 Task: Find connections with filter location Hugli with filter topic #househunting with filter profile language Spanish with filter current company Civil Engineer with filter school Govt. Engineering College Bikaner with filter industry Wholesale Building Materials with filter service category Information Security with filter keywords title Physical Therapy Assistant
Action: Mouse moved to (650, 84)
Screenshot: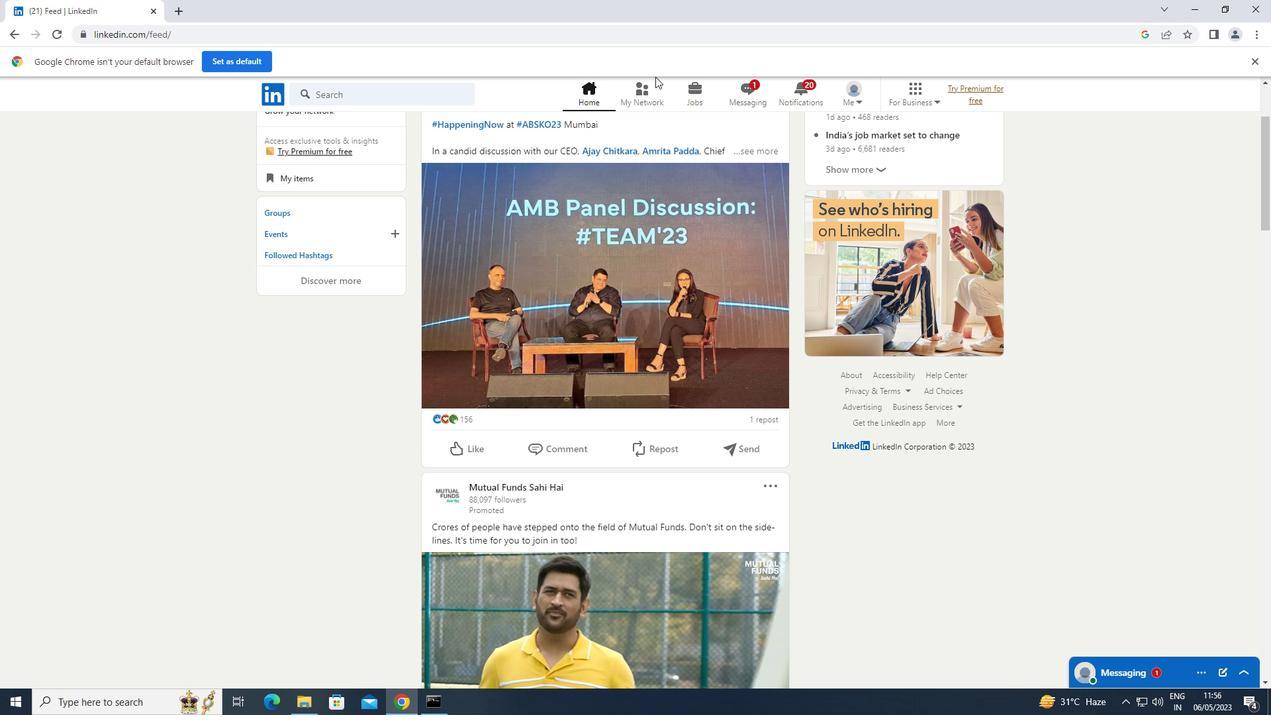 
Action: Mouse pressed left at (650, 84)
Screenshot: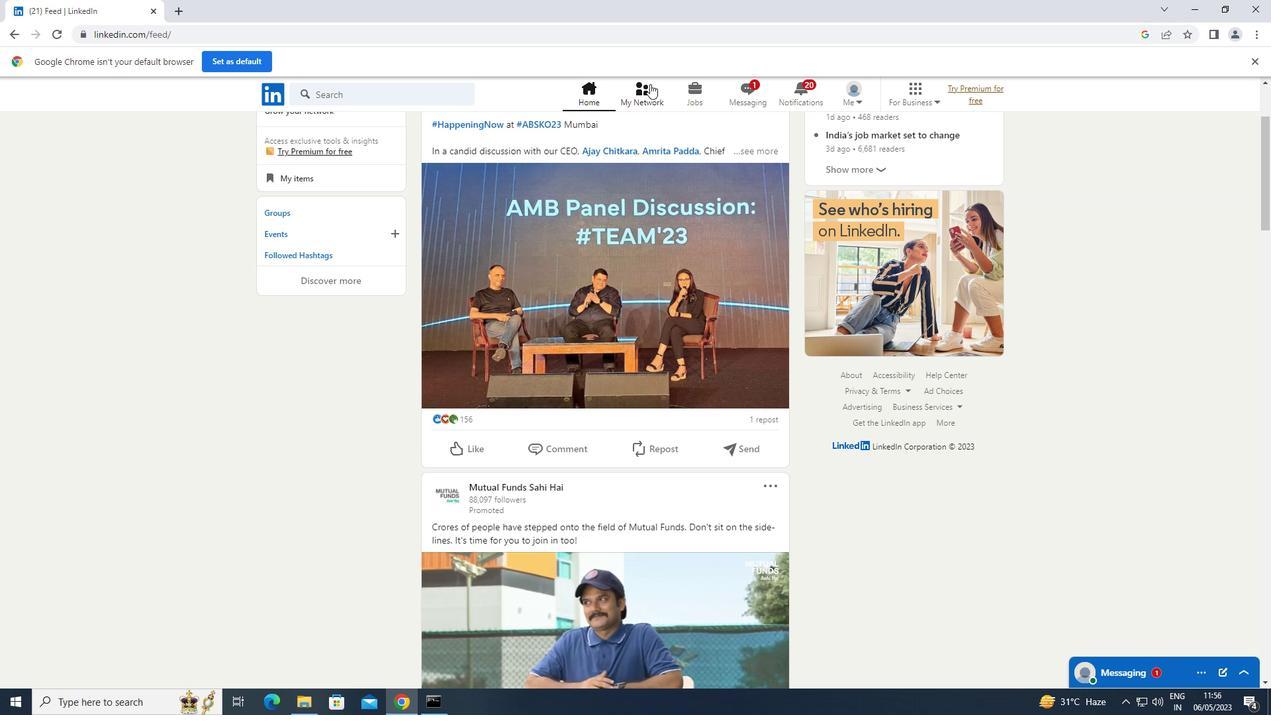 
Action: Mouse moved to (396, 163)
Screenshot: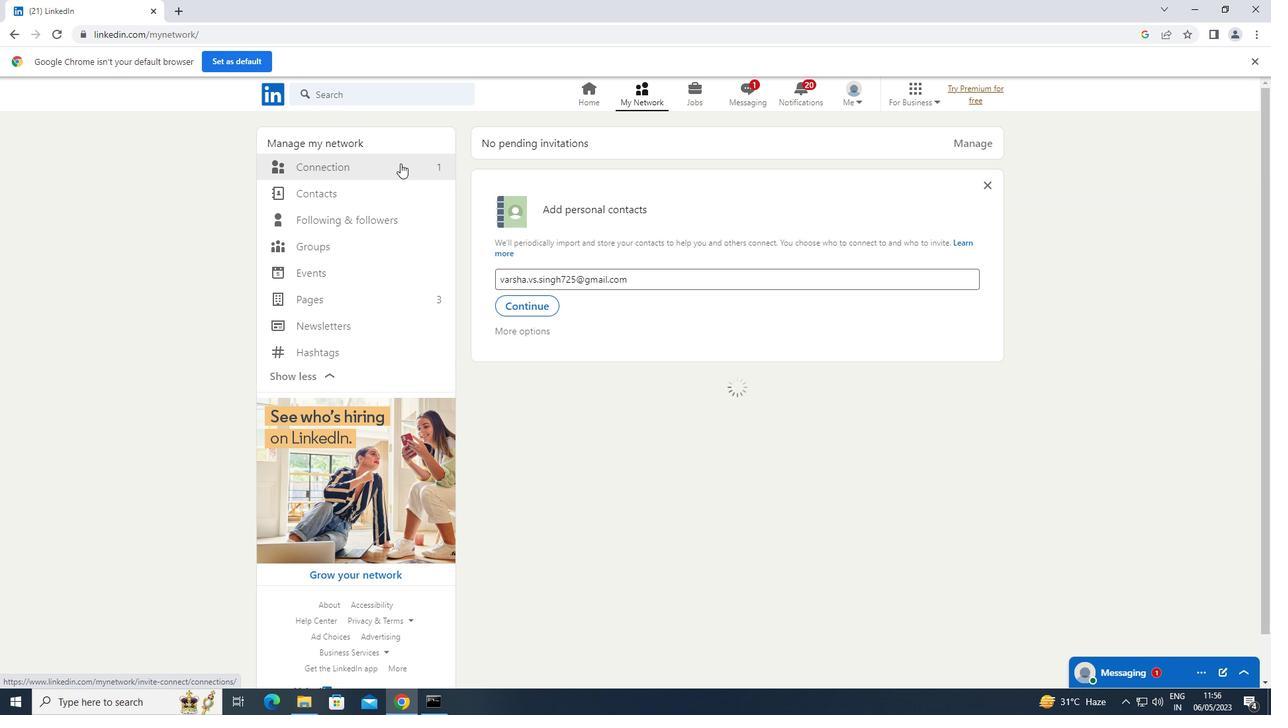 
Action: Mouse pressed left at (396, 163)
Screenshot: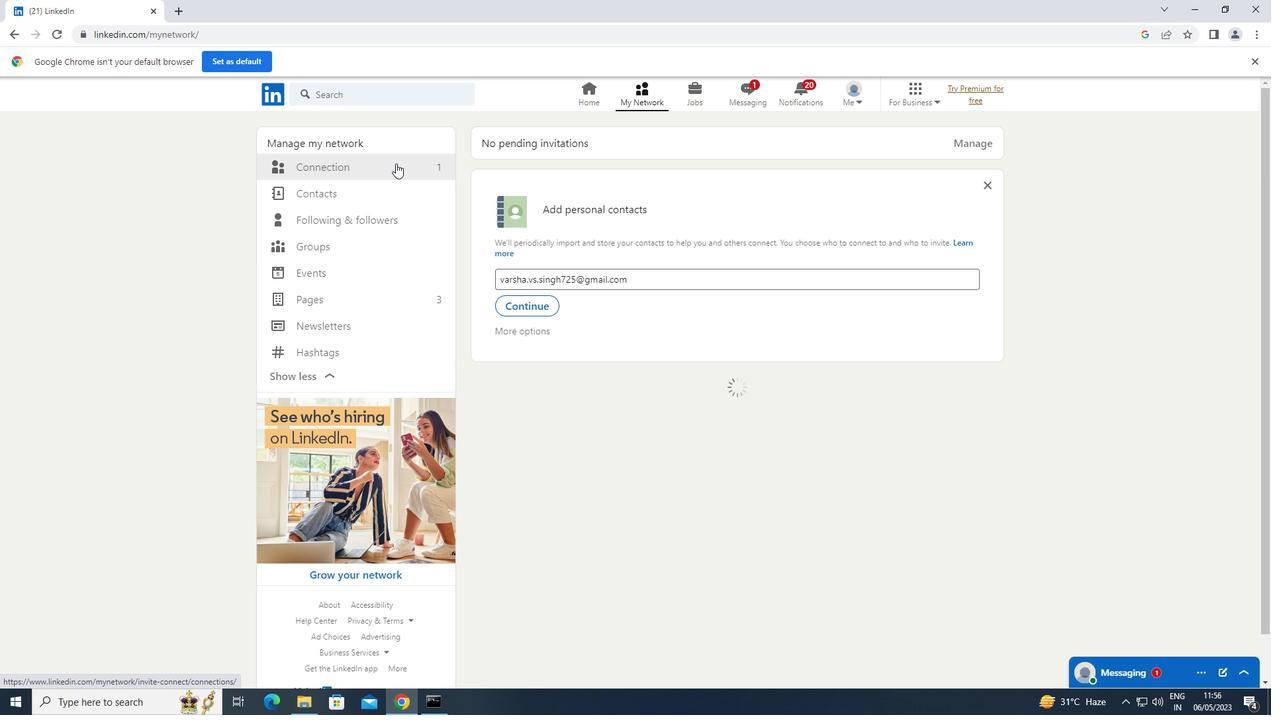 
Action: Mouse moved to (756, 164)
Screenshot: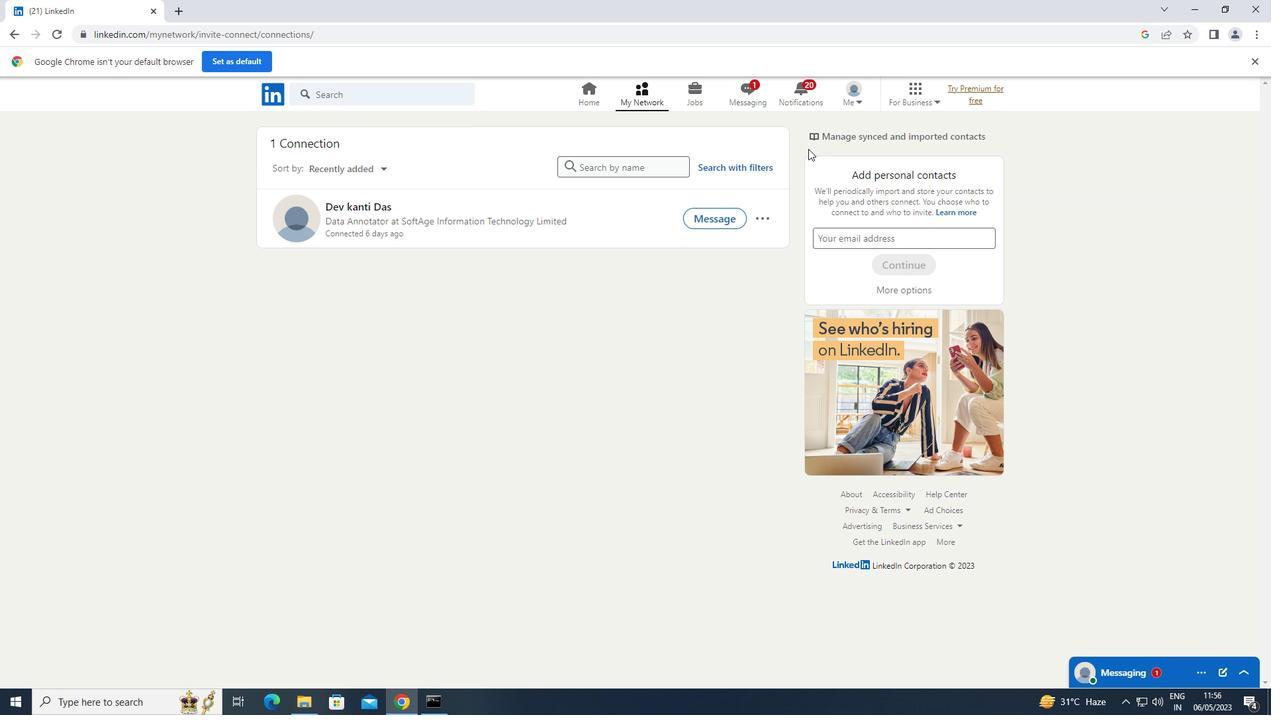 
Action: Mouse pressed left at (756, 164)
Screenshot: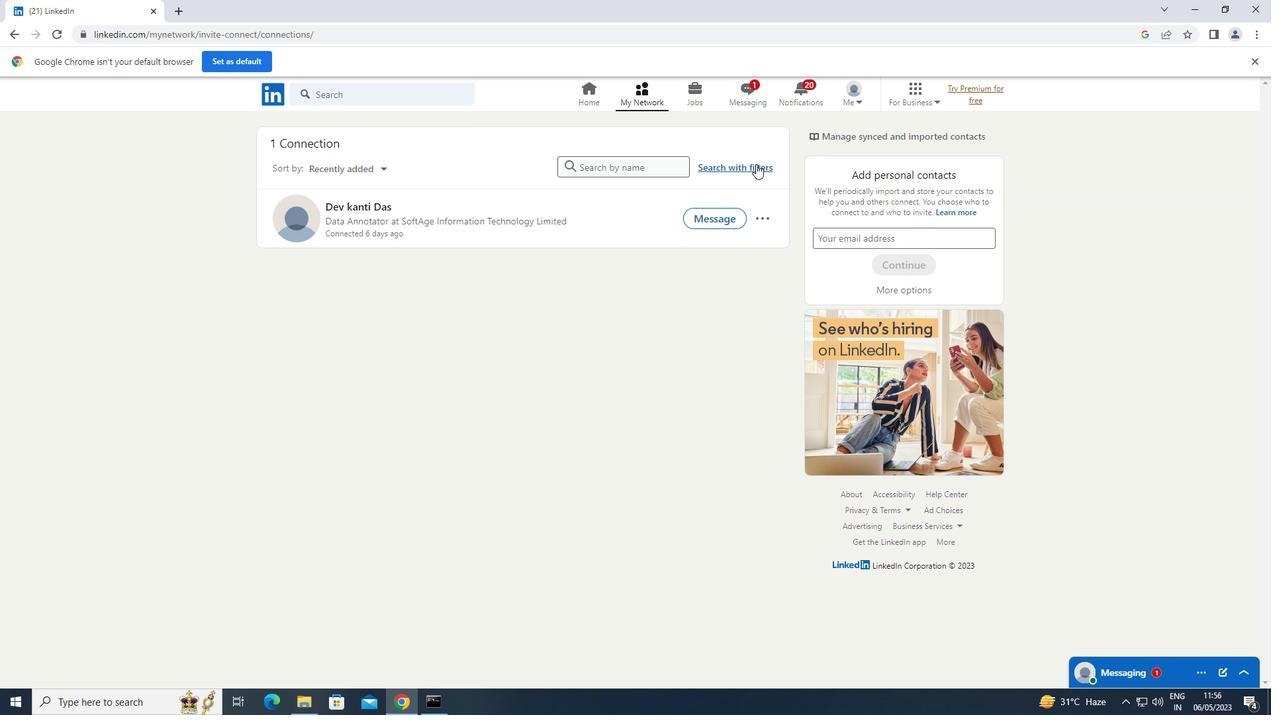 
Action: Mouse moved to (682, 131)
Screenshot: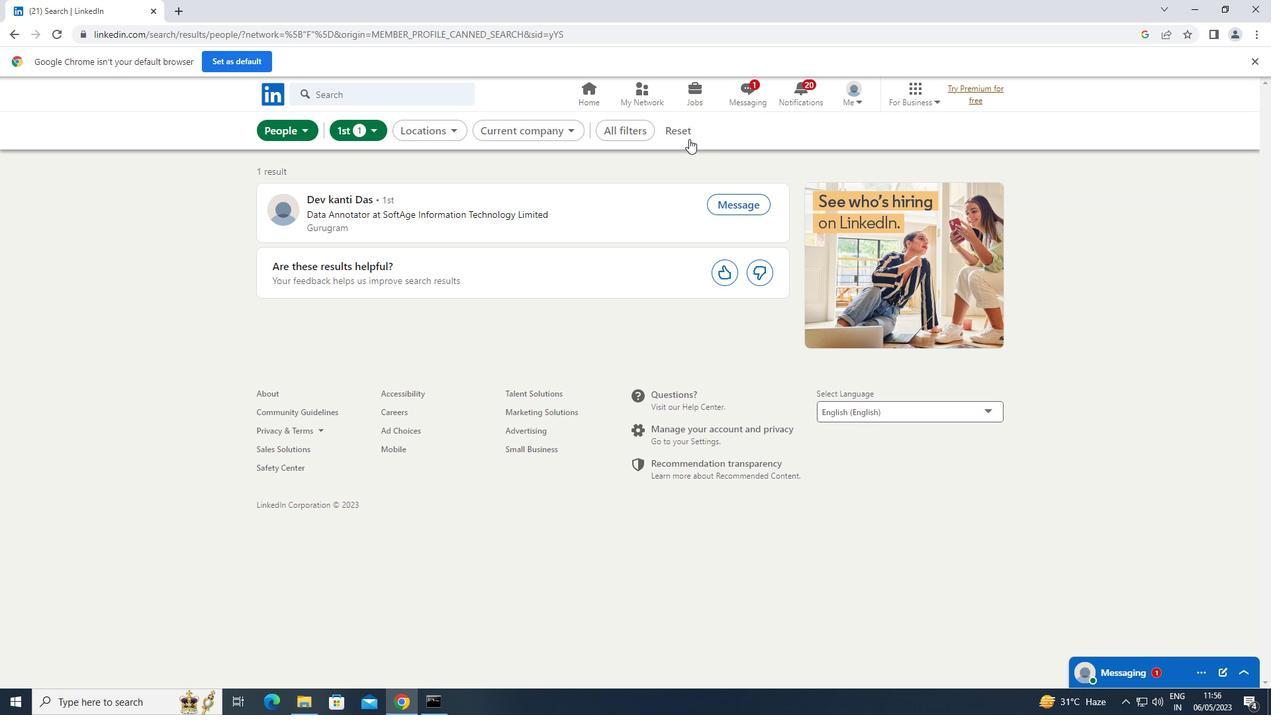 
Action: Mouse pressed left at (682, 131)
Screenshot: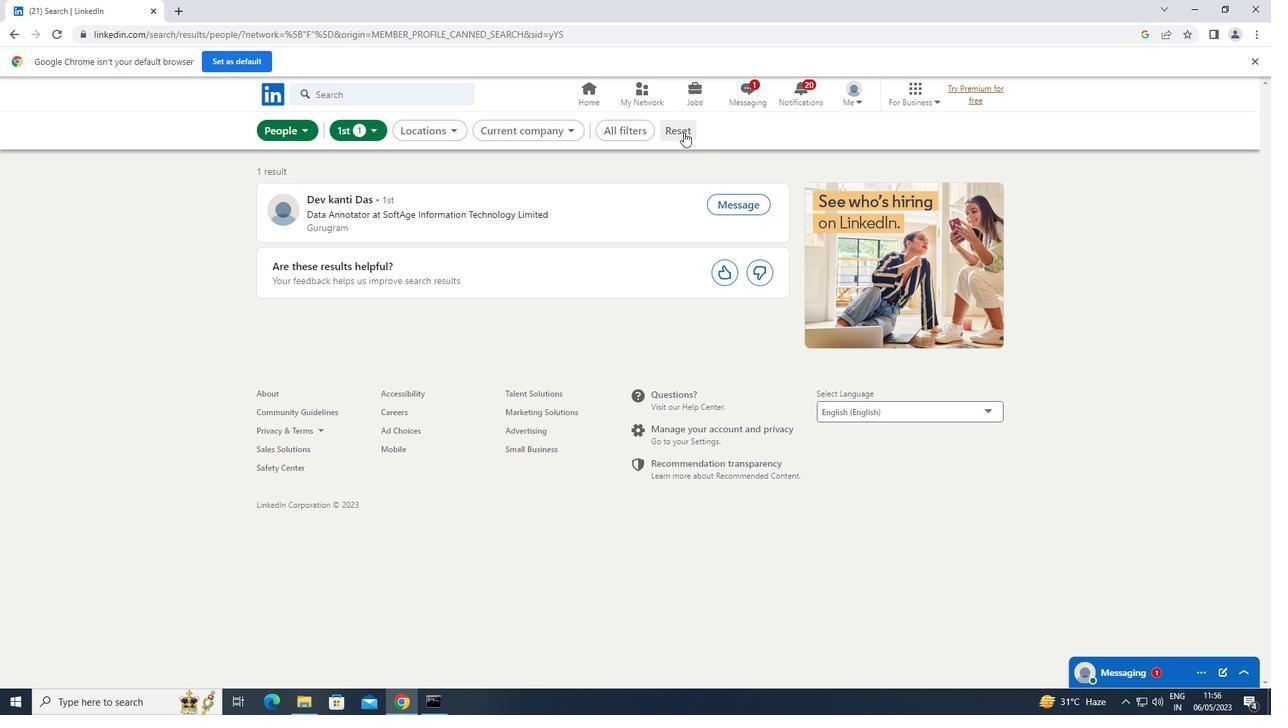 
Action: Mouse moved to (676, 131)
Screenshot: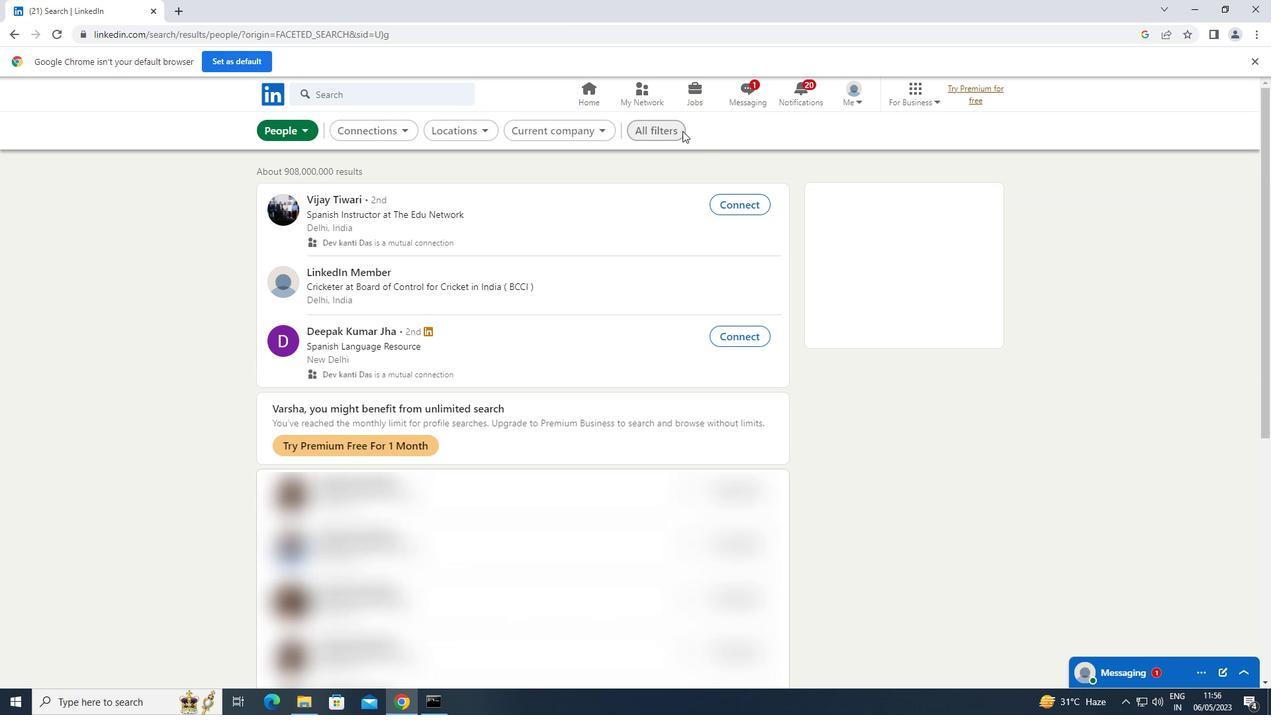 
Action: Mouse pressed left at (676, 131)
Screenshot: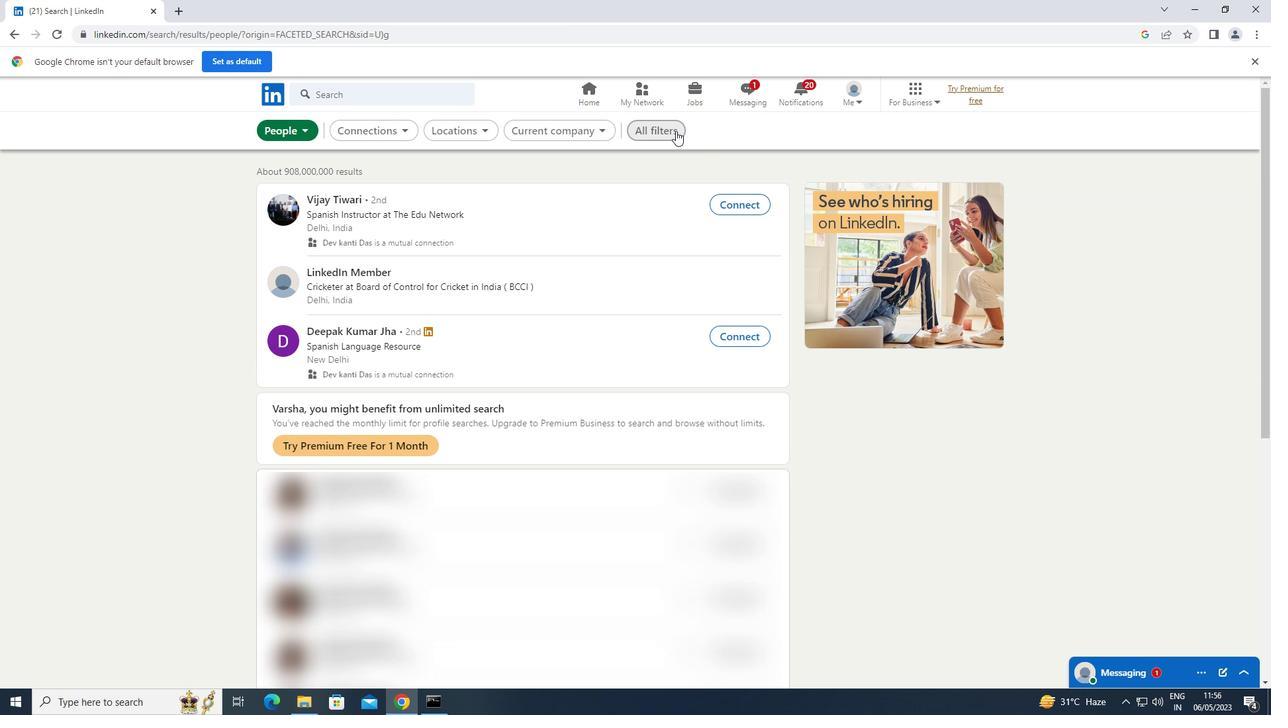 
Action: Mouse moved to (1183, 343)
Screenshot: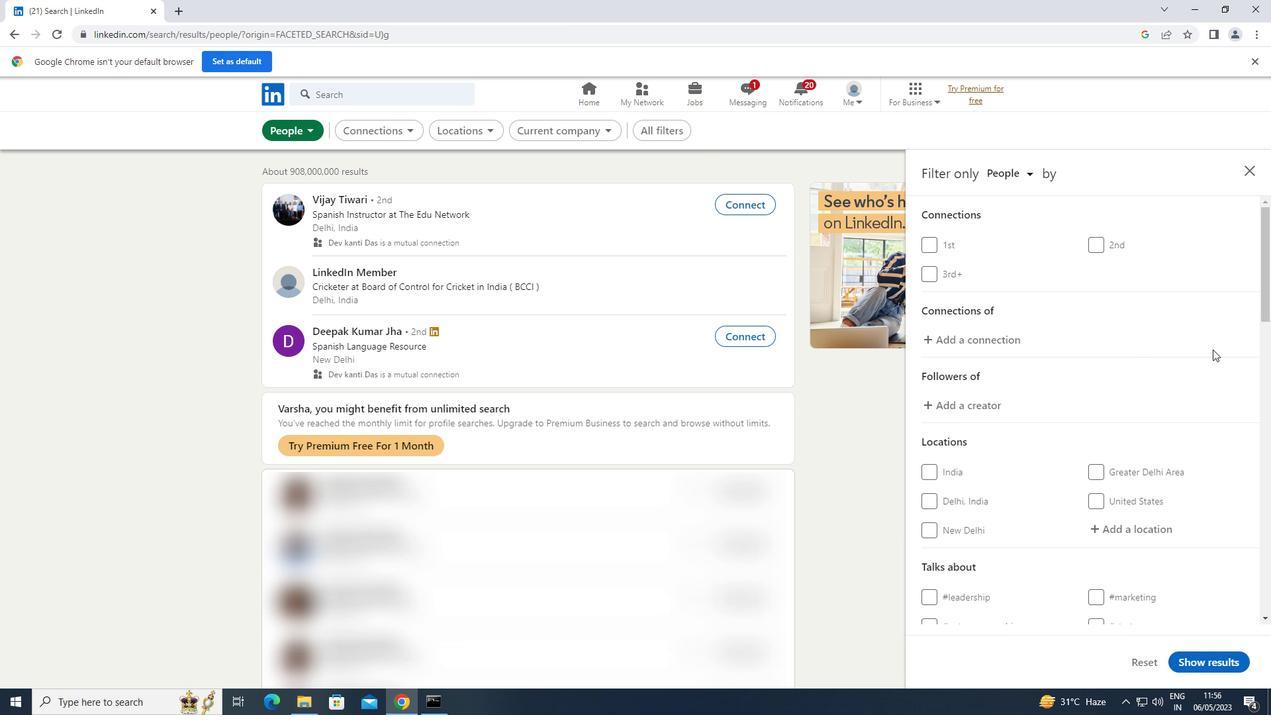 
Action: Mouse scrolled (1183, 343) with delta (0, 0)
Screenshot: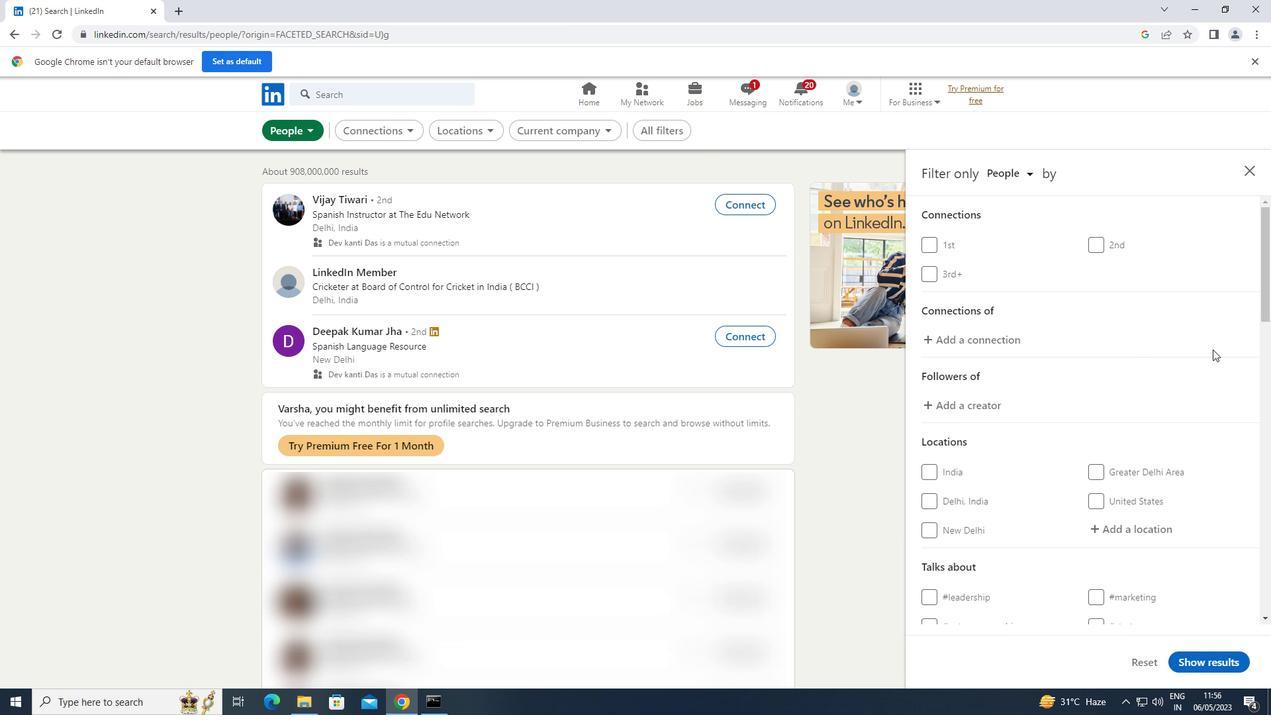 
Action: Mouse scrolled (1183, 343) with delta (0, 0)
Screenshot: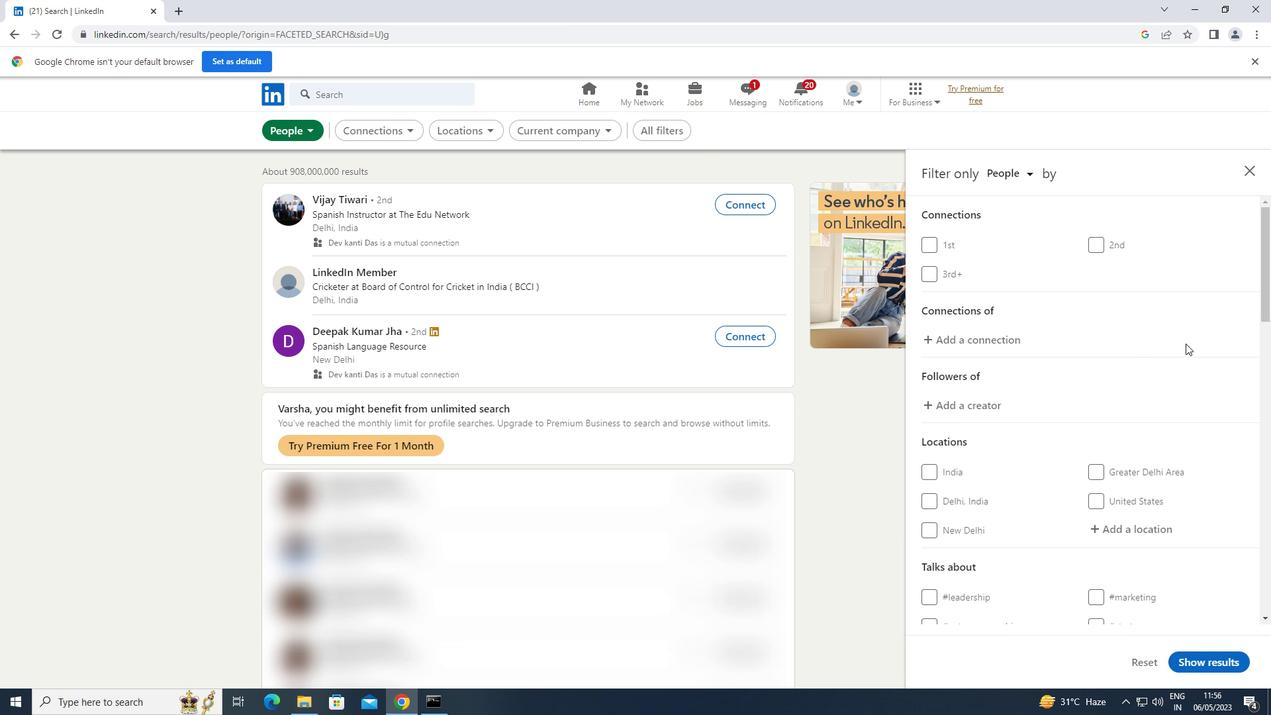 
Action: Mouse scrolled (1183, 343) with delta (0, 0)
Screenshot: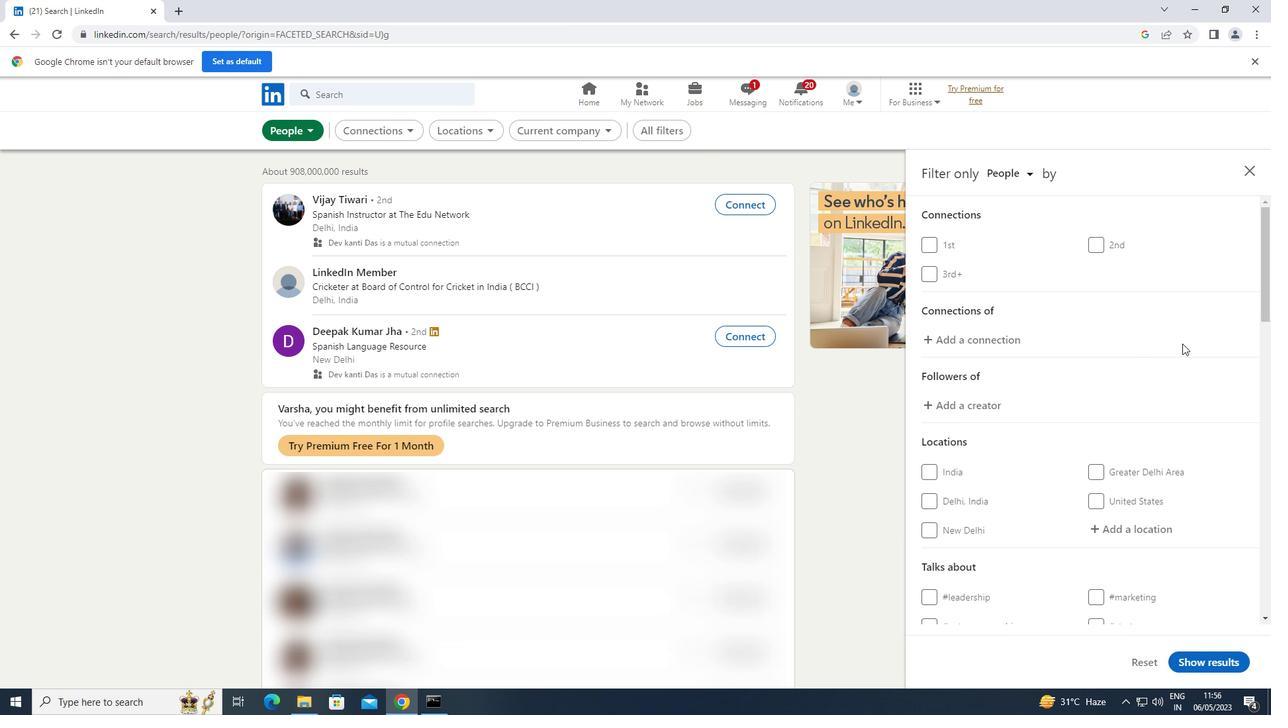 
Action: Mouse moved to (1124, 324)
Screenshot: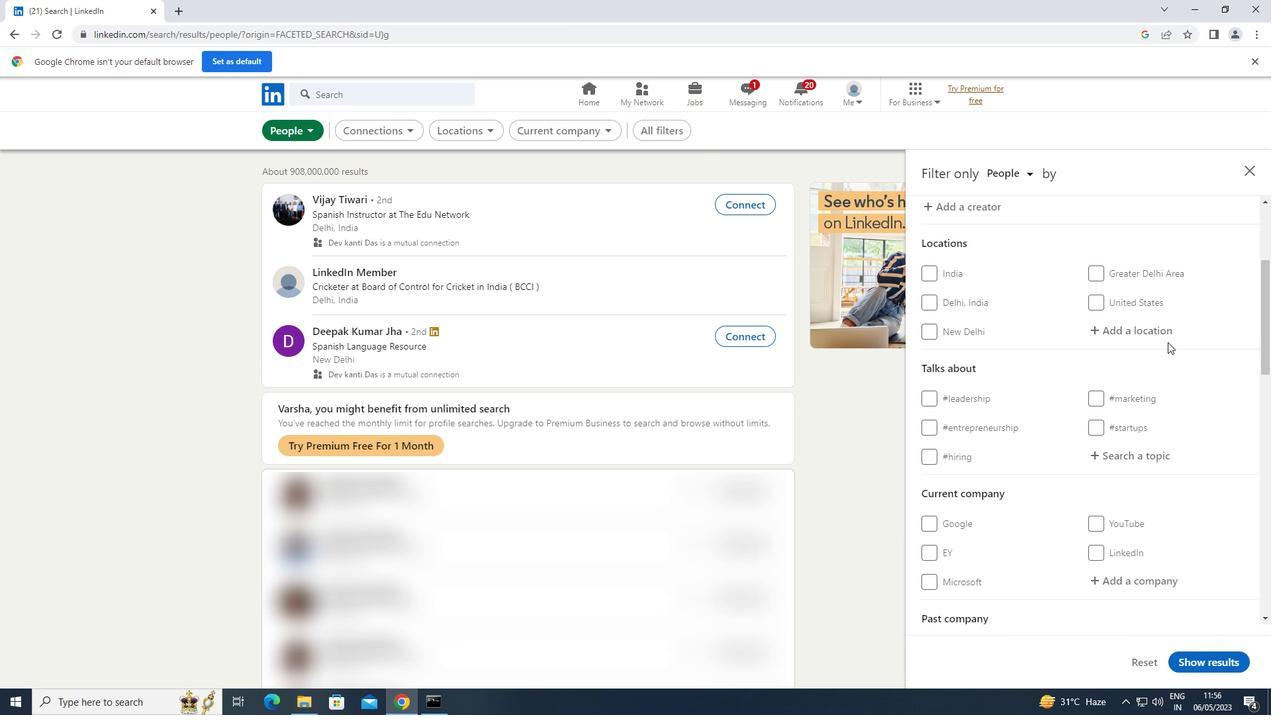 
Action: Mouse pressed left at (1124, 324)
Screenshot: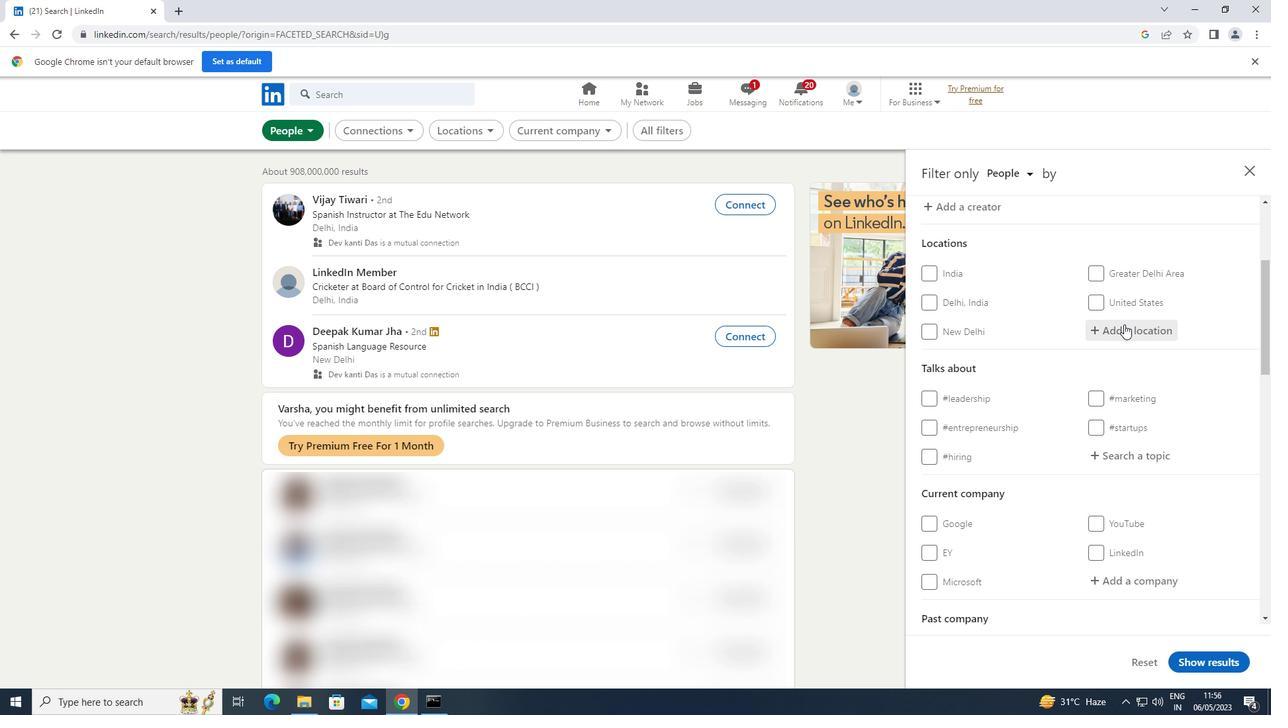 
Action: Key pressed <Key.shift>HUGLI
Screenshot: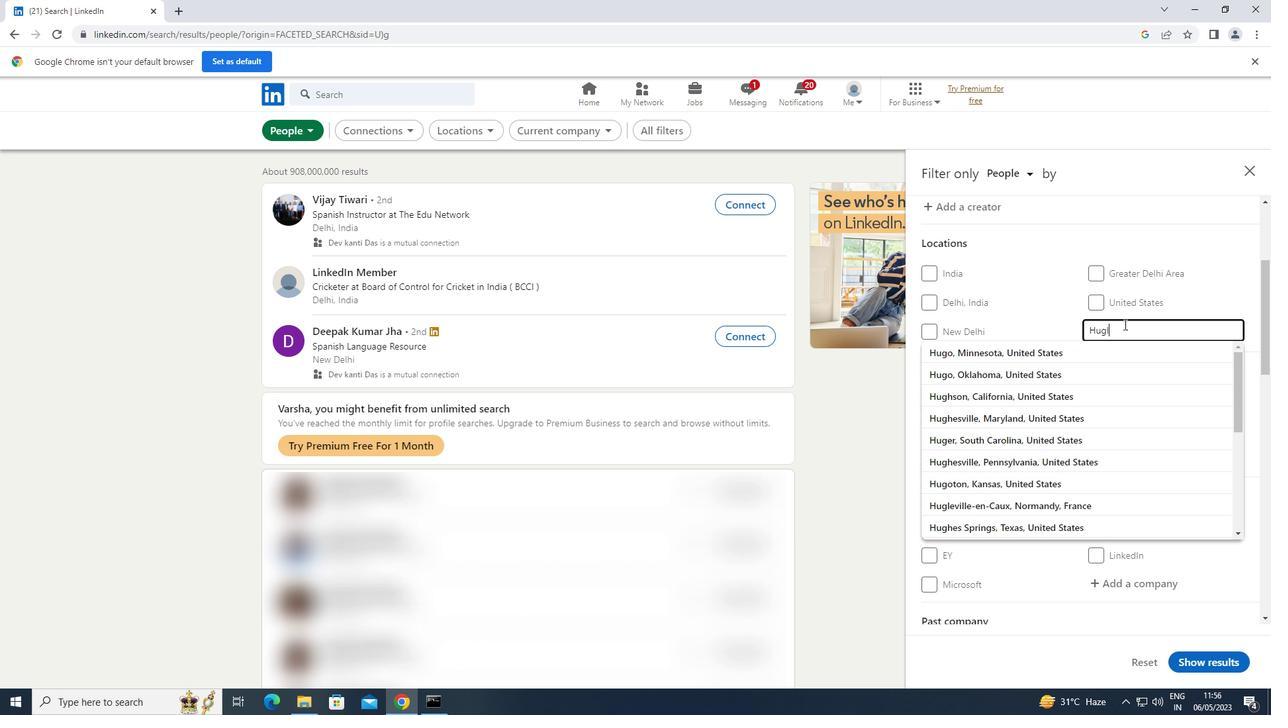 
Action: Mouse moved to (1112, 453)
Screenshot: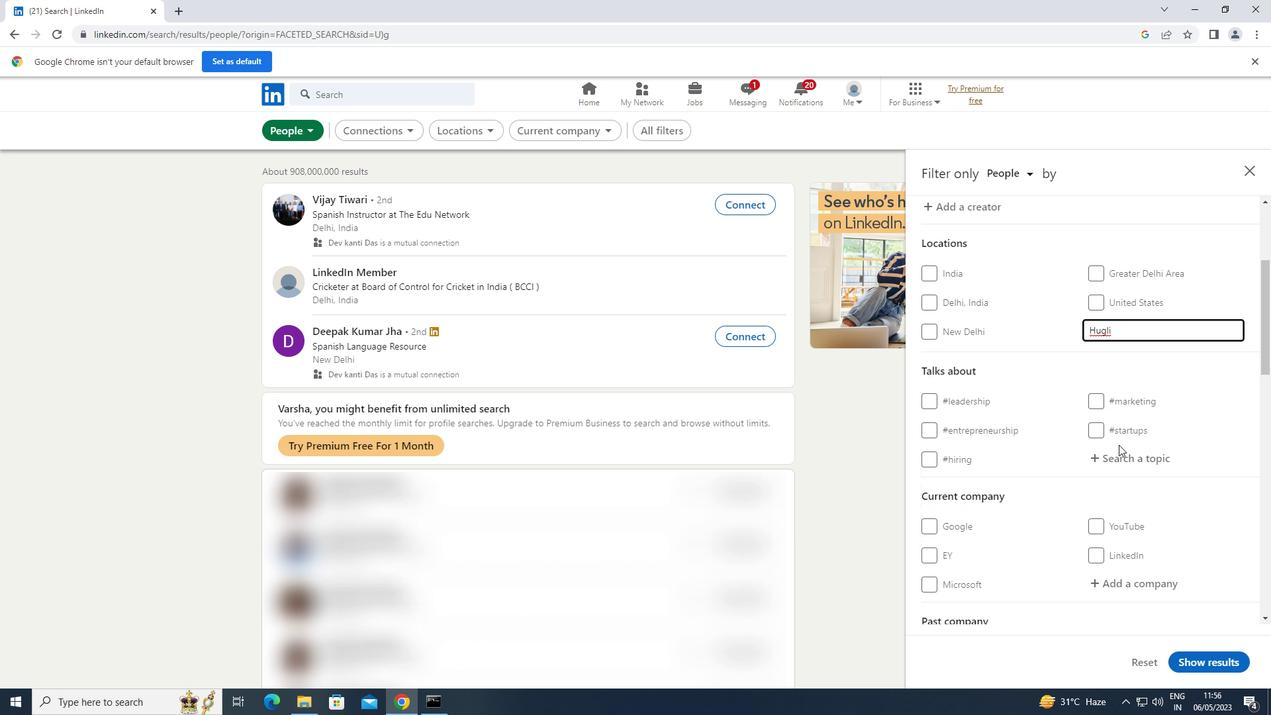 
Action: Mouse pressed left at (1112, 453)
Screenshot: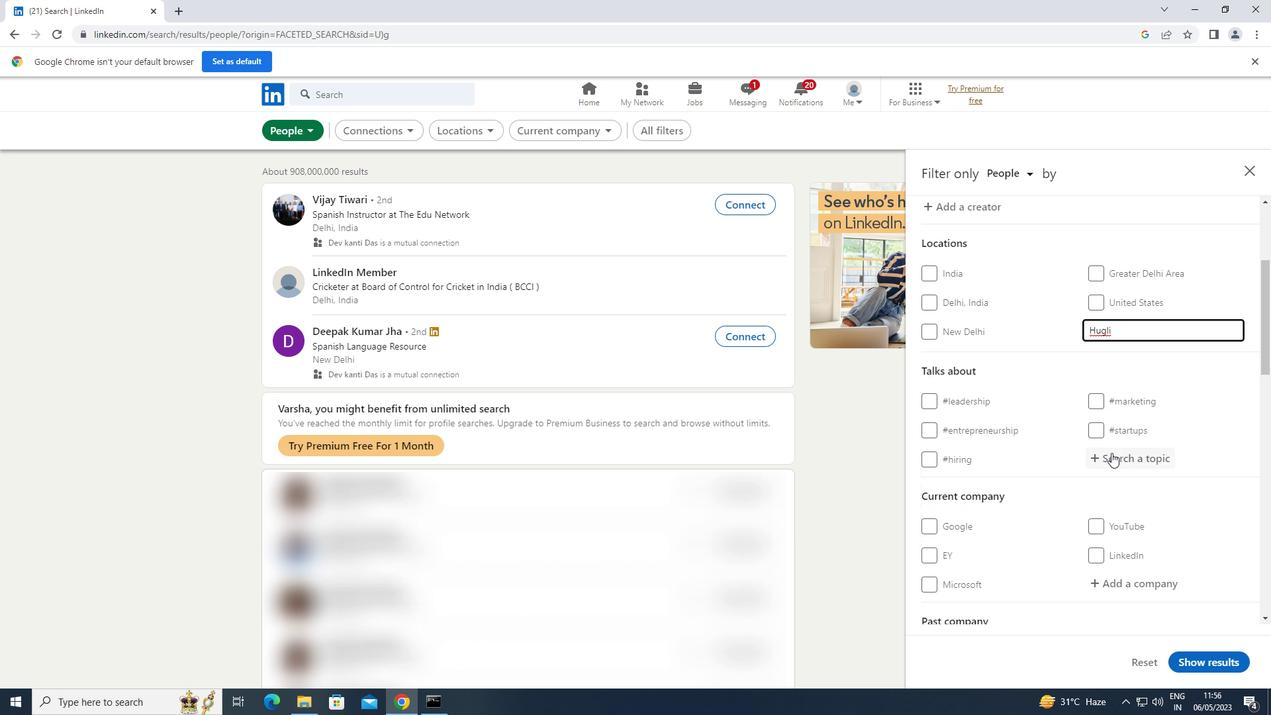 
Action: Key pressed HOUSEHUNTING
Screenshot: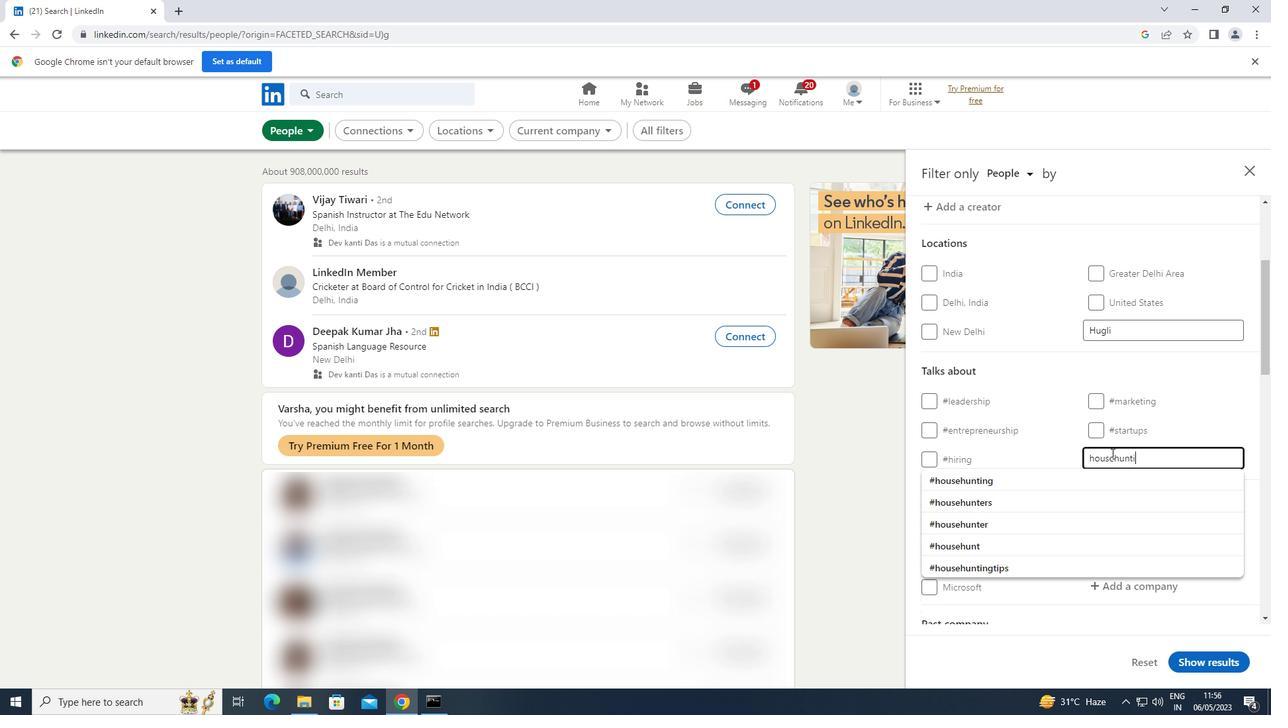 
Action: Mouse moved to (976, 474)
Screenshot: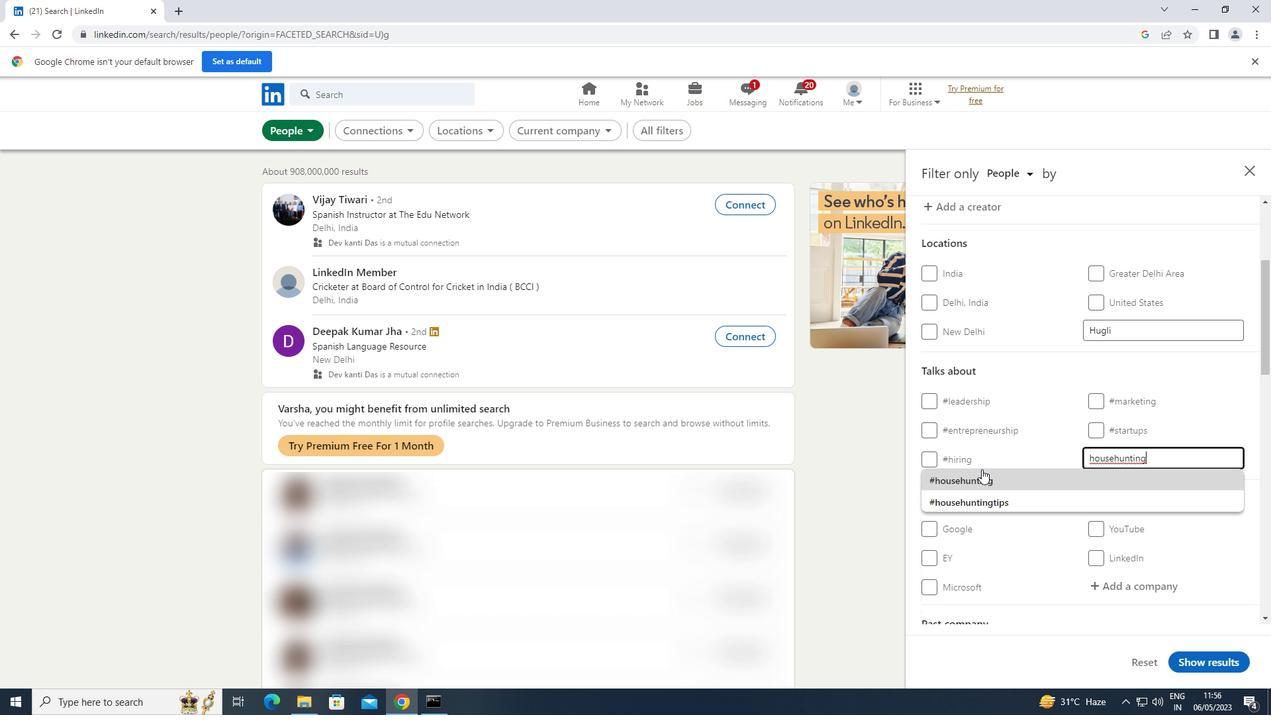 
Action: Mouse pressed left at (976, 474)
Screenshot: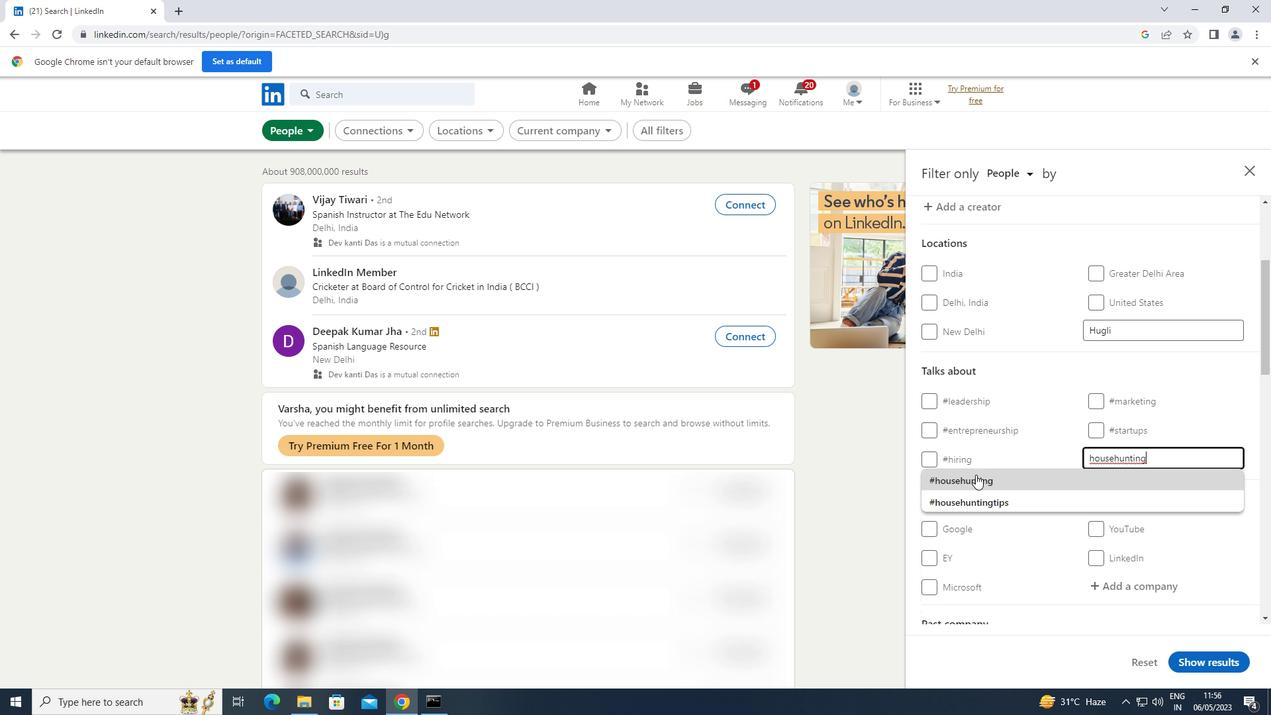 
Action: Mouse moved to (1067, 434)
Screenshot: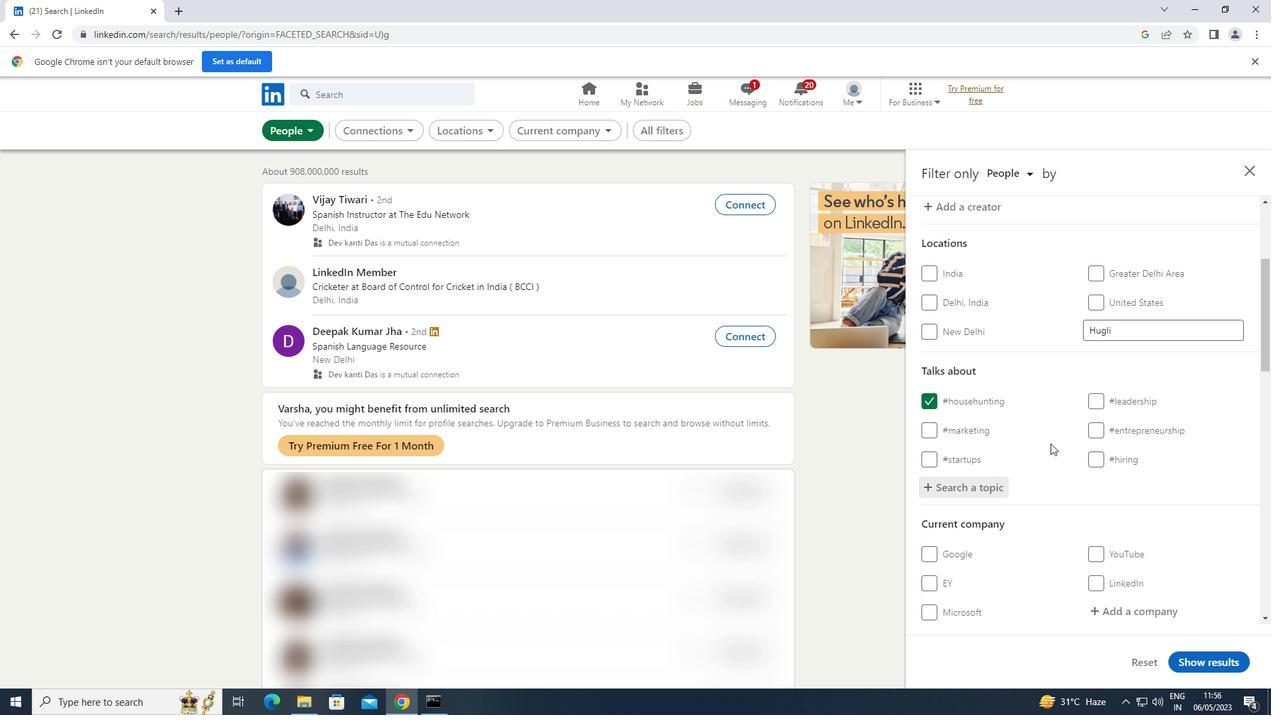 
Action: Mouse scrolled (1067, 433) with delta (0, 0)
Screenshot: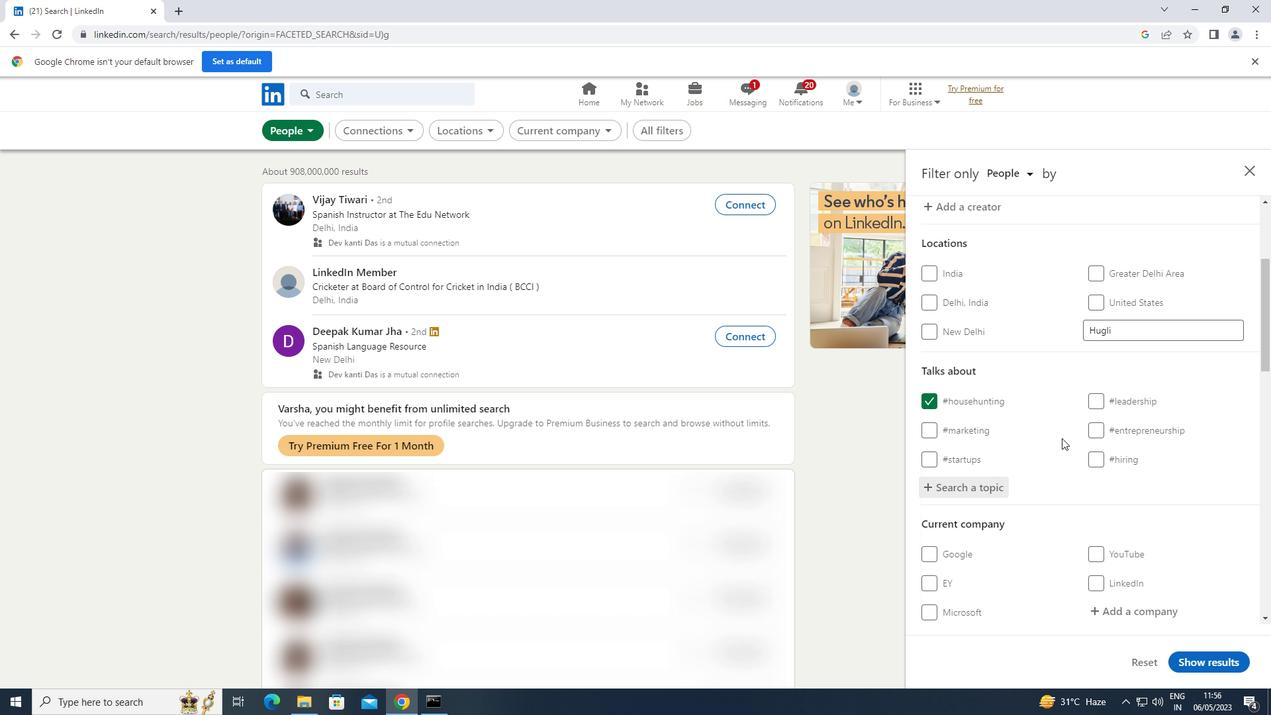 
Action: Mouse scrolled (1067, 433) with delta (0, 0)
Screenshot: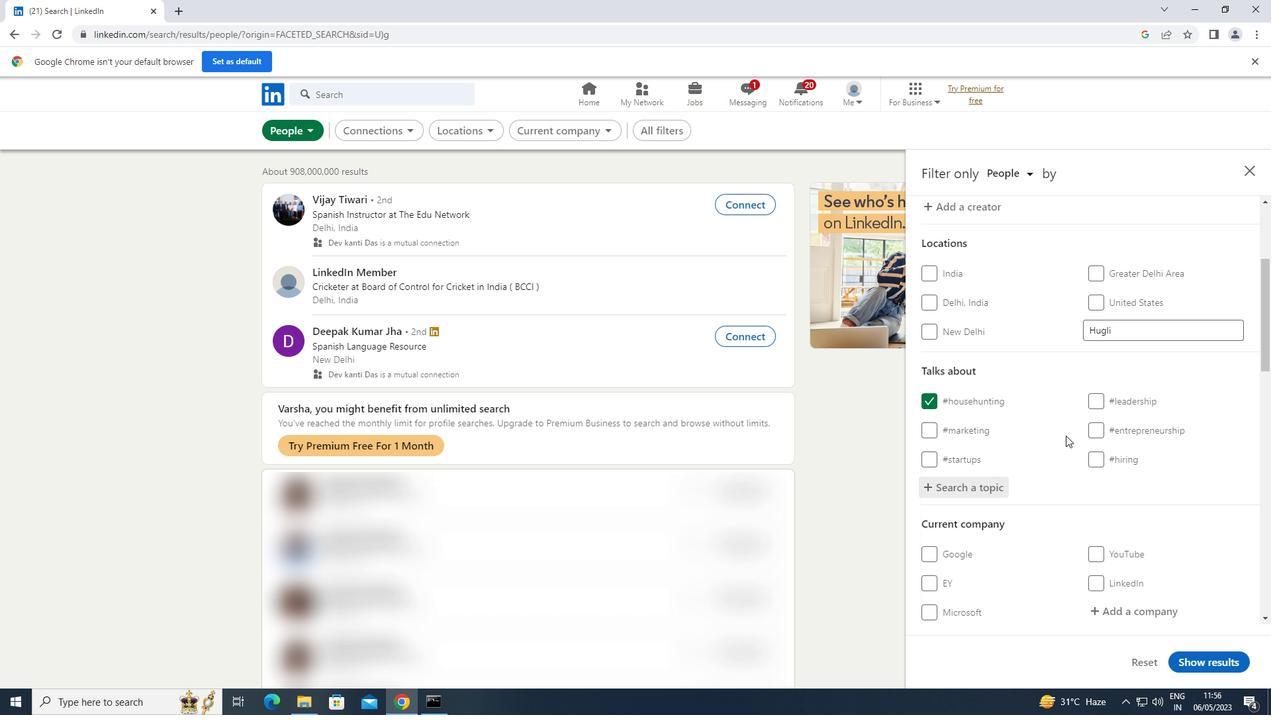 
Action: Mouse scrolled (1067, 433) with delta (0, 0)
Screenshot: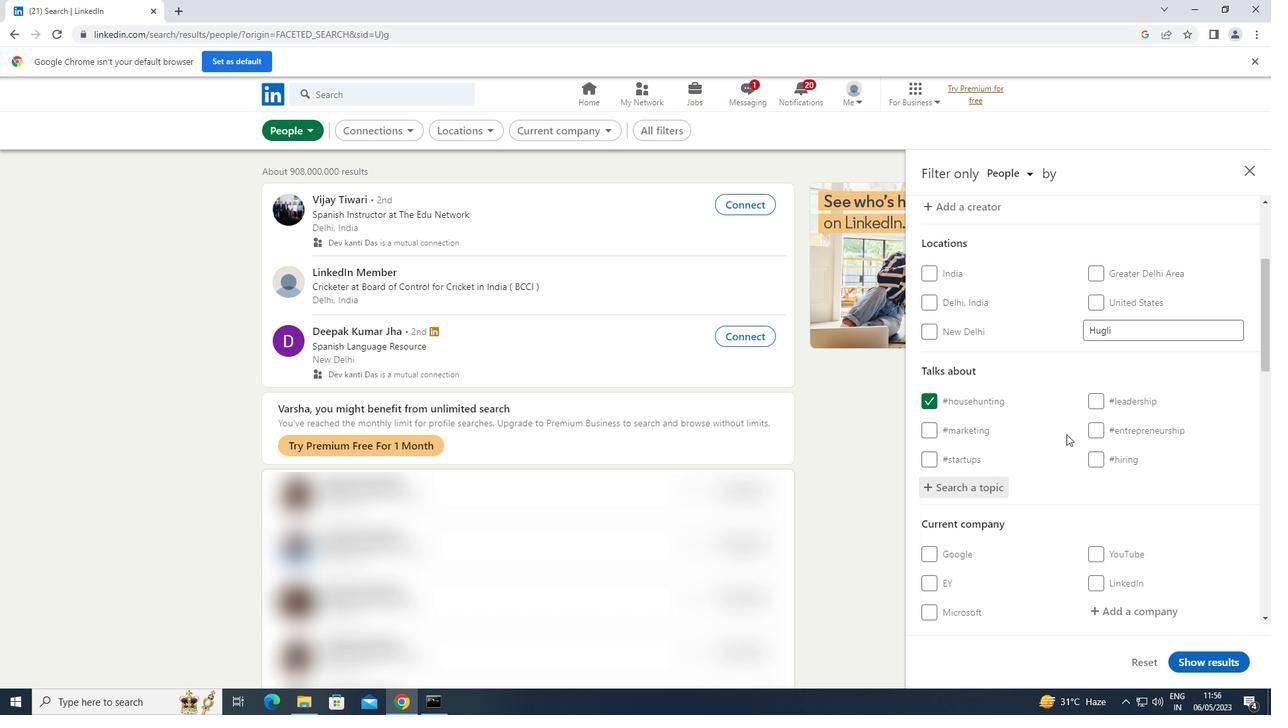
Action: Mouse scrolled (1067, 433) with delta (0, 0)
Screenshot: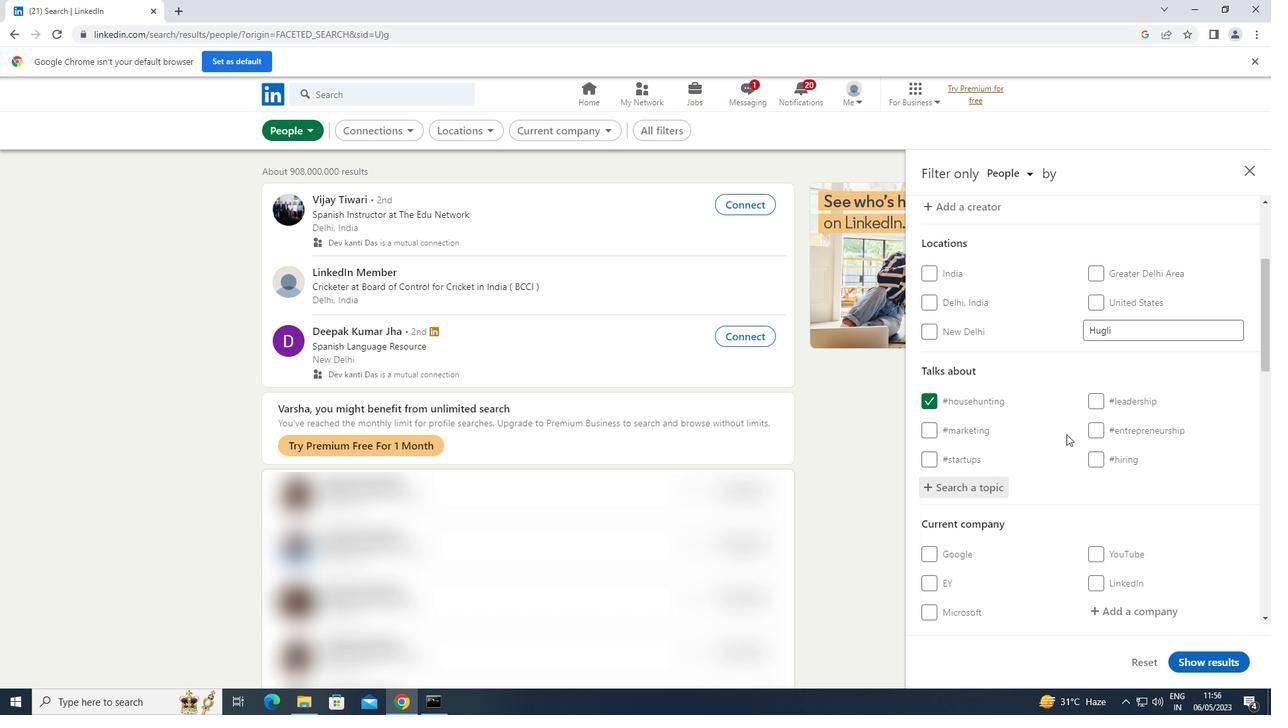 
Action: Mouse scrolled (1067, 433) with delta (0, 0)
Screenshot: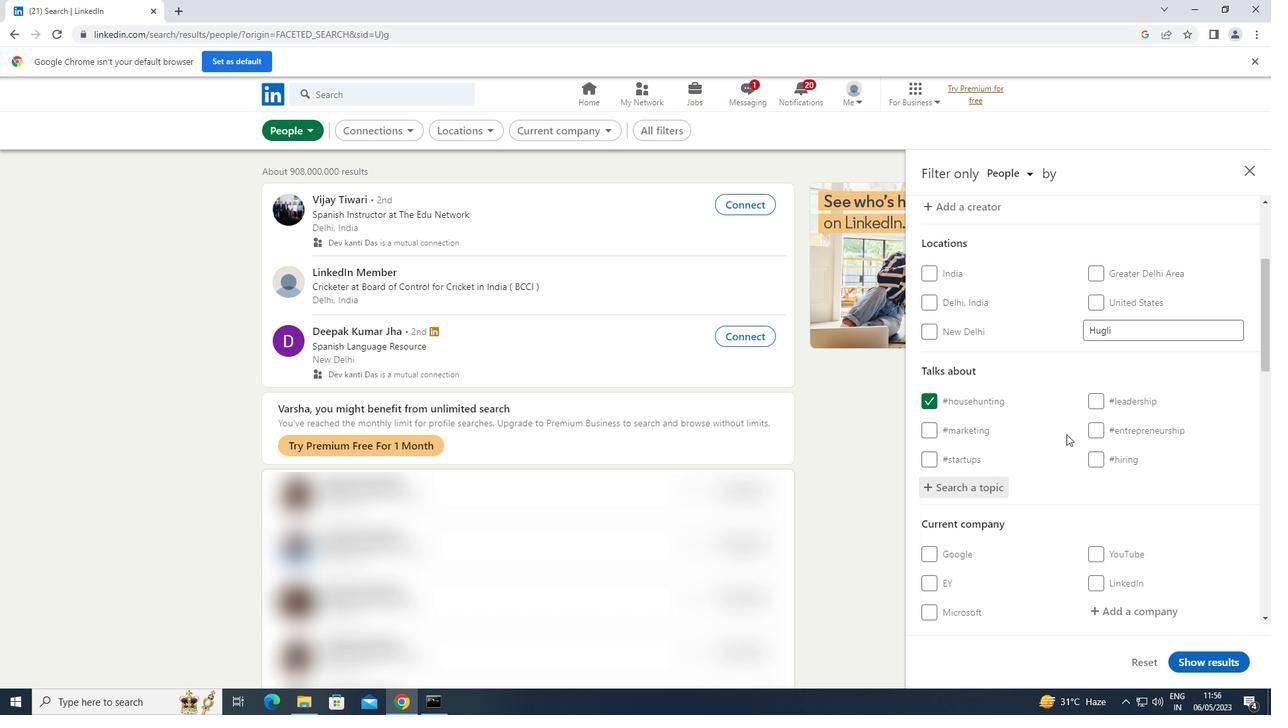 
Action: Mouse moved to (1067, 434)
Screenshot: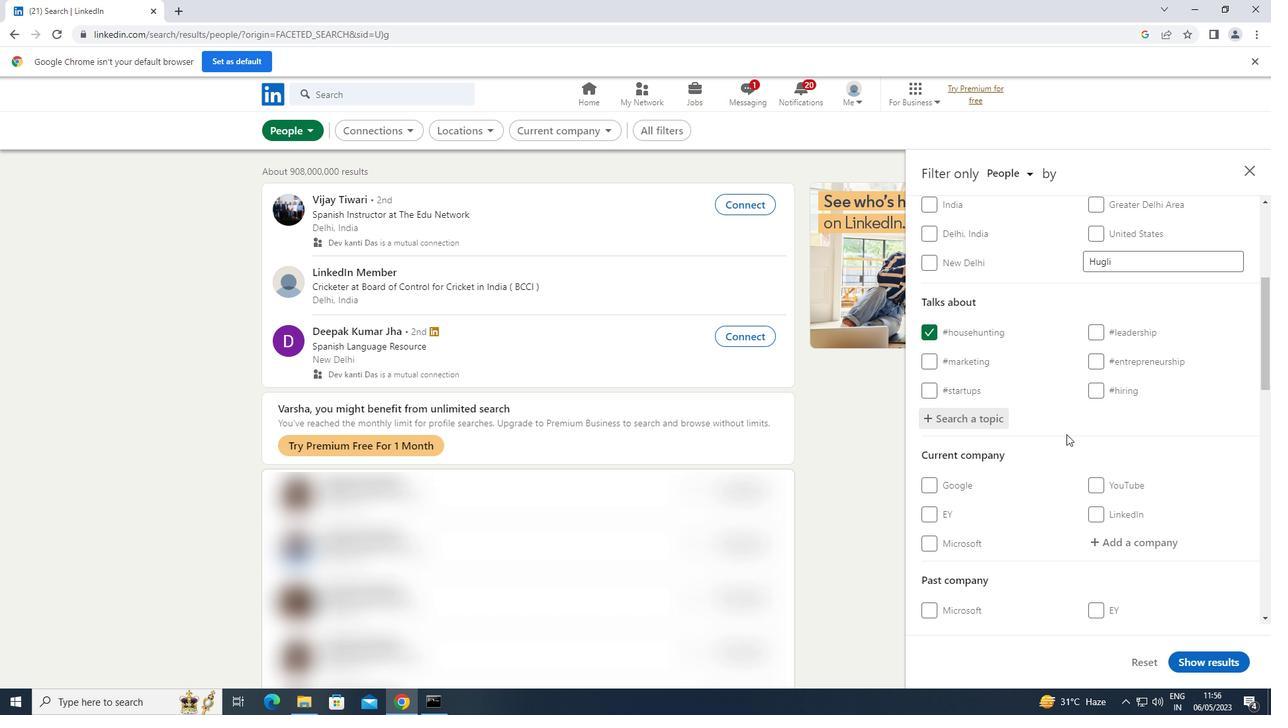 
Action: Mouse scrolled (1067, 433) with delta (0, 0)
Screenshot: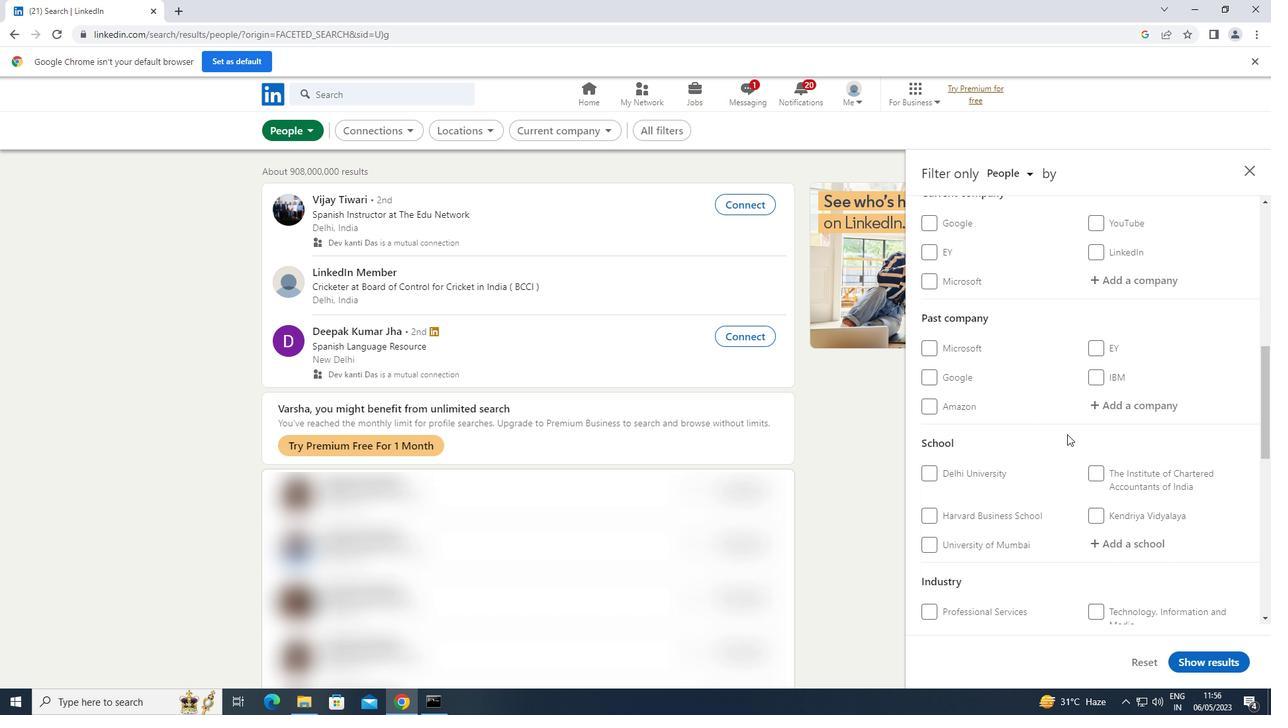 
Action: Mouse scrolled (1067, 433) with delta (0, 0)
Screenshot: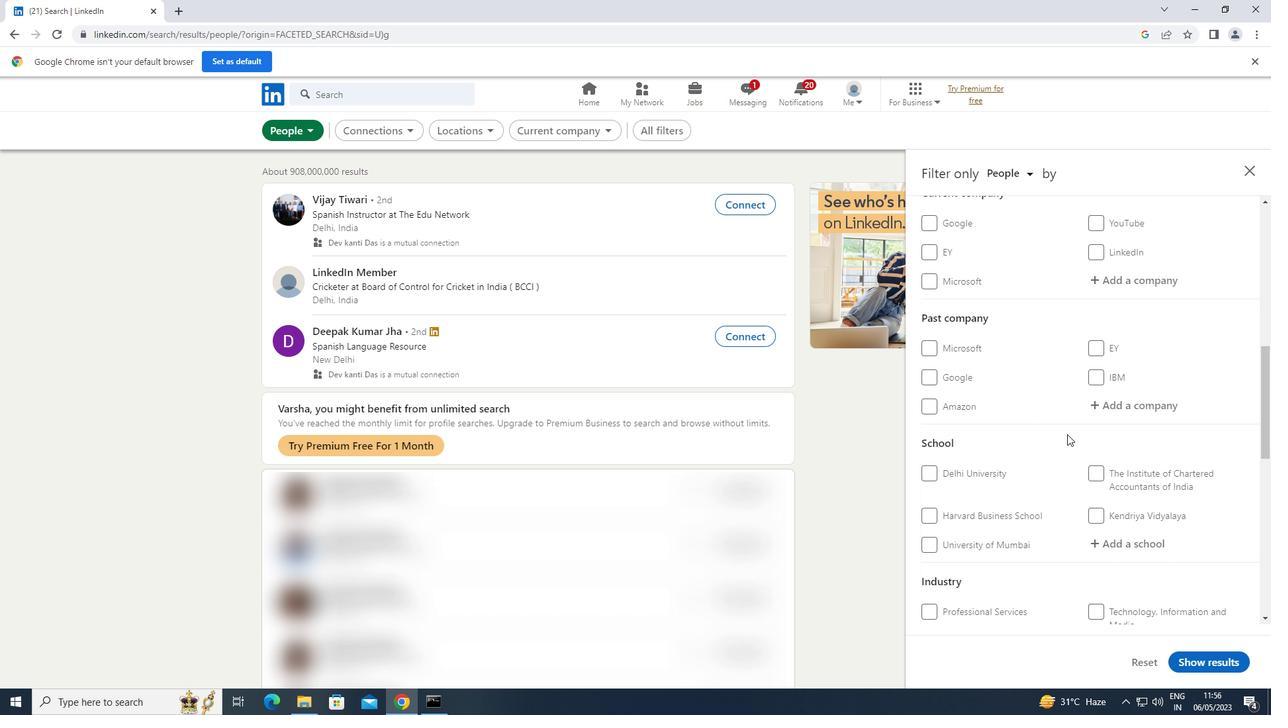 
Action: Mouse scrolled (1067, 433) with delta (0, 0)
Screenshot: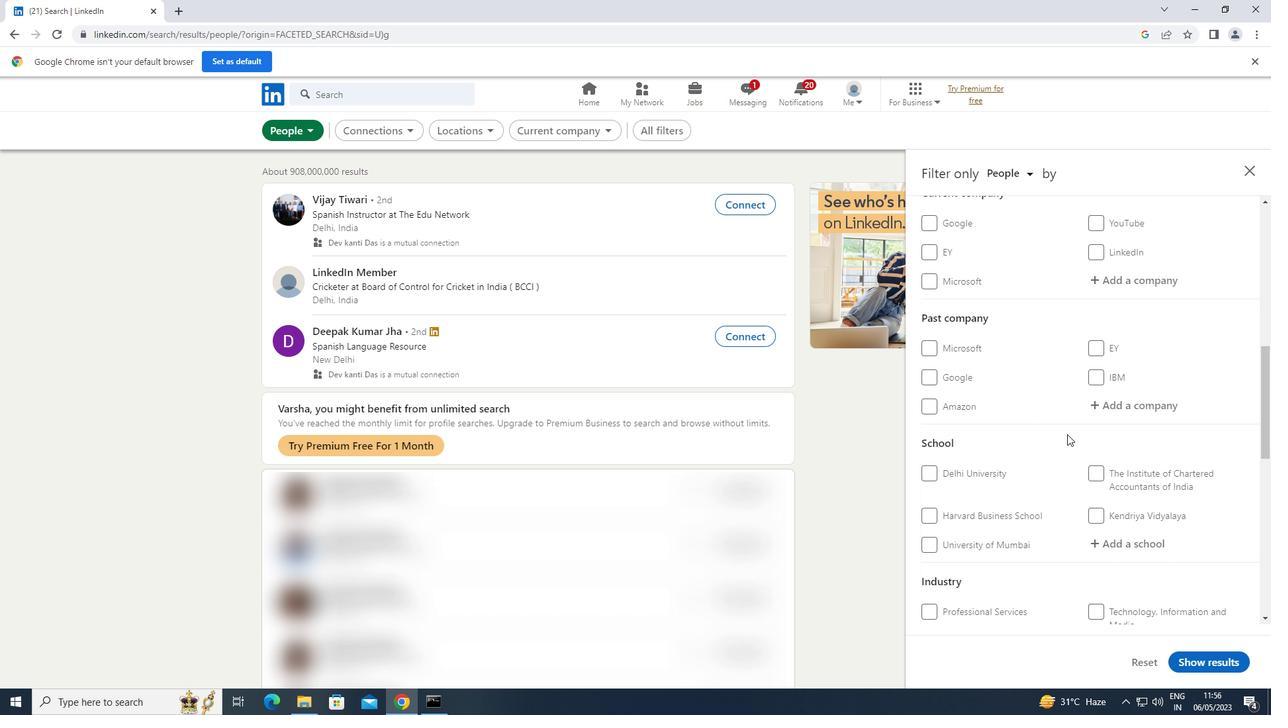 
Action: Mouse scrolled (1067, 433) with delta (0, 0)
Screenshot: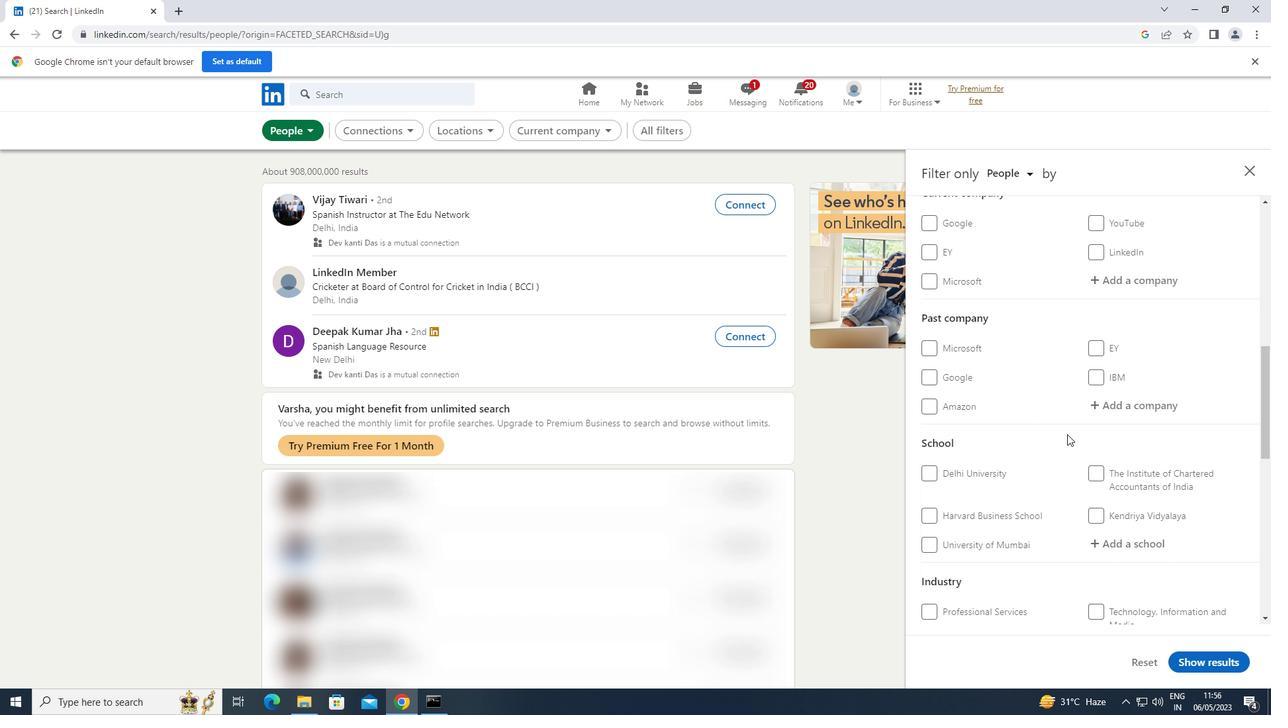 
Action: Mouse scrolled (1067, 433) with delta (0, 0)
Screenshot: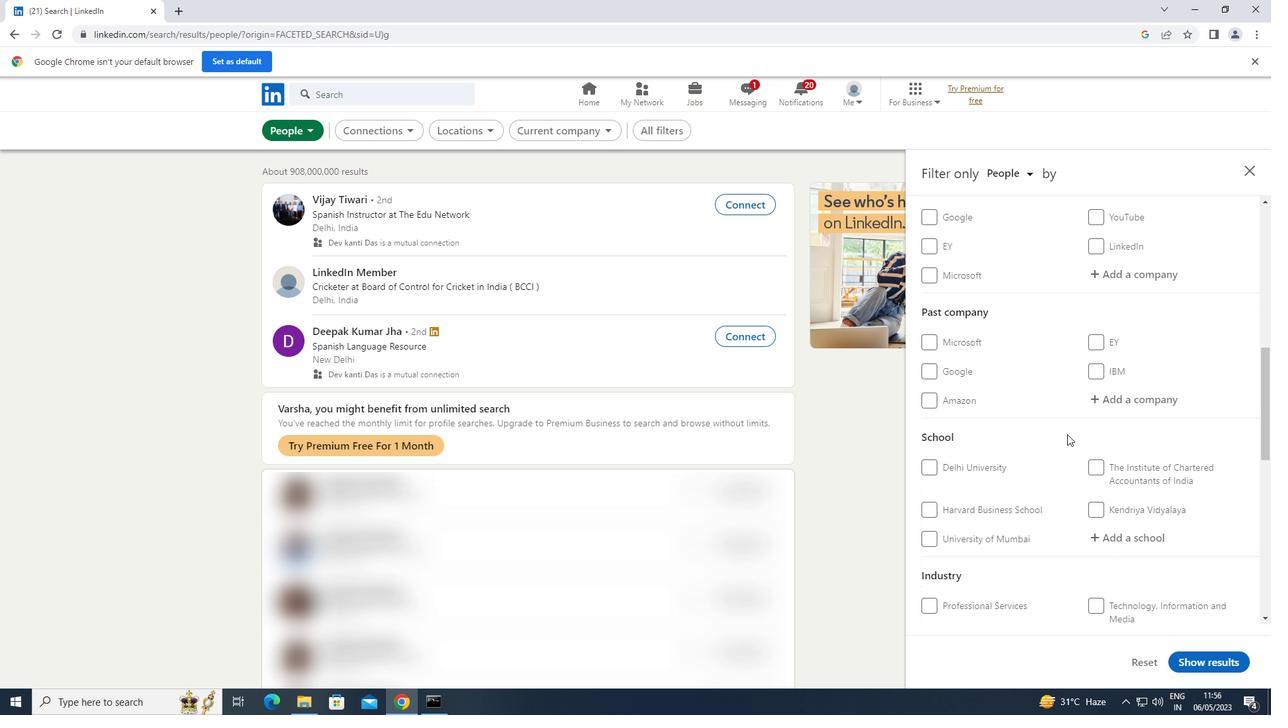 
Action: Mouse moved to (929, 457)
Screenshot: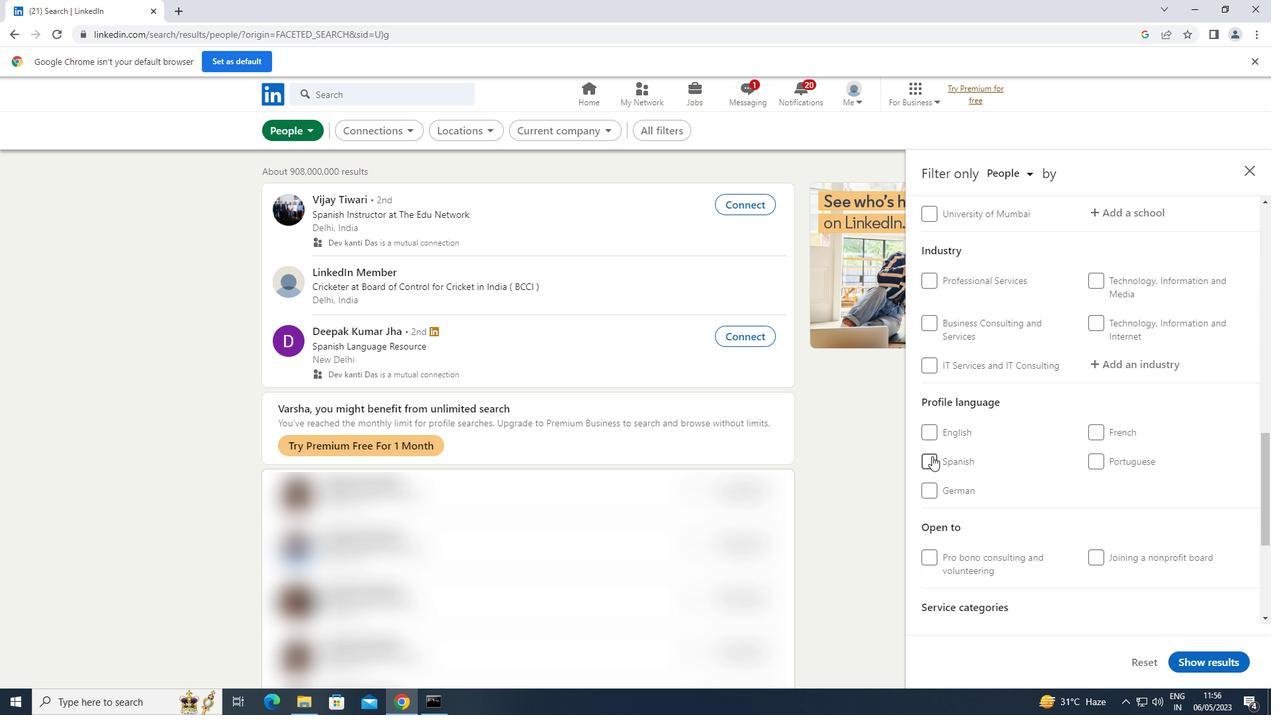 
Action: Mouse pressed left at (929, 457)
Screenshot: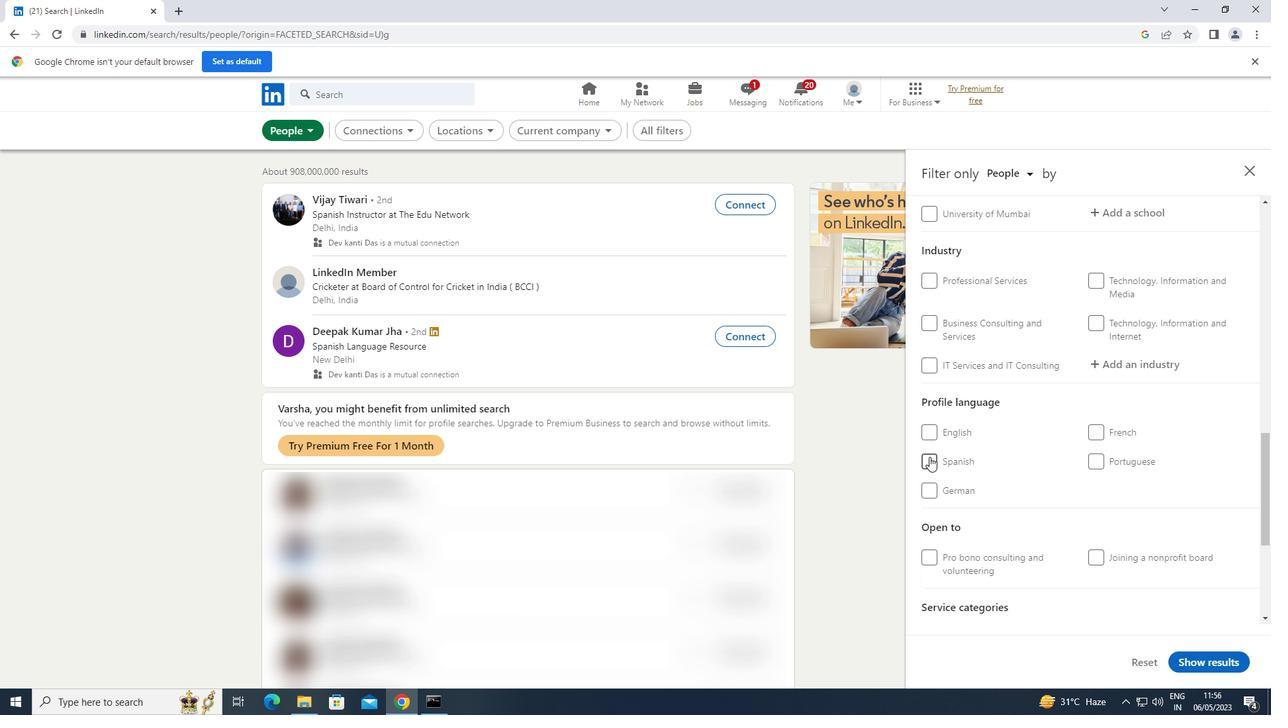 
Action: Mouse moved to (1028, 444)
Screenshot: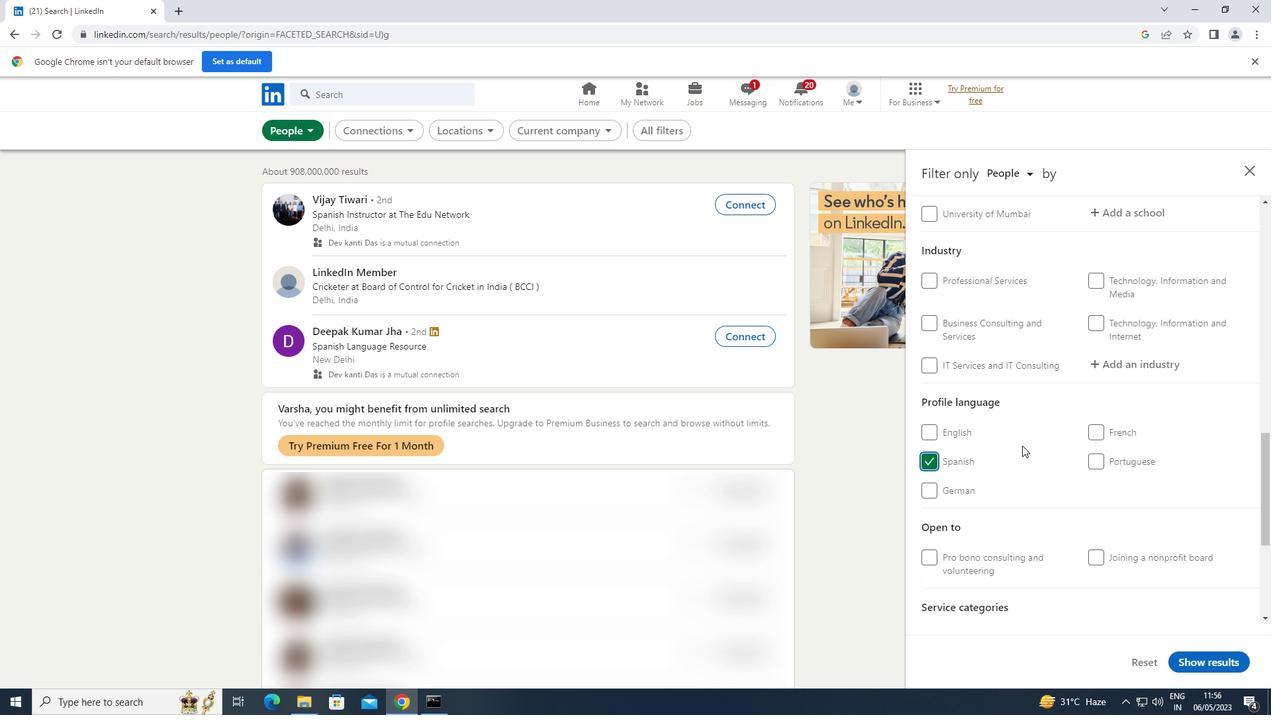 
Action: Mouse scrolled (1028, 445) with delta (0, 0)
Screenshot: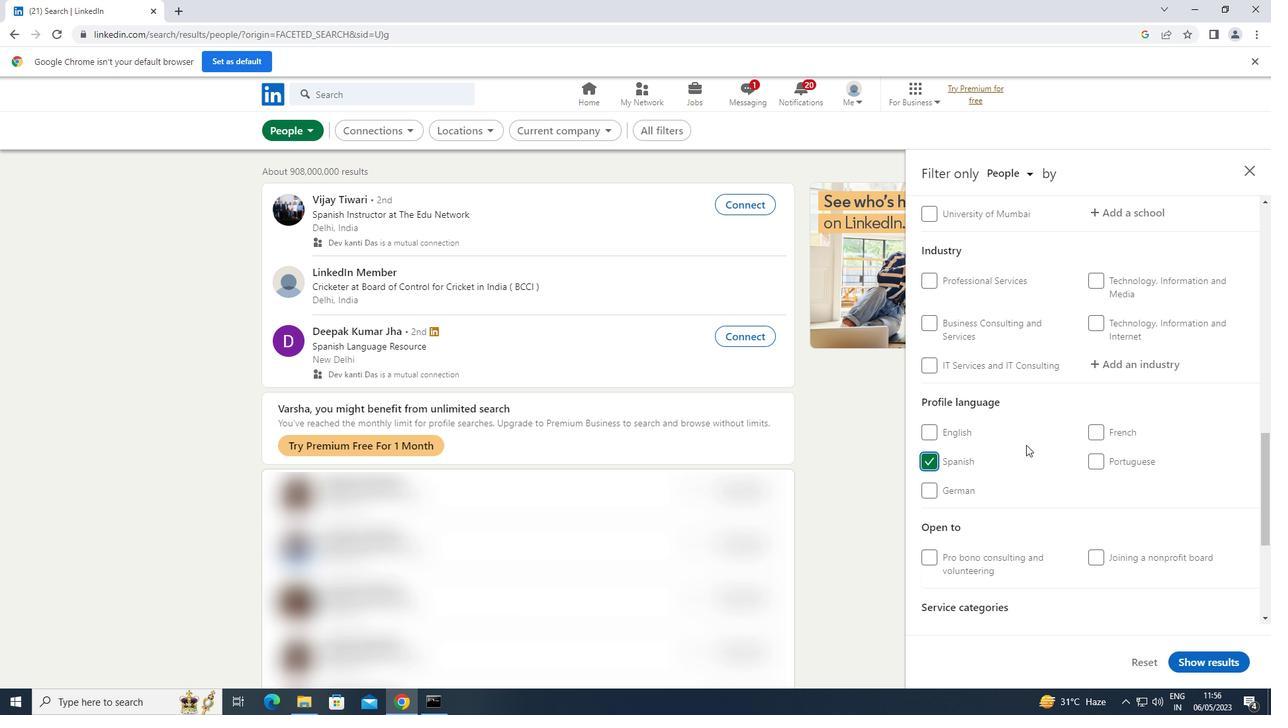 
Action: Mouse scrolled (1028, 445) with delta (0, 0)
Screenshot: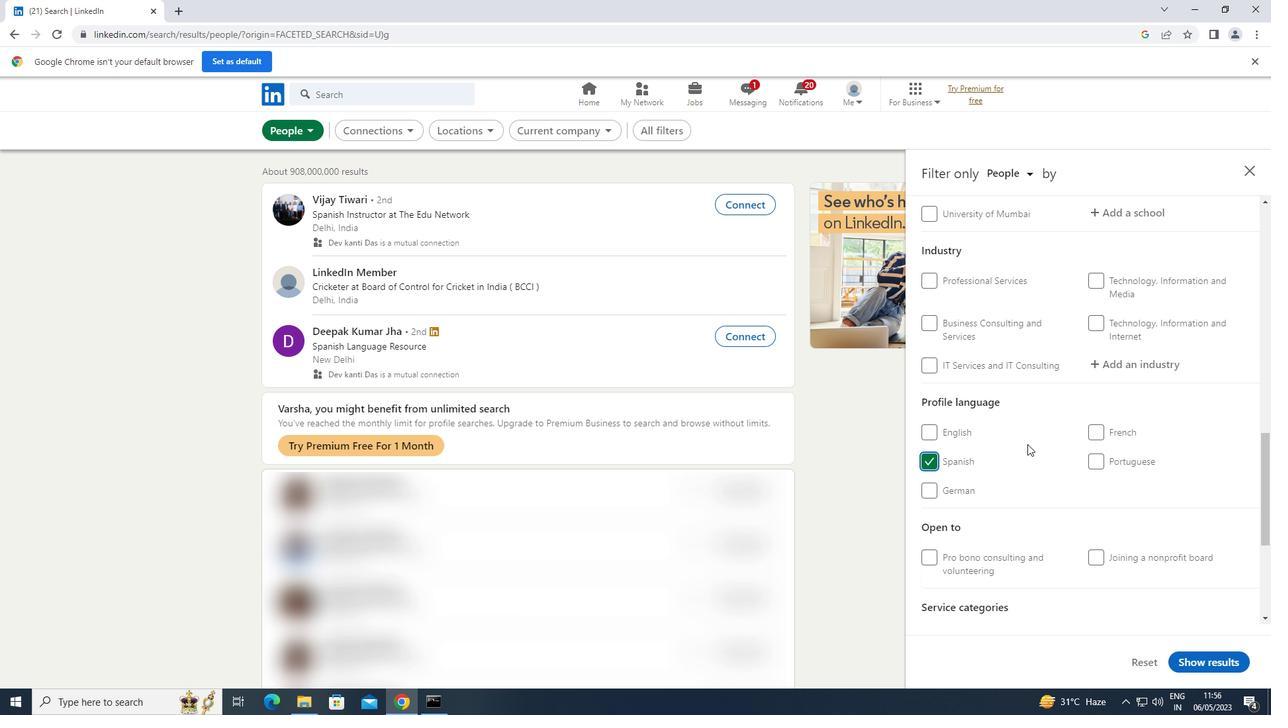 
Action: Mouse moved to (1028, 444)
Screenshot: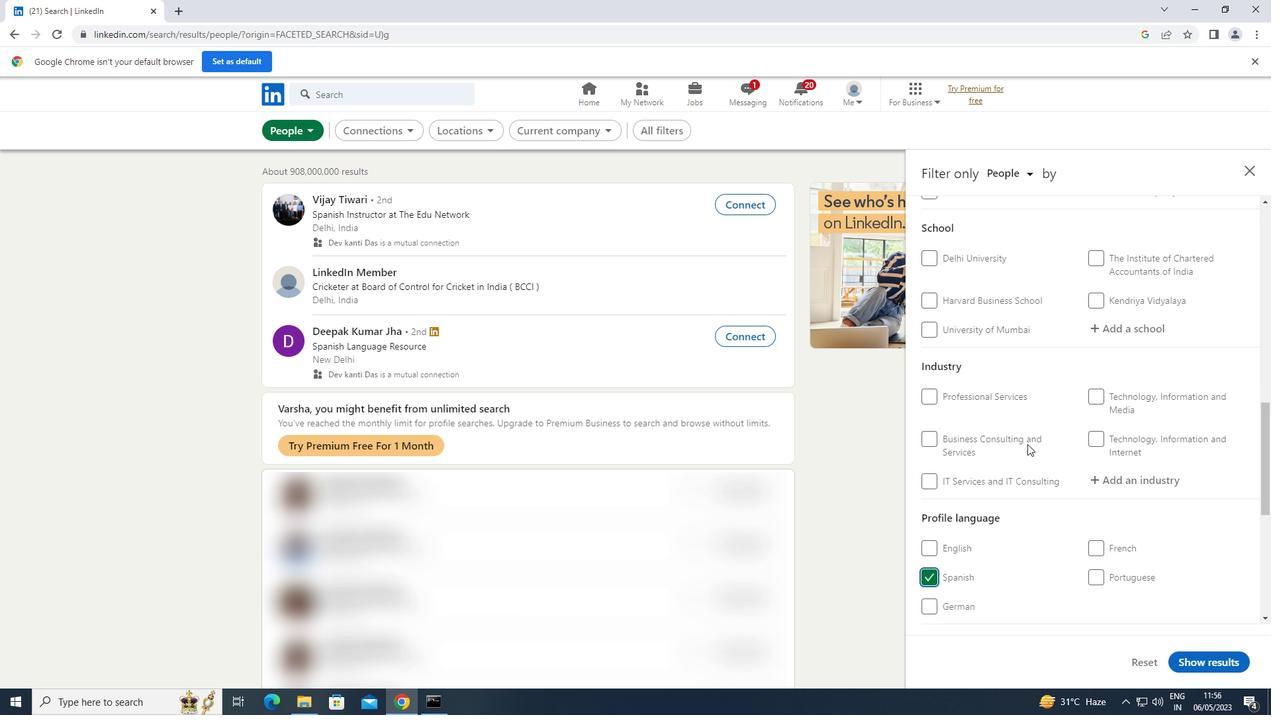
Action: Mouse scrolled (1028, 445) with delta (0, 0)
Screenshot: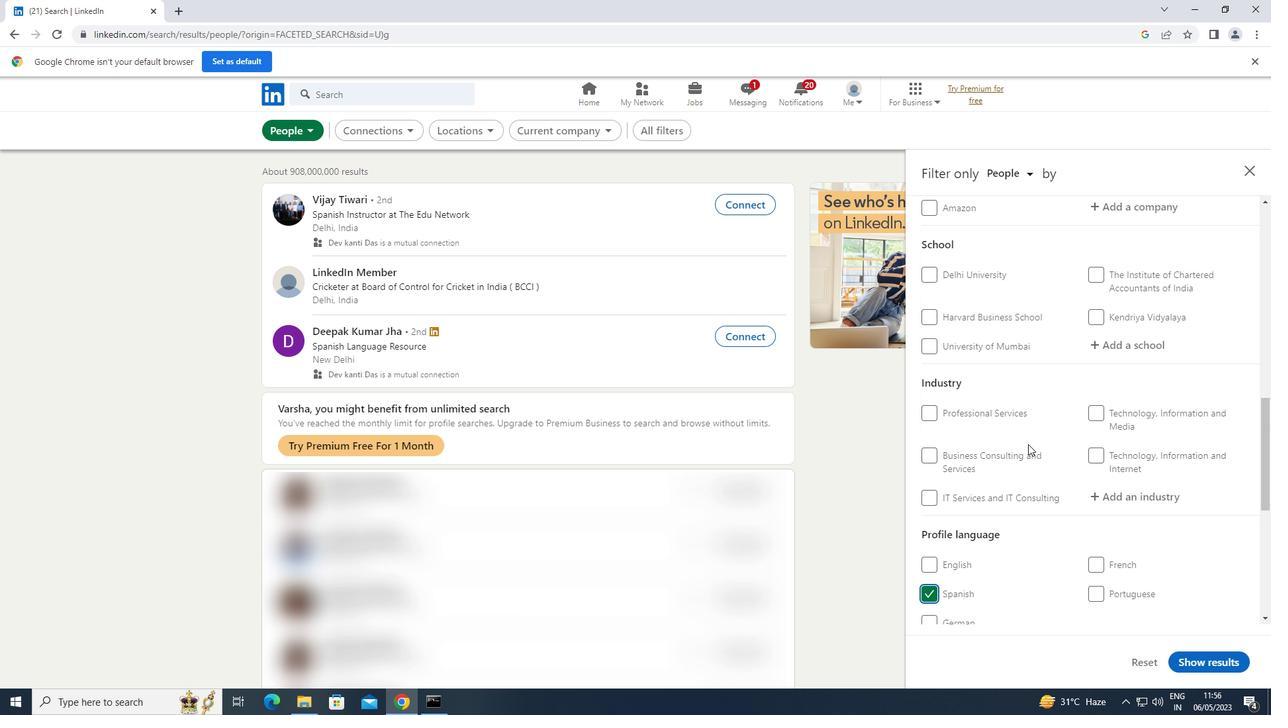 
Action: Mouse scrolled (1028, 445) with delta (0, 0)
Screenshot: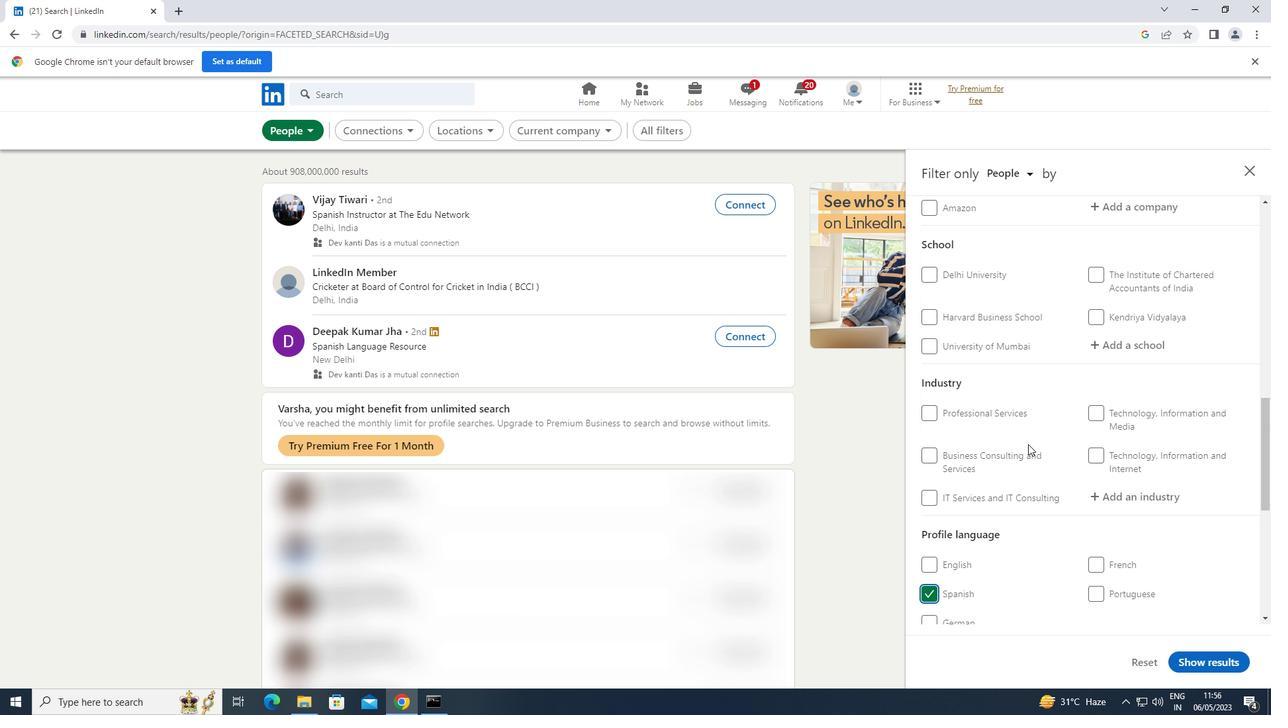 
Action: Mouse moved to (1029, 448)
Screenshot: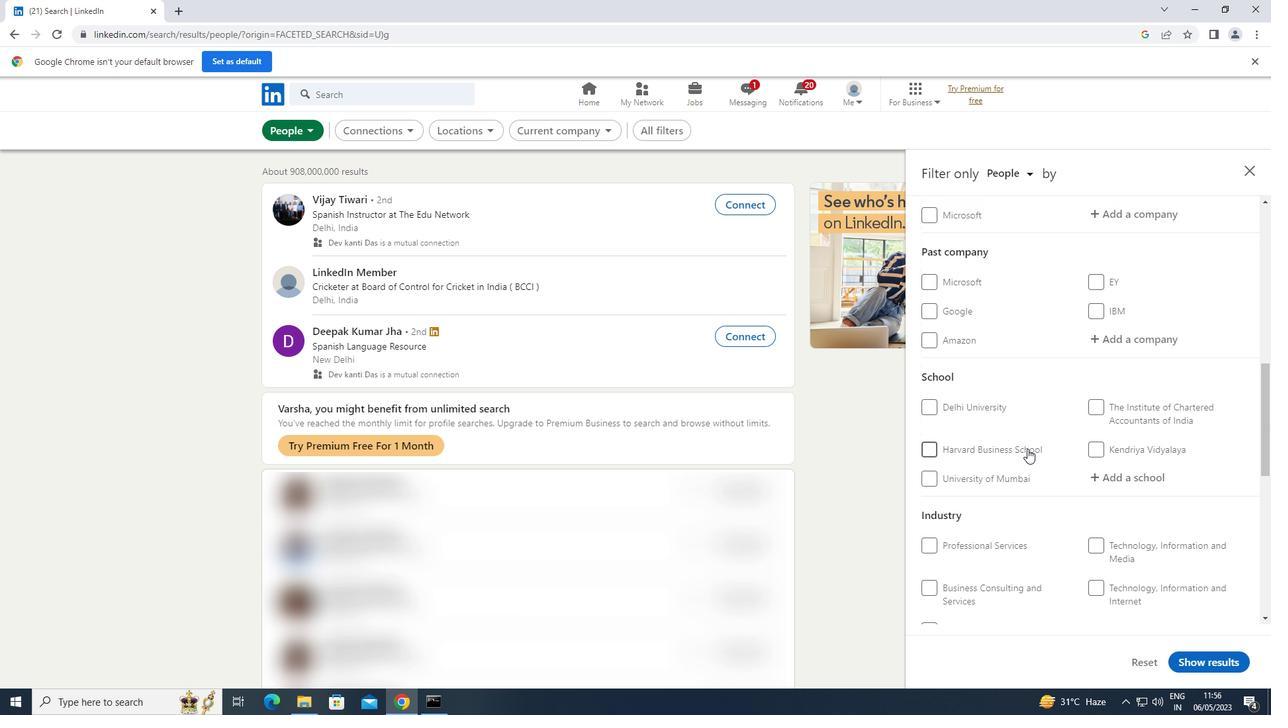 
Action: Mouse scrolled (1029, 449) with delta (0, 0)
Screenshot: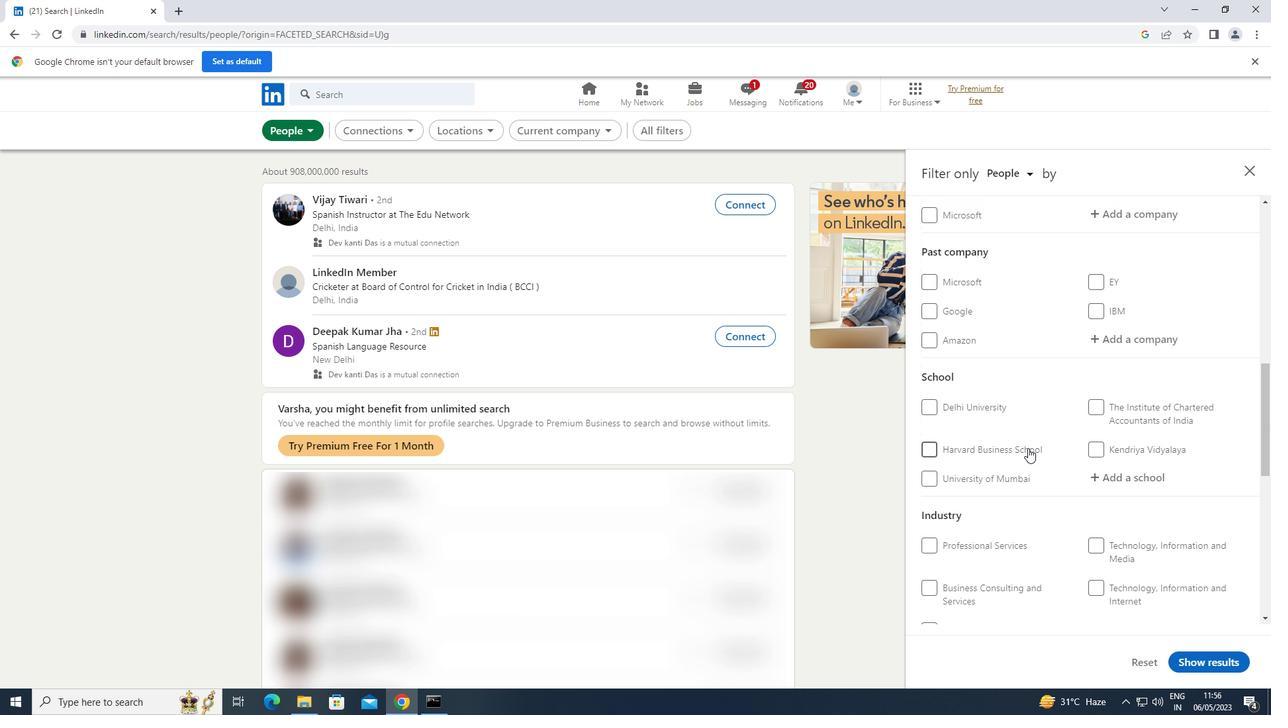 
Action: Mouse scrolled (1029, 449) with delta (0, 0)
Screenshot: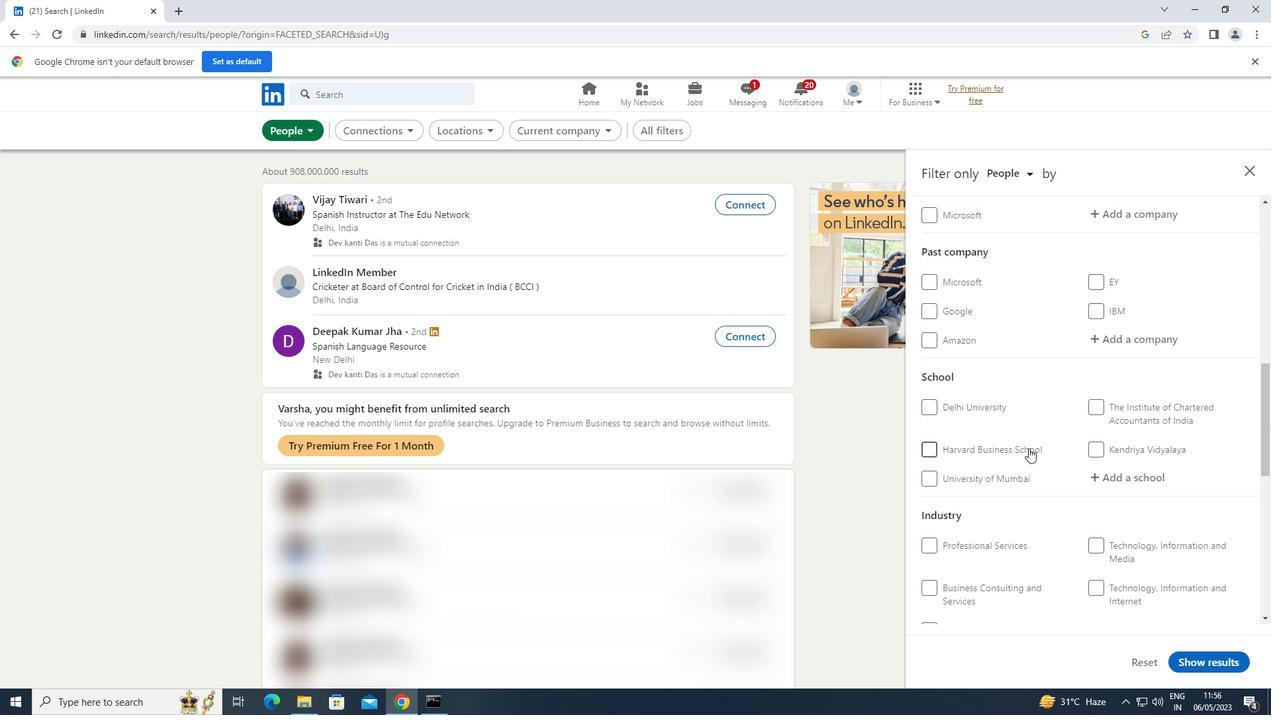 
Action: Mouse moved to (1165, 349)
Screenshot: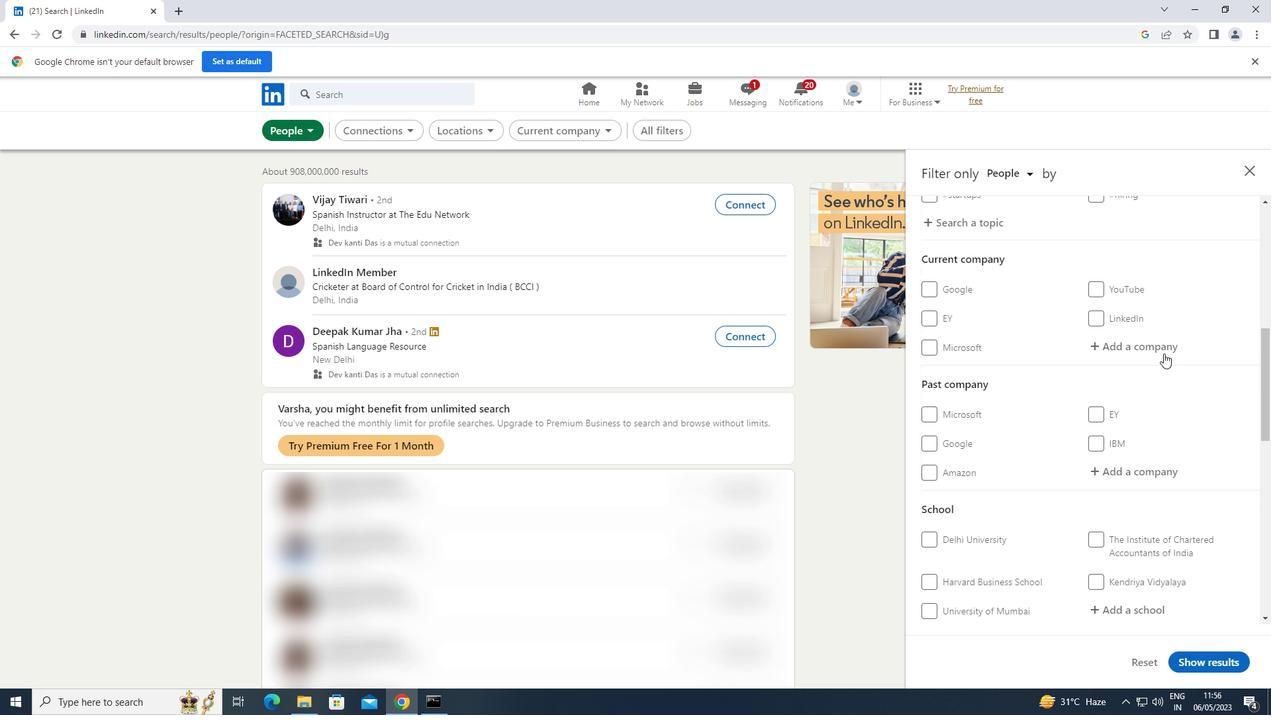
Action: Mouse pressed left at (1165, 349)
Screenshot: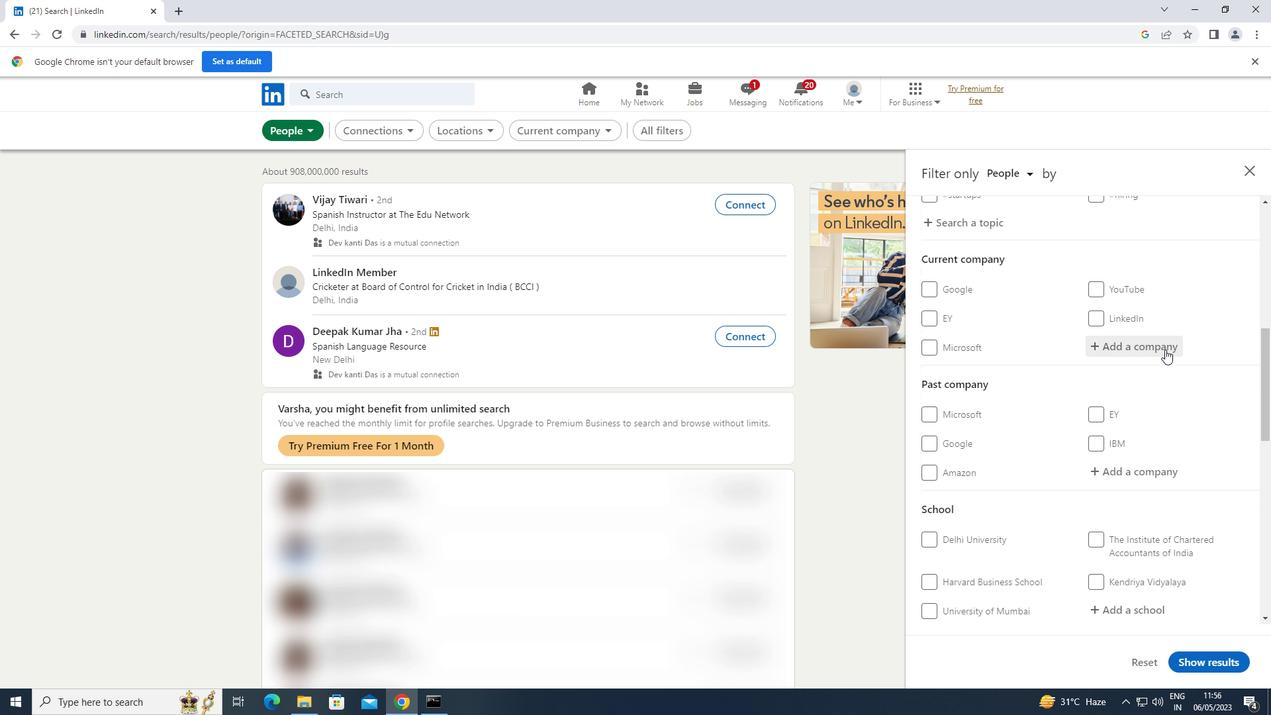 
Action: Mouse moved to (1166, 349)
Screenshot: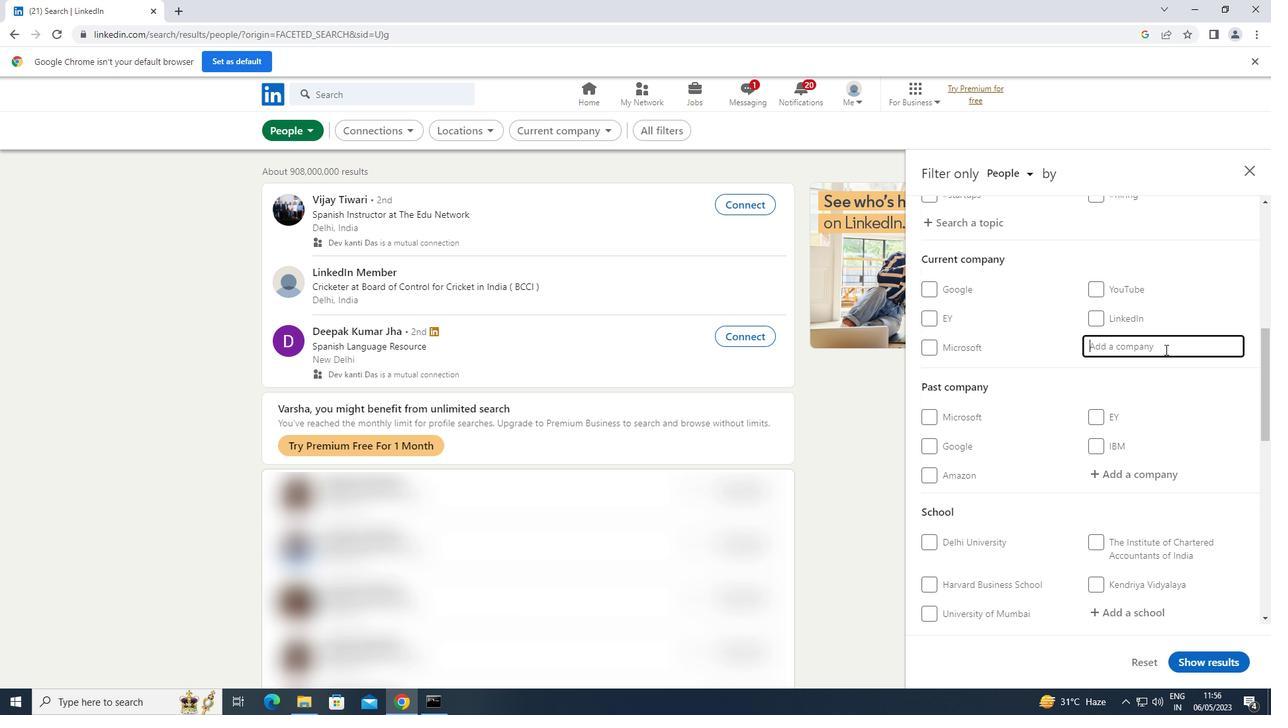 
Action: Key pressed <Key.shift>CIVIL
Screenshot: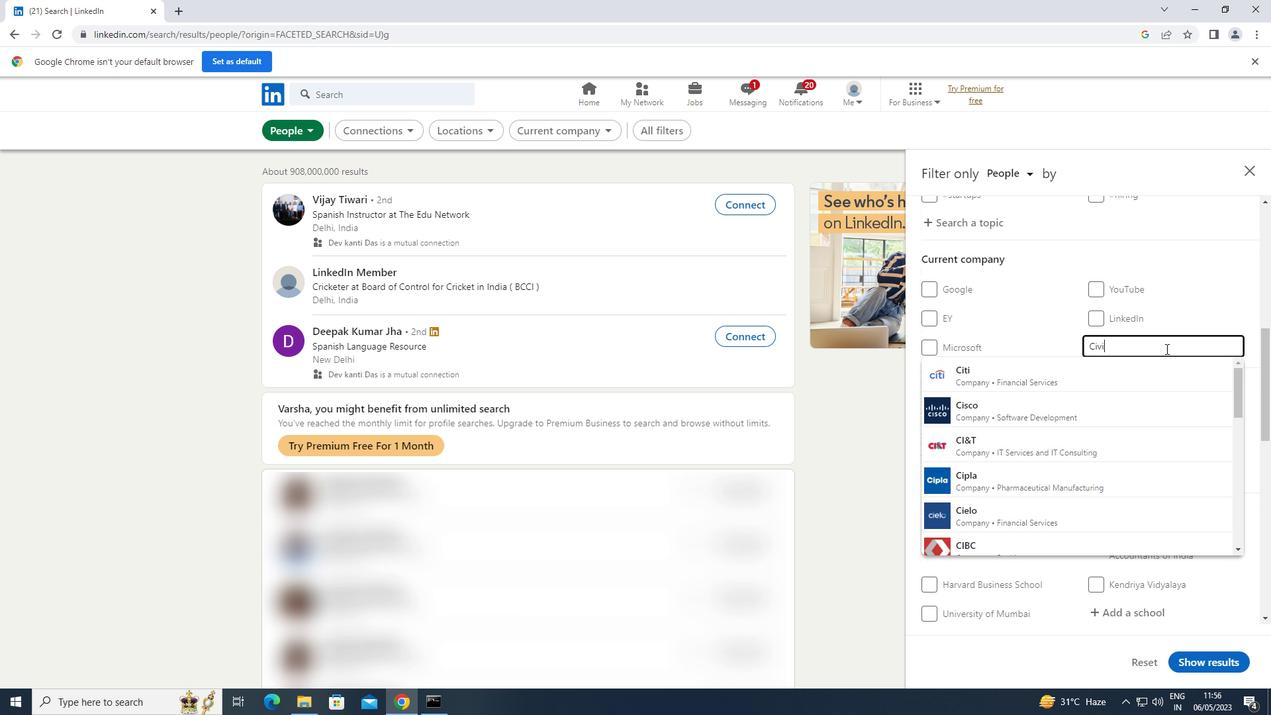 
Action: Mouse moved to (1053, 401)
Screenshot: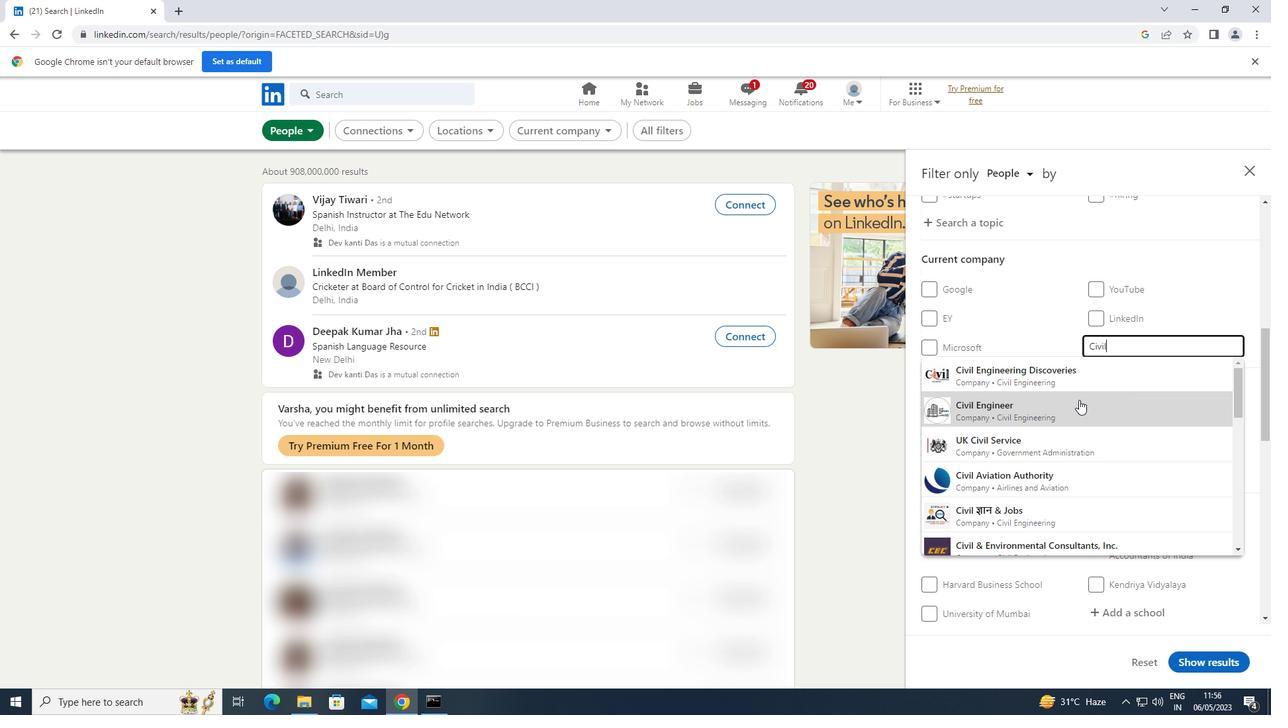 
Action: Mouse pressed left at (1053, 401)
Screenshot: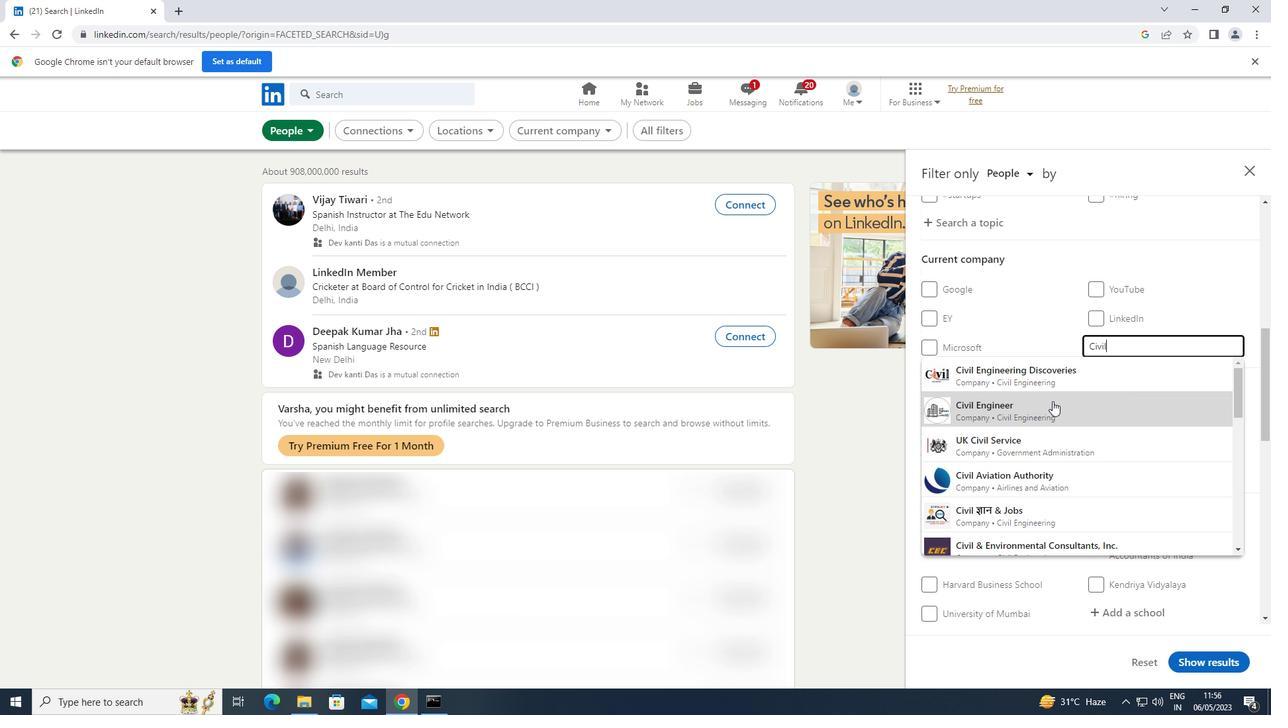 
Action: Mouse moved to (1051, 399)
Screenshot: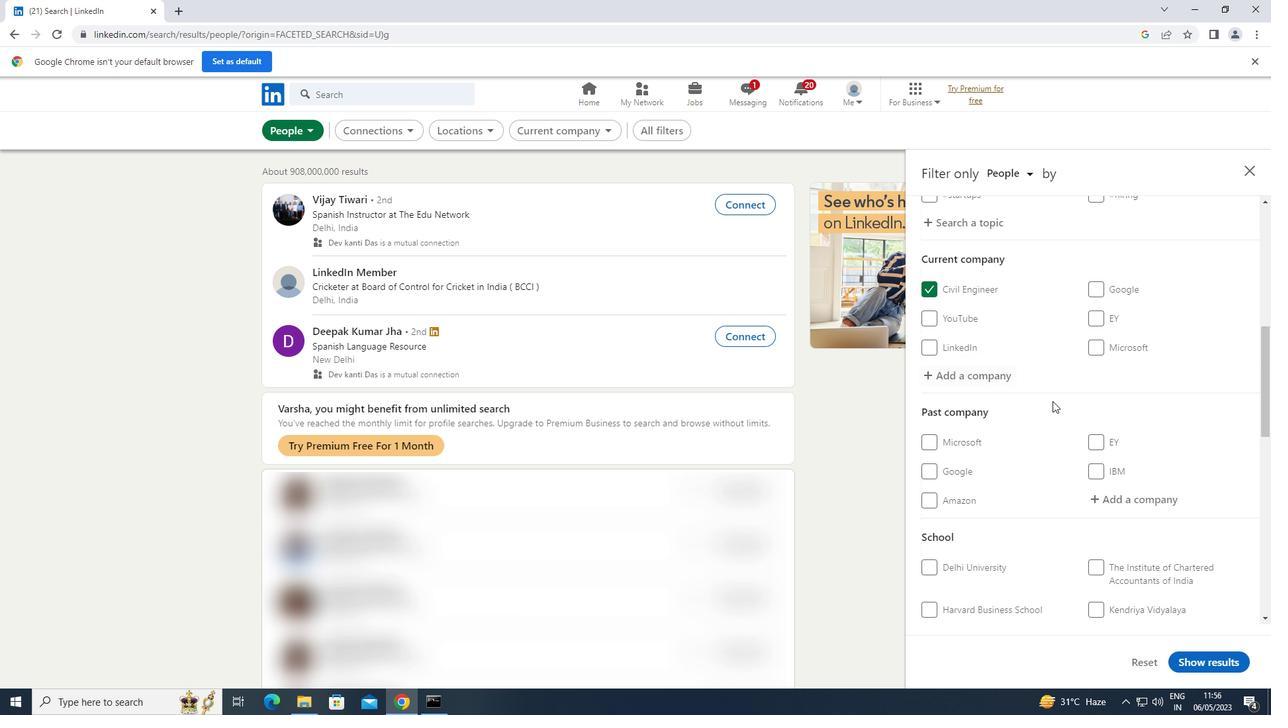 
Action: Mouse scrolled (1051, 398) with delta (0, 0)
Screenshot: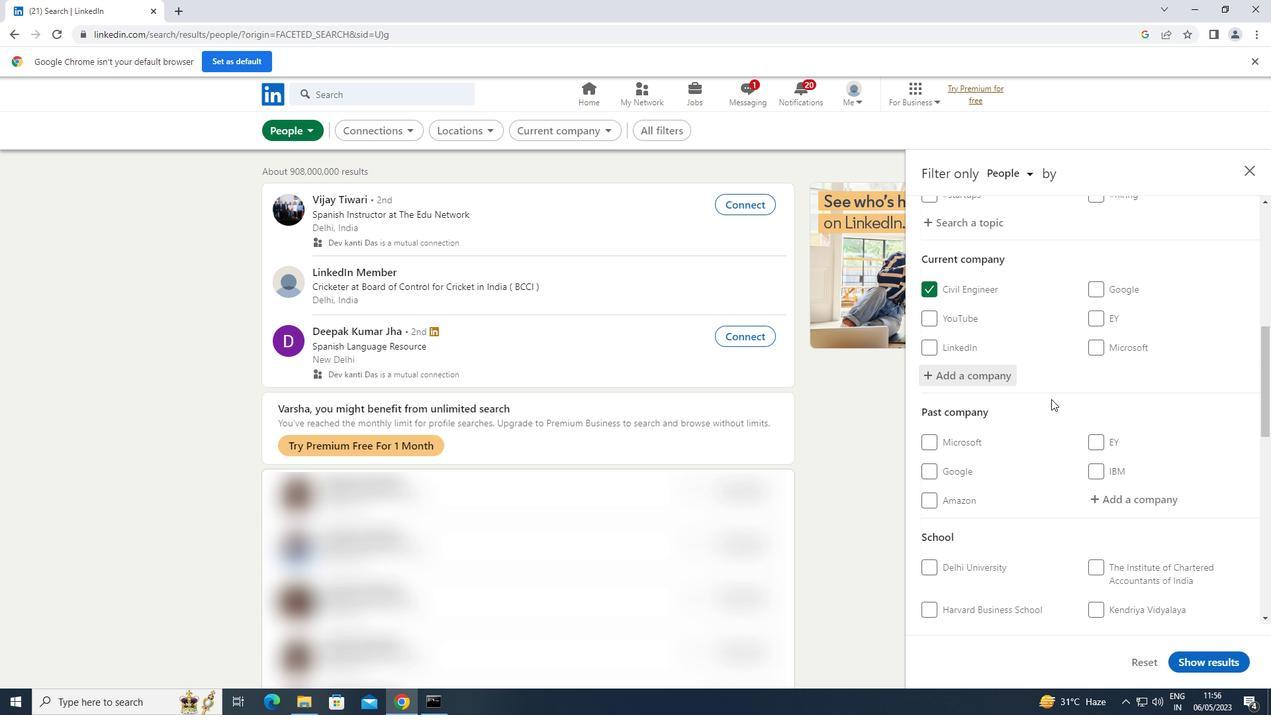 
Action: Mouse moved to (1051, 398)
Screenshot: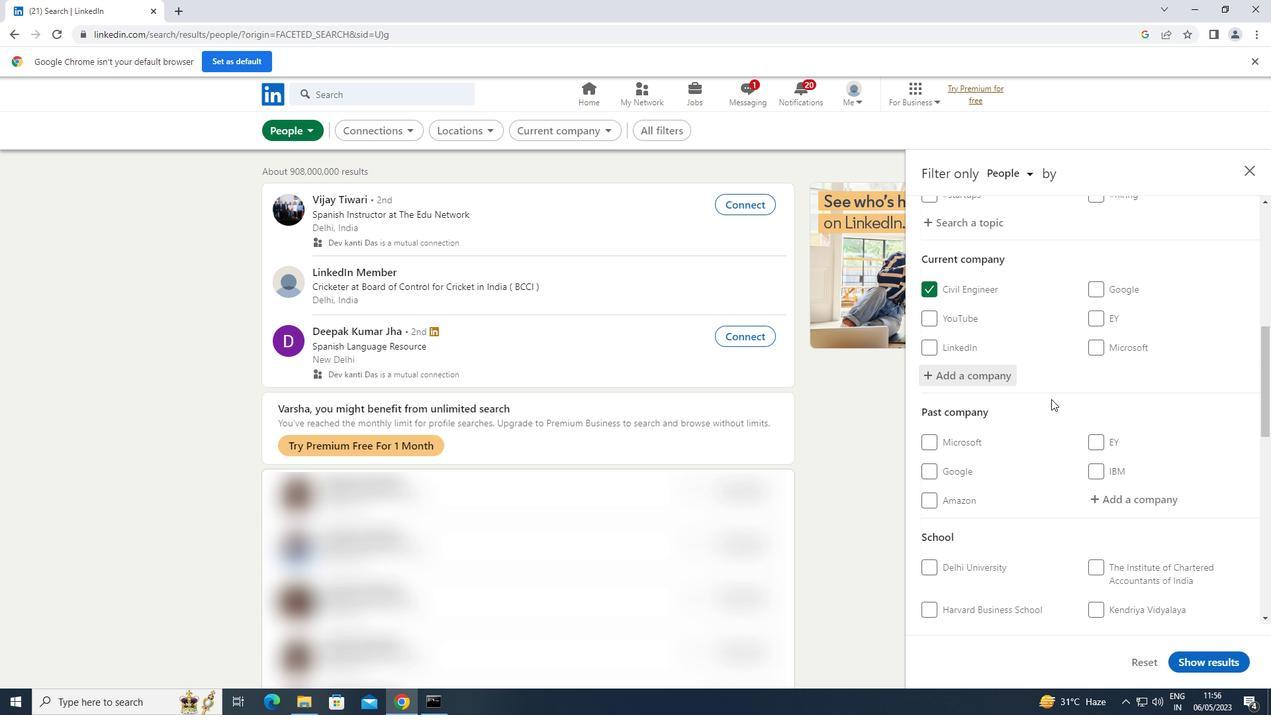 
Action: Mouse scrolled (1051, 398) with delta (0, 0)
Screenshot: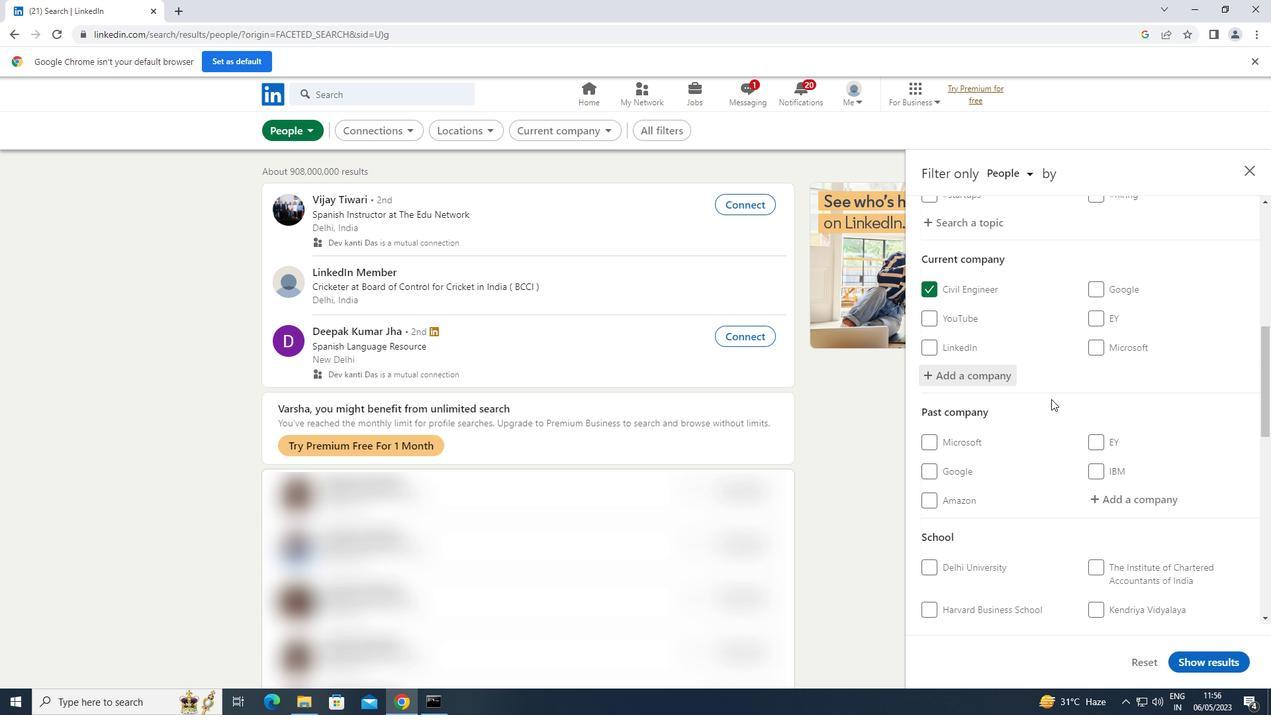 
Action: Mouse scrolled (1051, 398) with delta (0, 0)
Screenshot: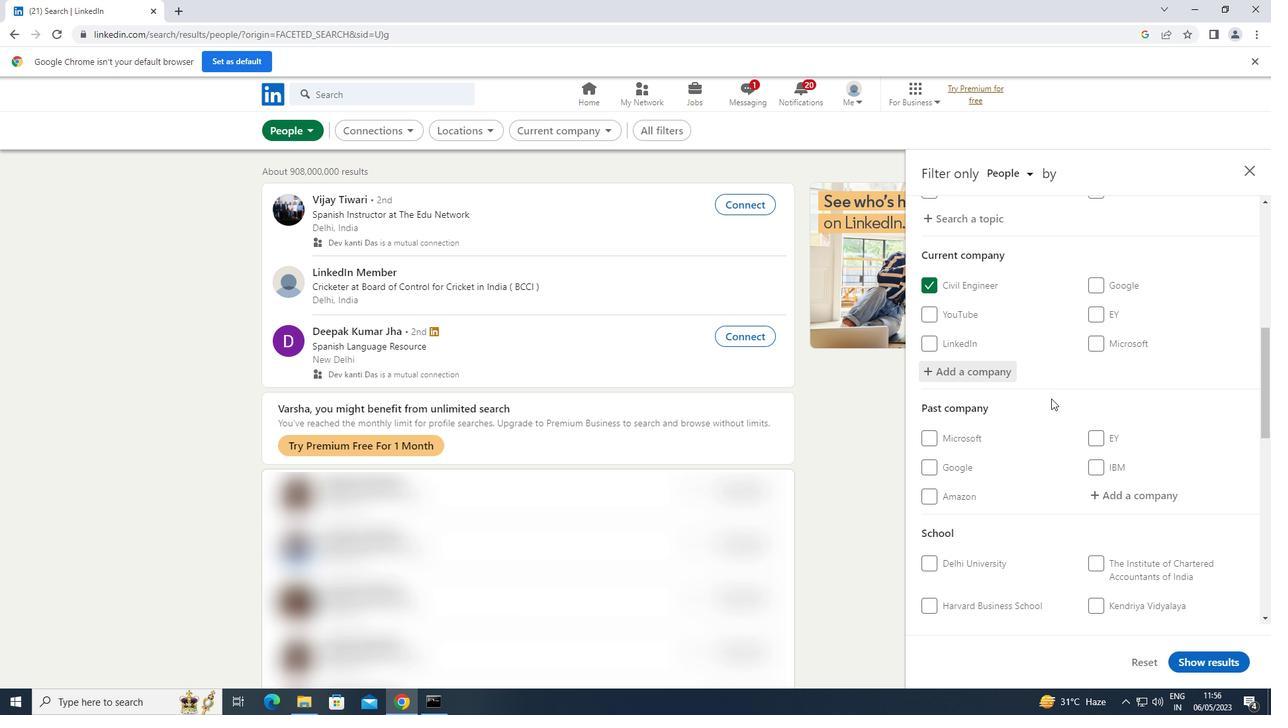 
Action: Mouse moved to (1108, 439)
Screenshot: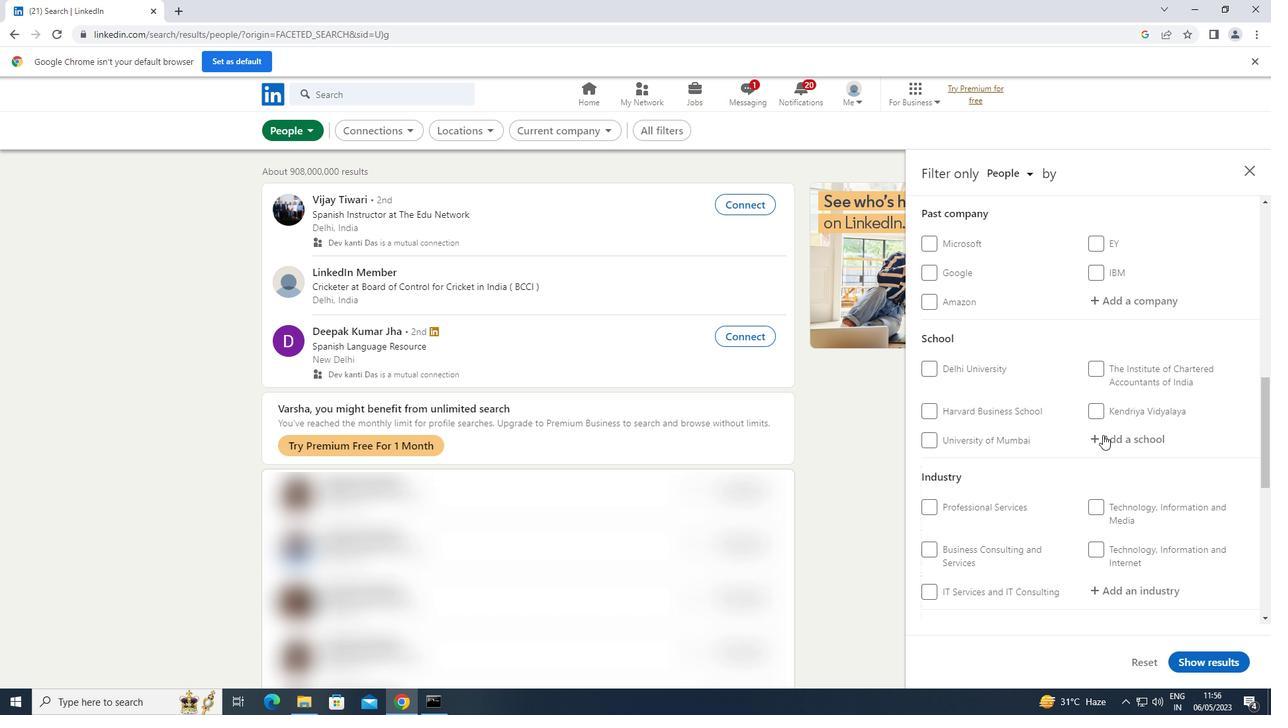 
Action: Mouse pressed left at (1108, 439)
Screenshot: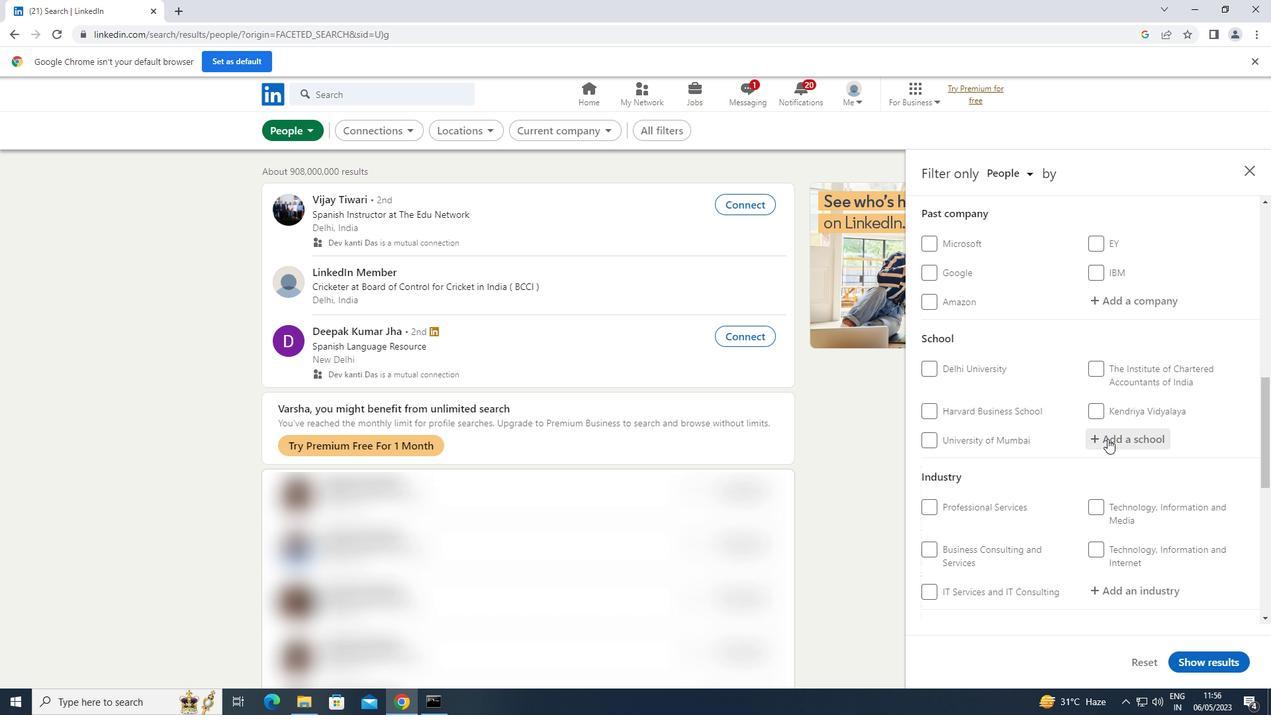 
Action: Key pressed <Key.shift>GOVT.<Key.space><Key.shift>ENGINEER
Screenshot: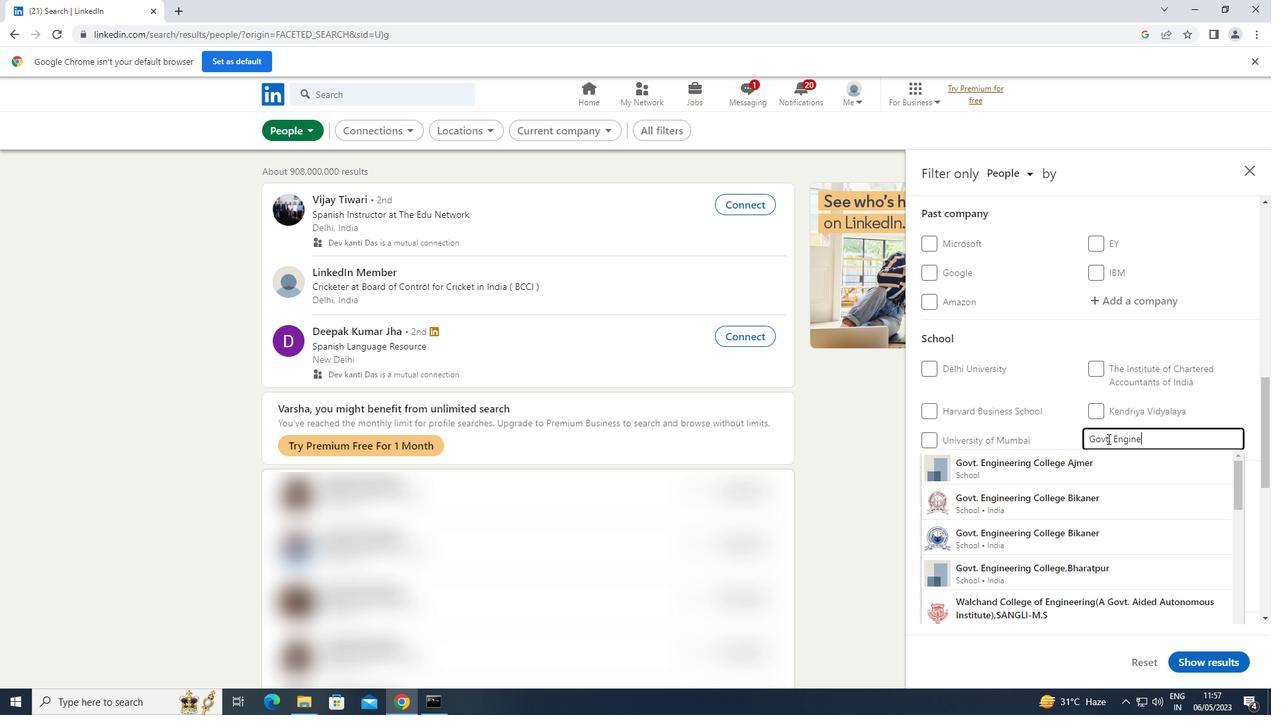 
Action: Mouse moved to (1004, 492)
Screenshot: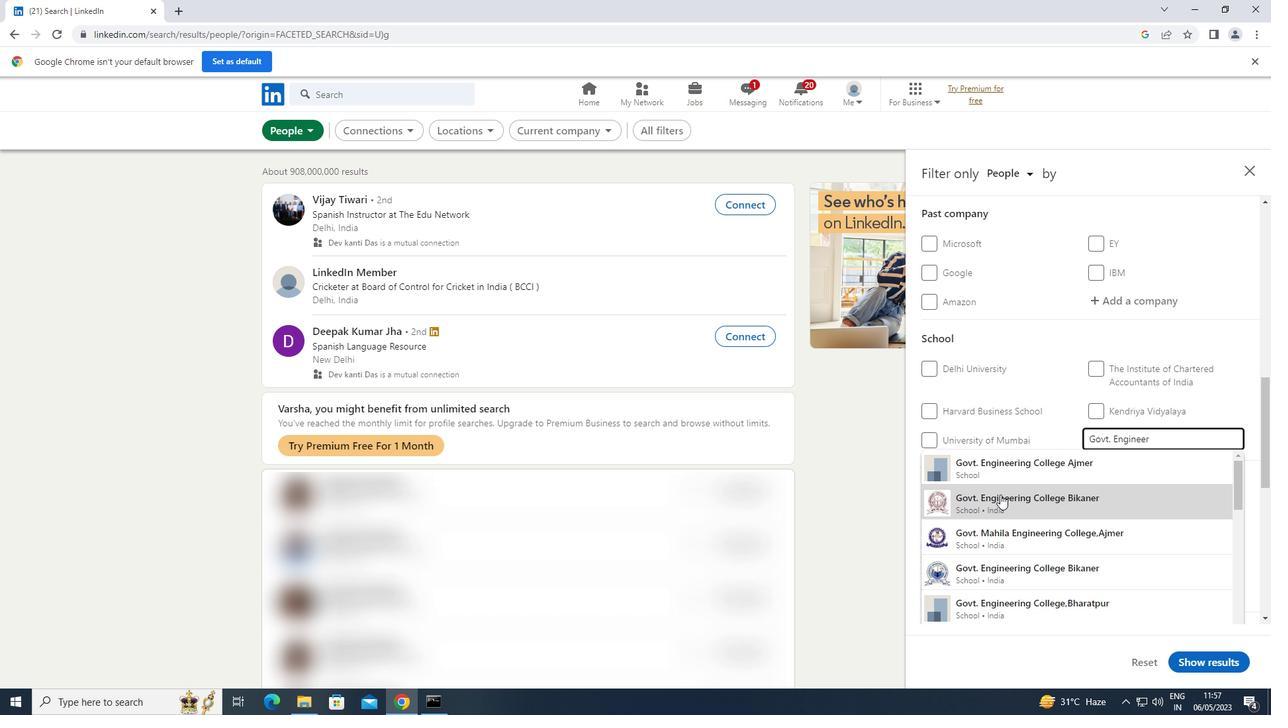 
Action: Mouse pressed left at (1004, 492)
Screenshot: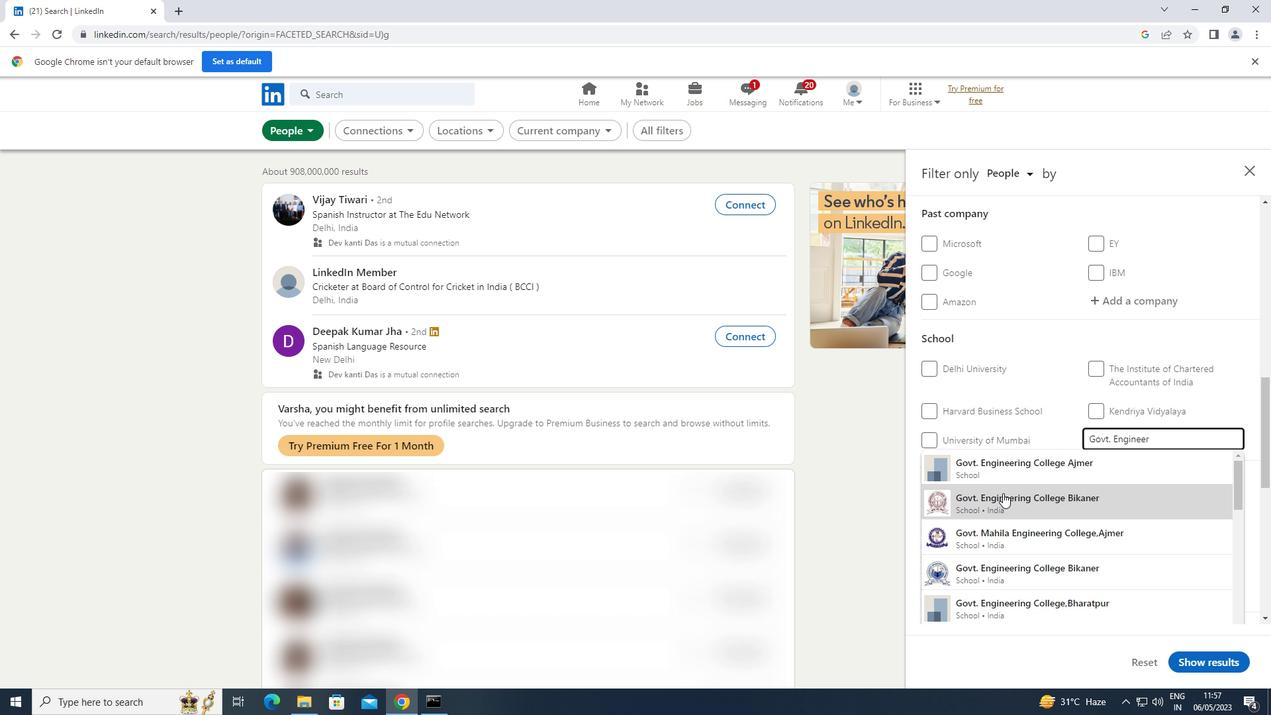 
Action: Mouse moved to (1010, 481)
Screenshot: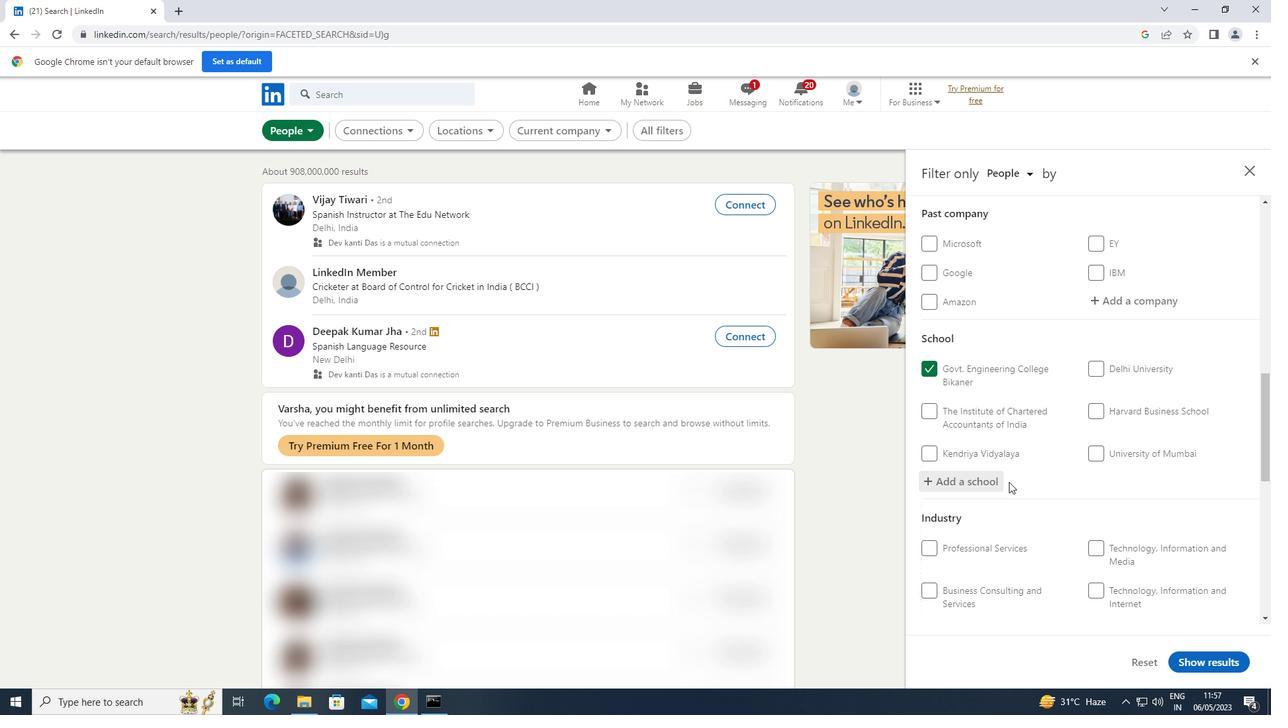 
Action: Mouse scrolled (1010, 480) with delta (0, 0)
Screenshot: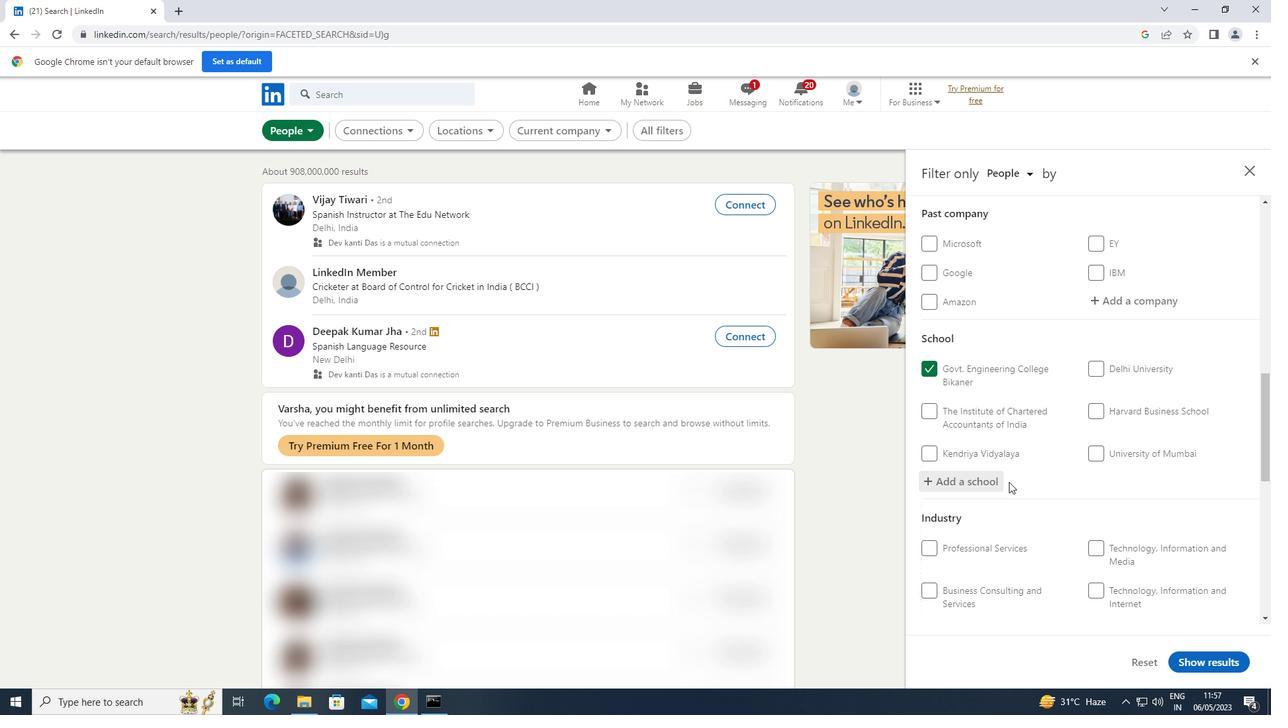 
Action: Mouse moved to (1010, 480)
Screenshot: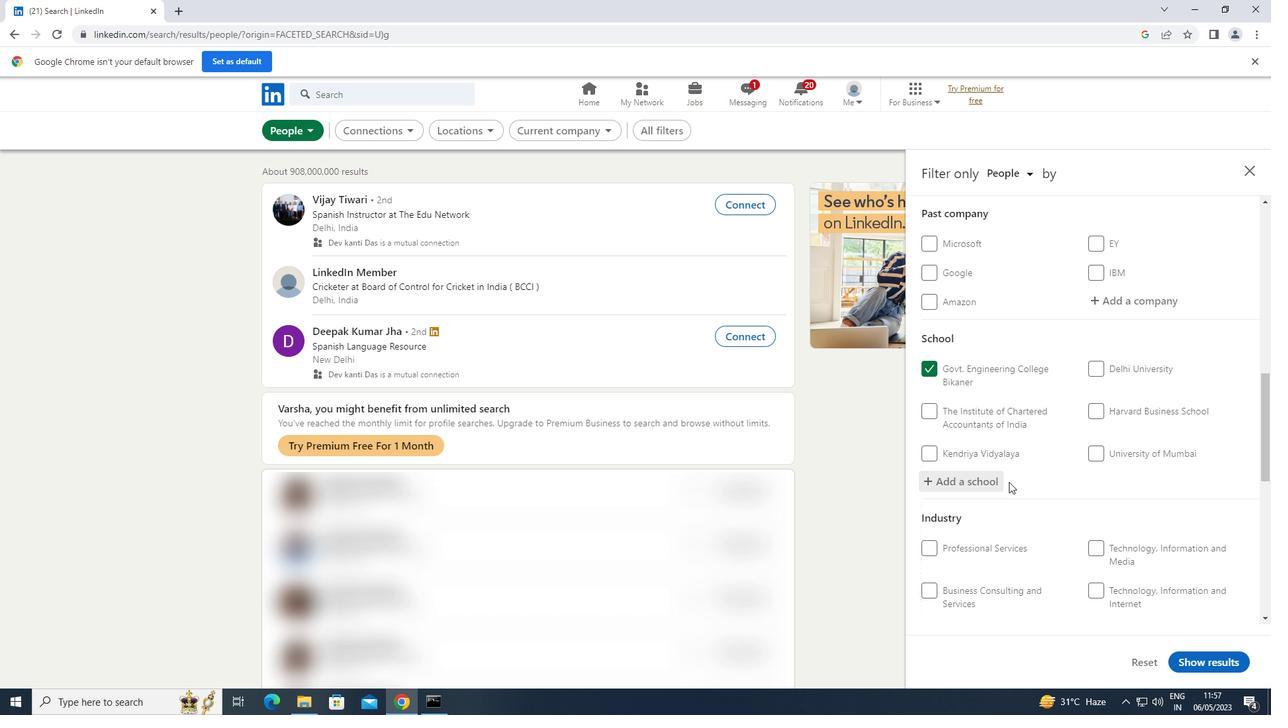 
Action: Mouse scrolled (1010, 480) with delta (0, 0)
Screenshot: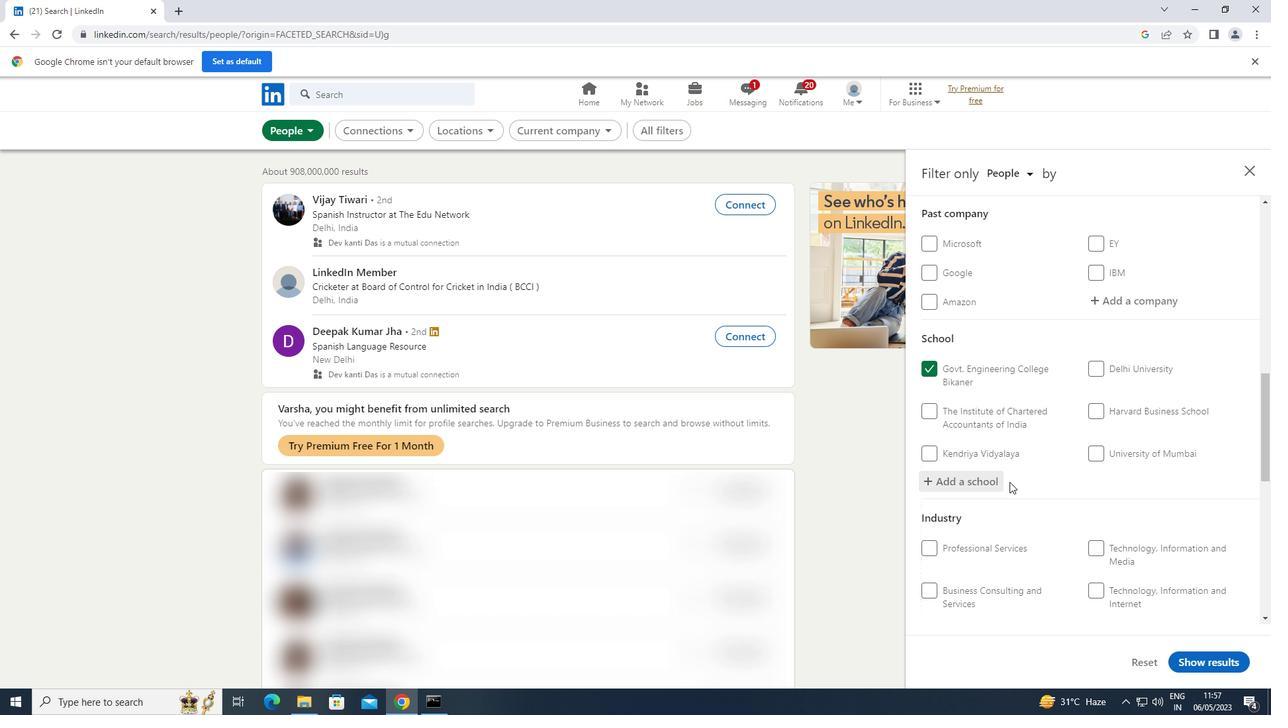 
Action: Mouse scrolled (1010, 480) with delta (0, 0)
Screenshot: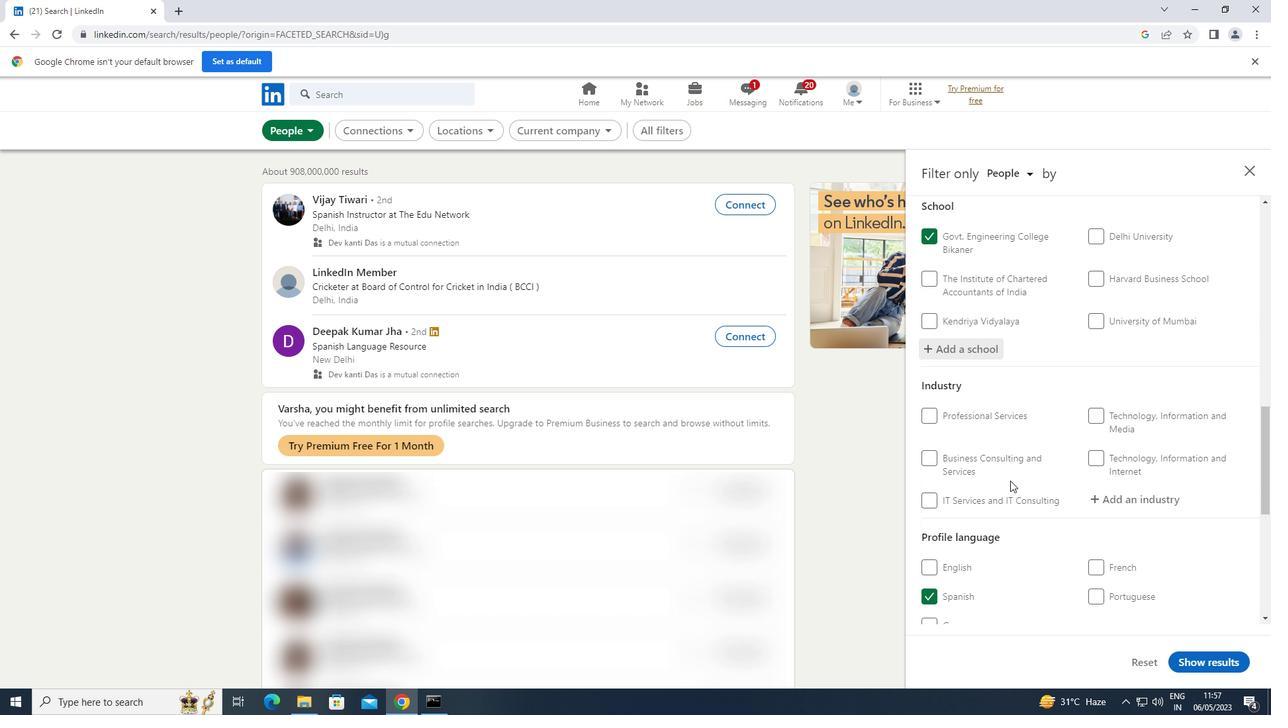 
Action: Mouse scrolled (1010, 480) with delta (0, 0)
Screenshot: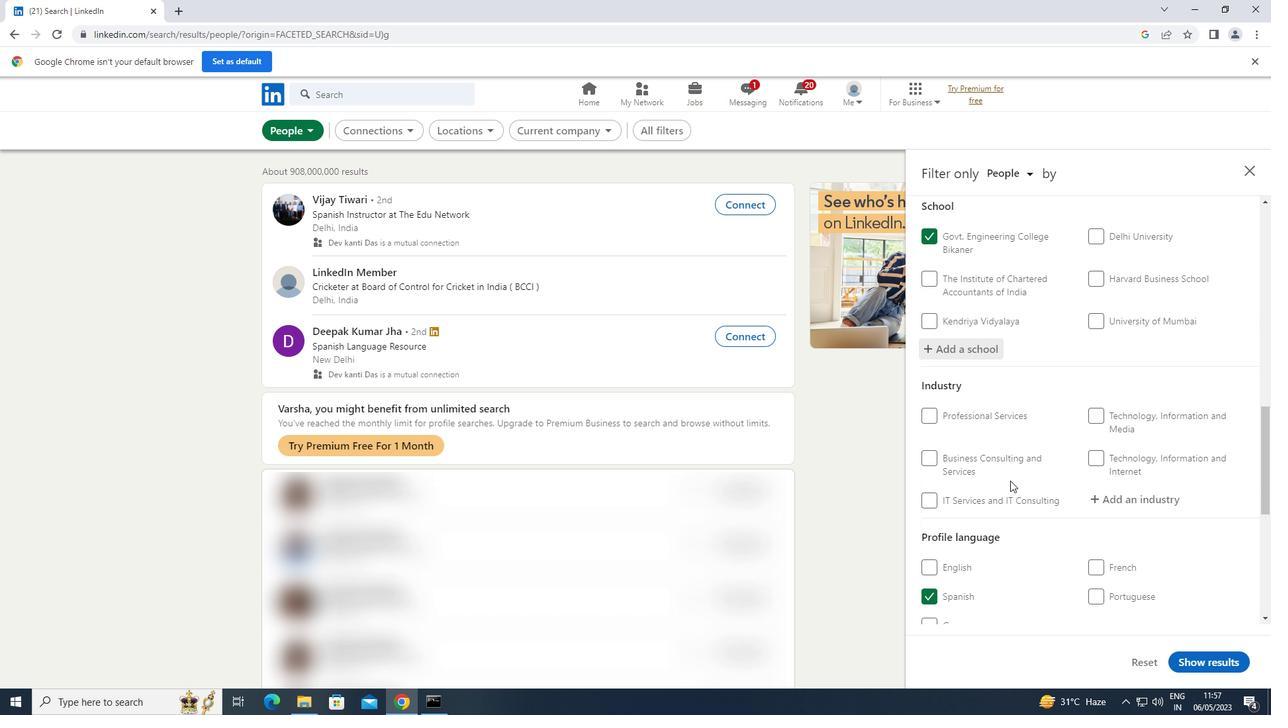 
Action: Mouse scrolled (1010, 480) with delta (0, 0)
Screenshot: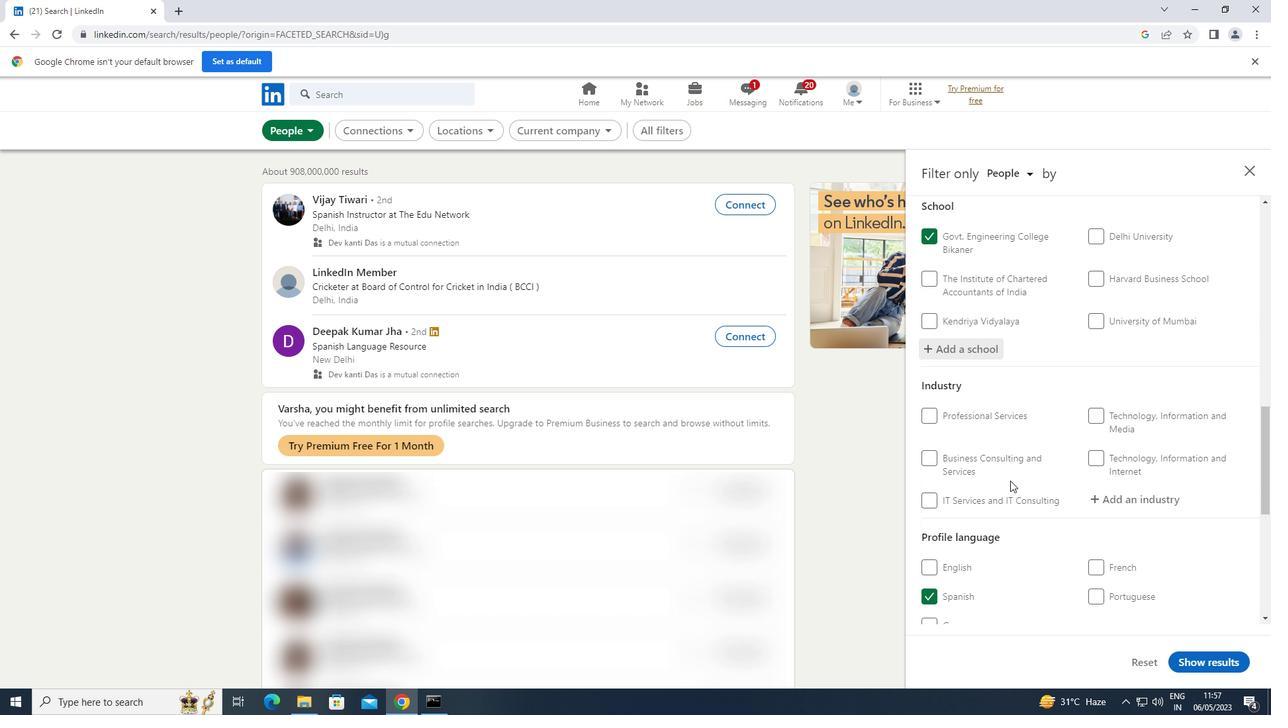 
Action: Mouse scrolled (1010, 480) with delta (0, 0)
Screenshot: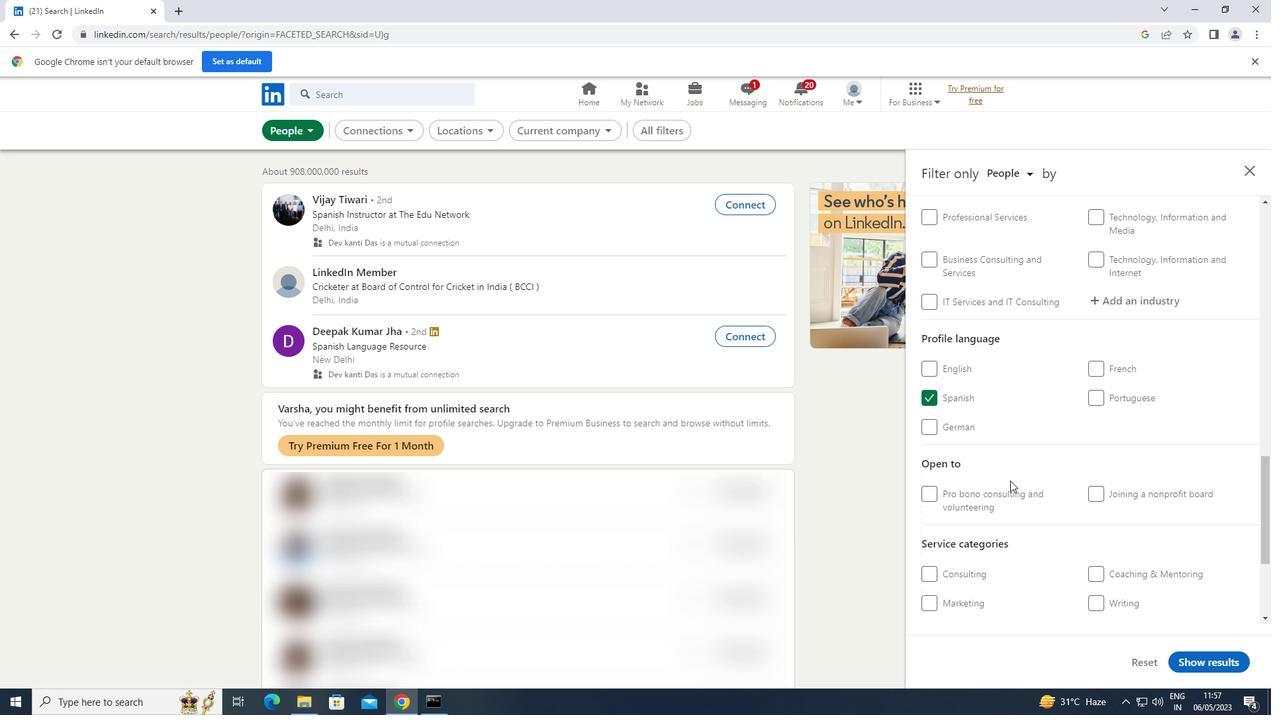 
Action: Mouse scrolled (1010, 481) with delta (0, 0)
Screenshot: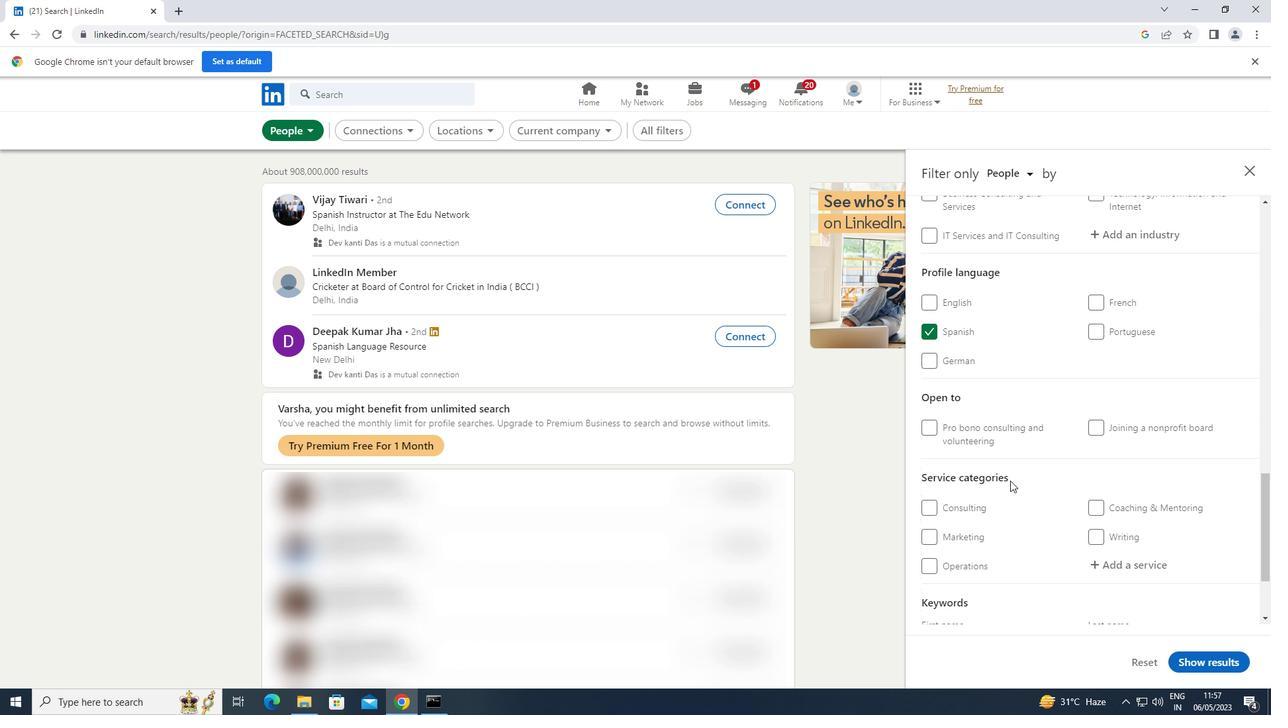 
Action: Mouse moved to (1132, 294)
Screenshot: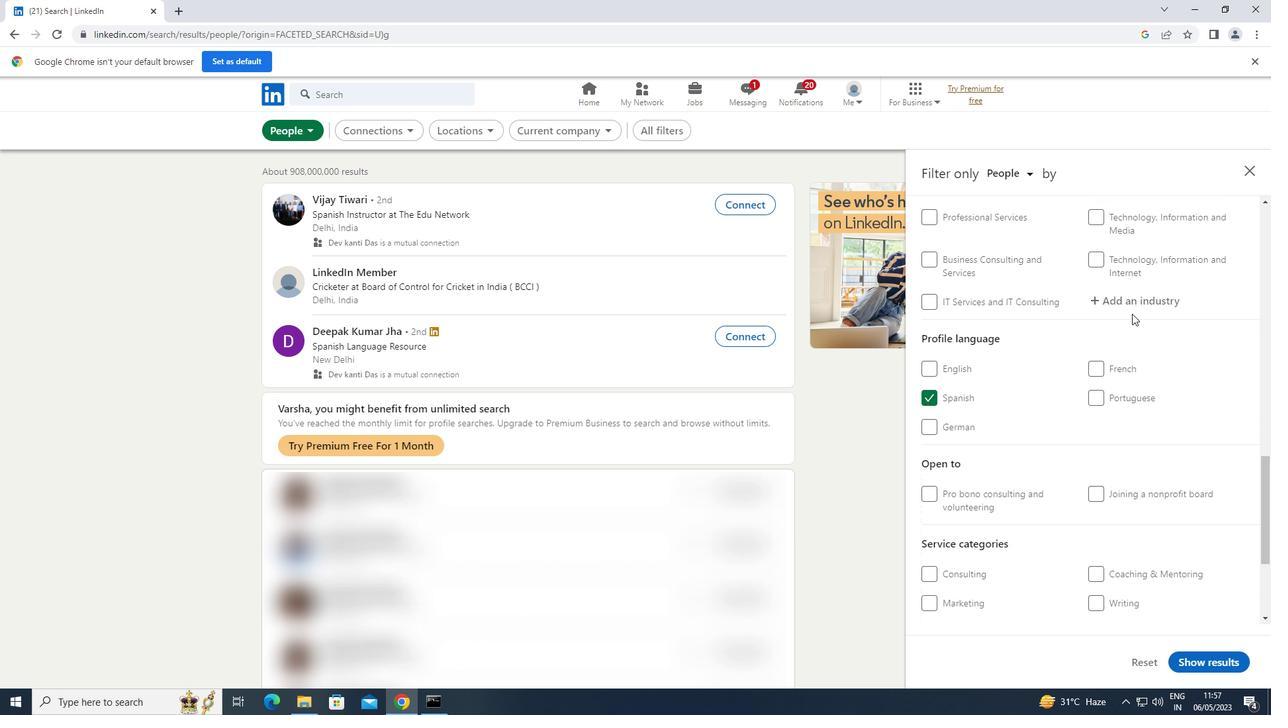 
Action: Mouse pressed left at (1132, 294)
Screenshot: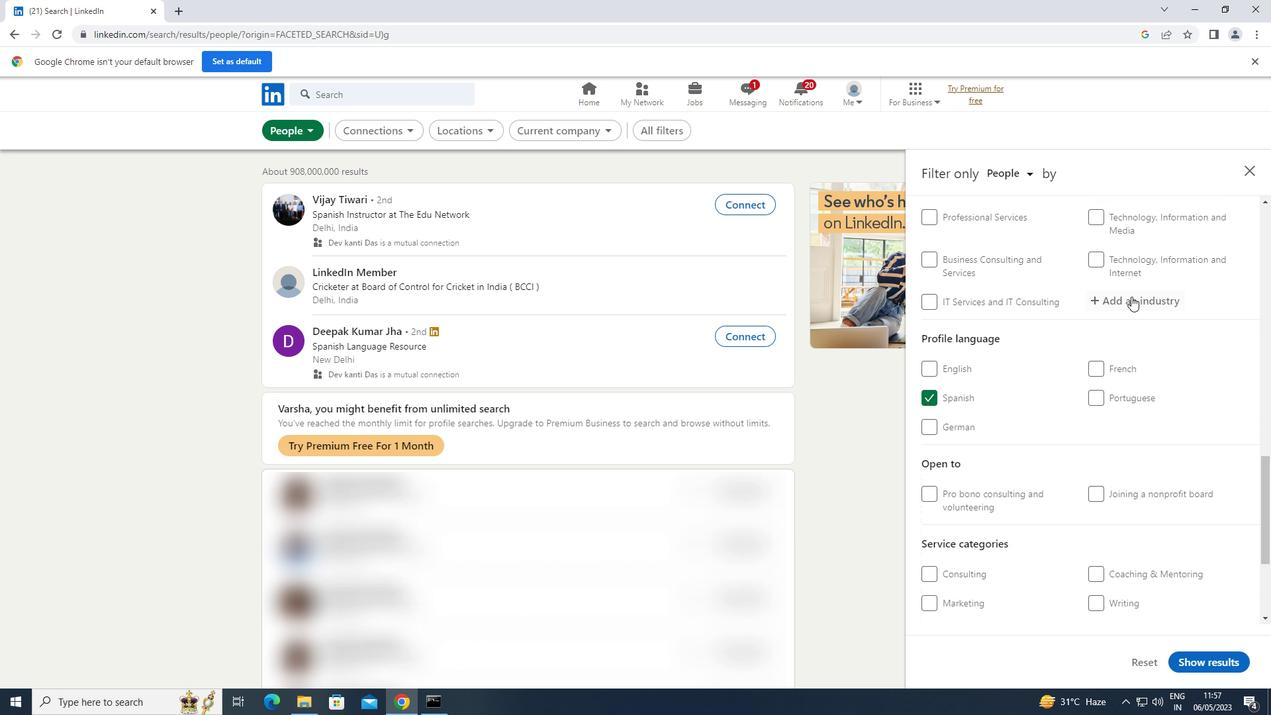 
Action: Key pressed <Key.shift>WHOLESALE
Screenshot: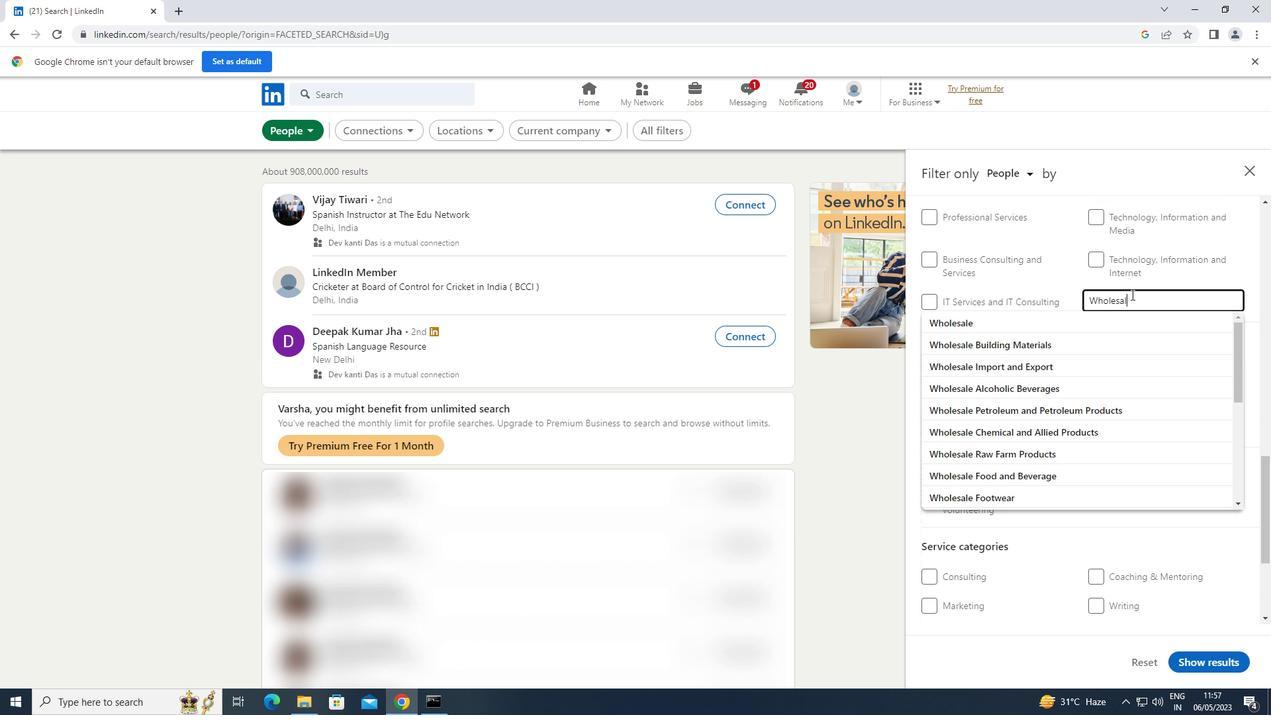 
Action: Mouse moved to (1039, 343)
Screenshot: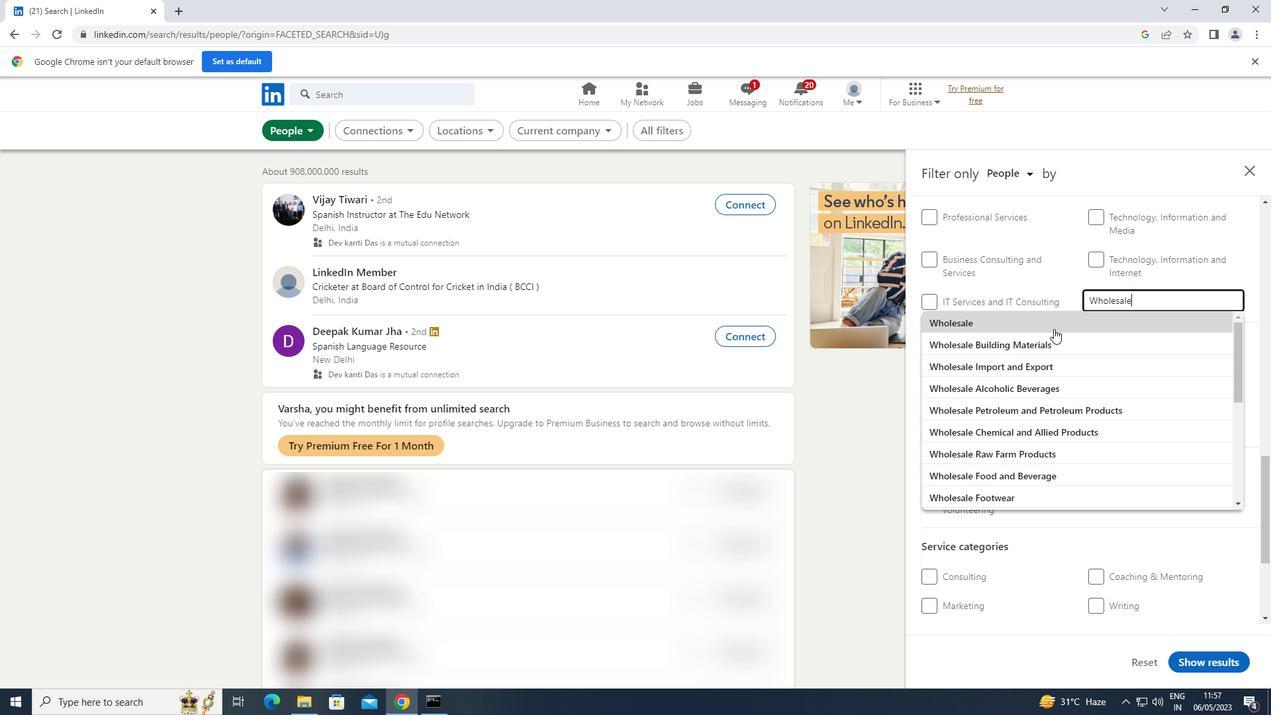 
Action: Mouse pressed left at (1039, 343)
Screenshot: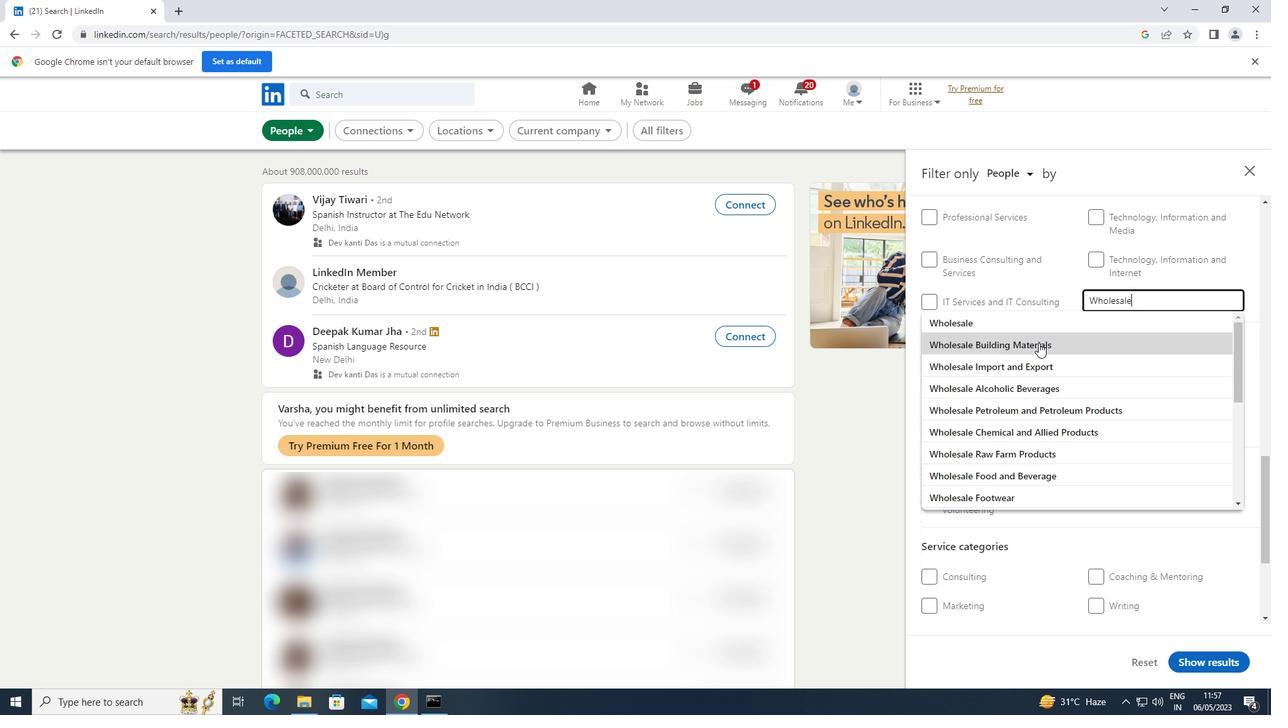 
Action: Mouse moved to (1041, 339)
Screenshot: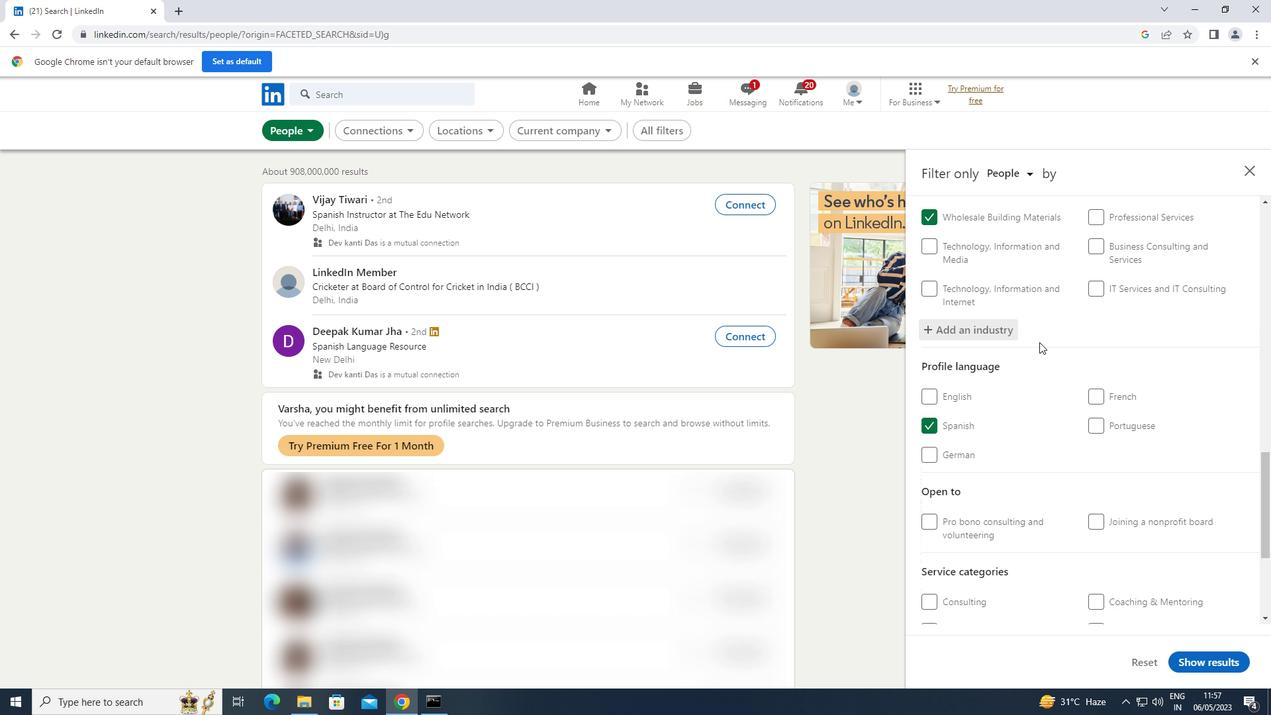 
Action: Mouse scrolled (1041, 339) with delta (0, 0)
Screenshot: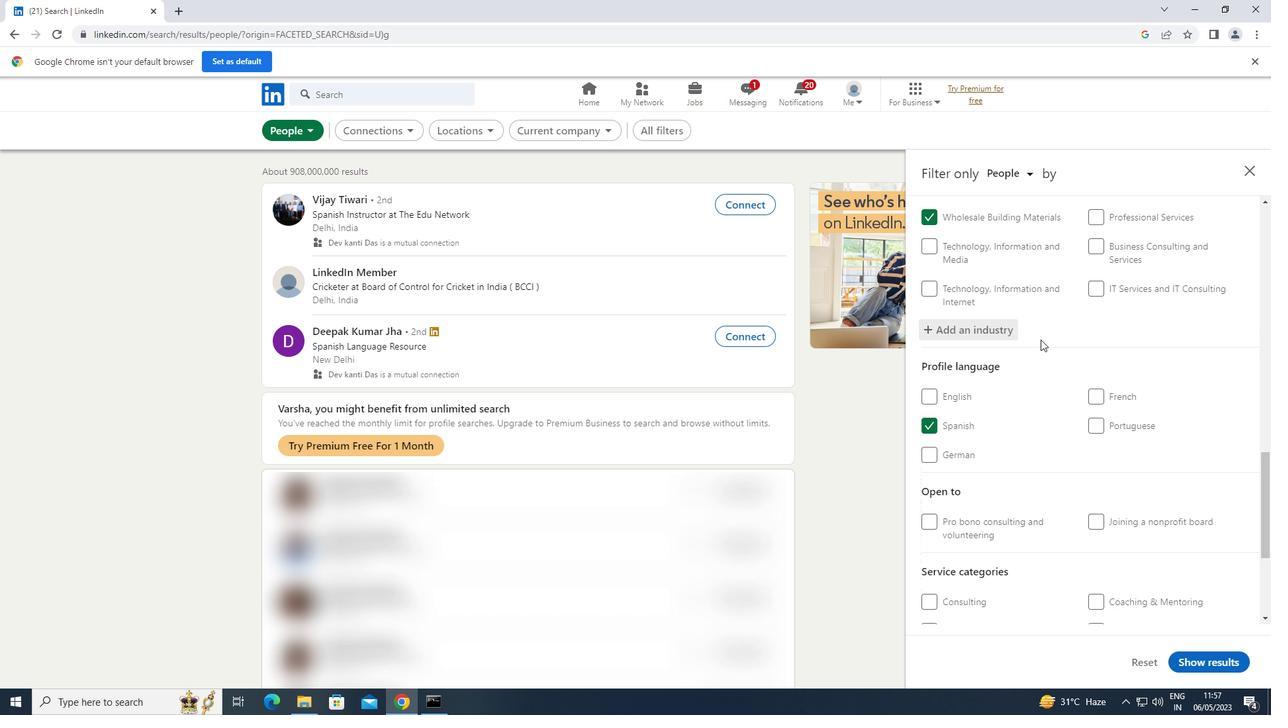 
Action: Mouse moved to (1043, 339)
Screenshot: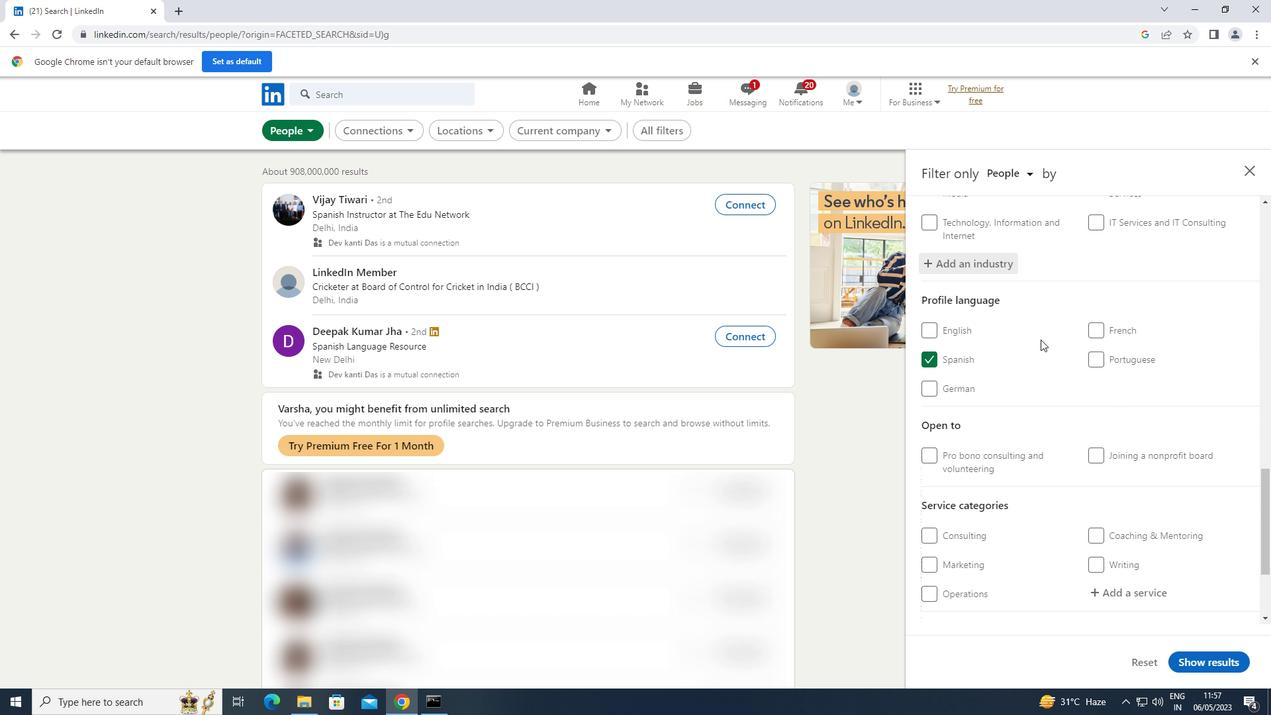 
Action: Mouse scrolled (1043, 338) with delta (0, 0)
Screenshot: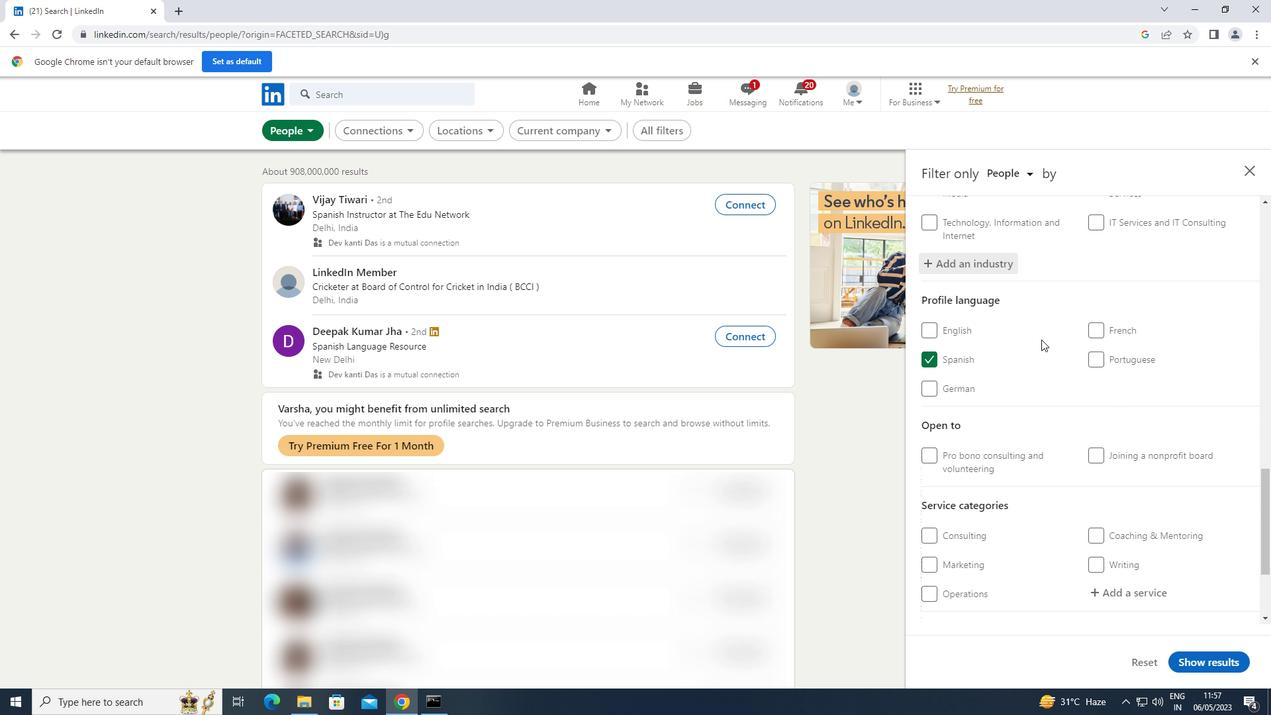 
Action: Mouse scrolled (1043, 338) with delta (0, 0)
Screenshot: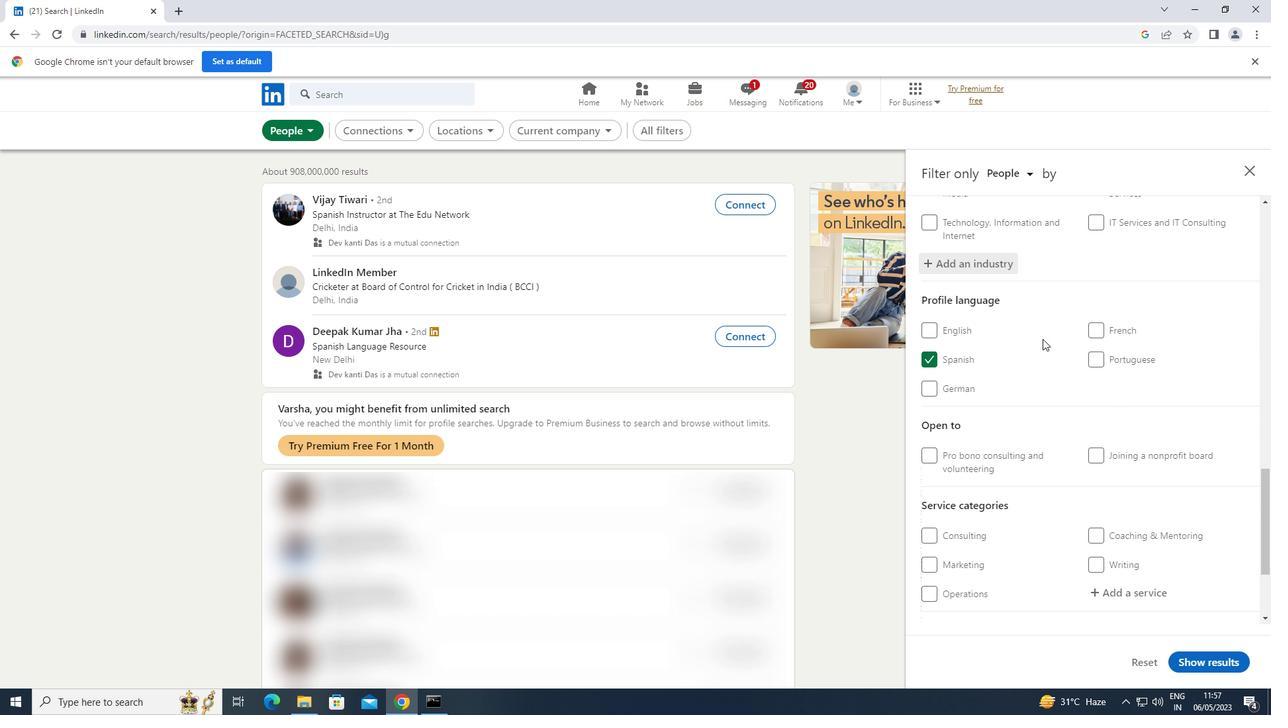 
Action: Mouse scrolled (1043, 338) with delta (0, 0)
Screenshot: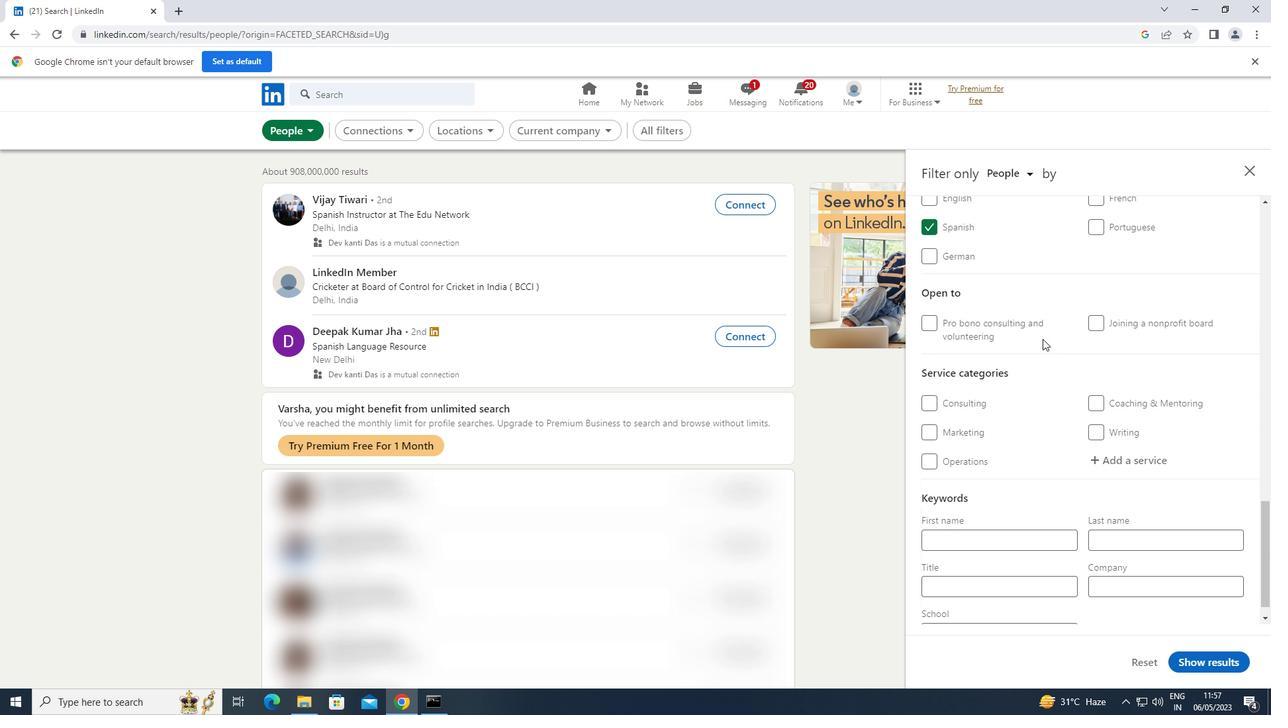 
Action: Mouse scrolled (1043, 338) with delta (0, 0)
Screenshot: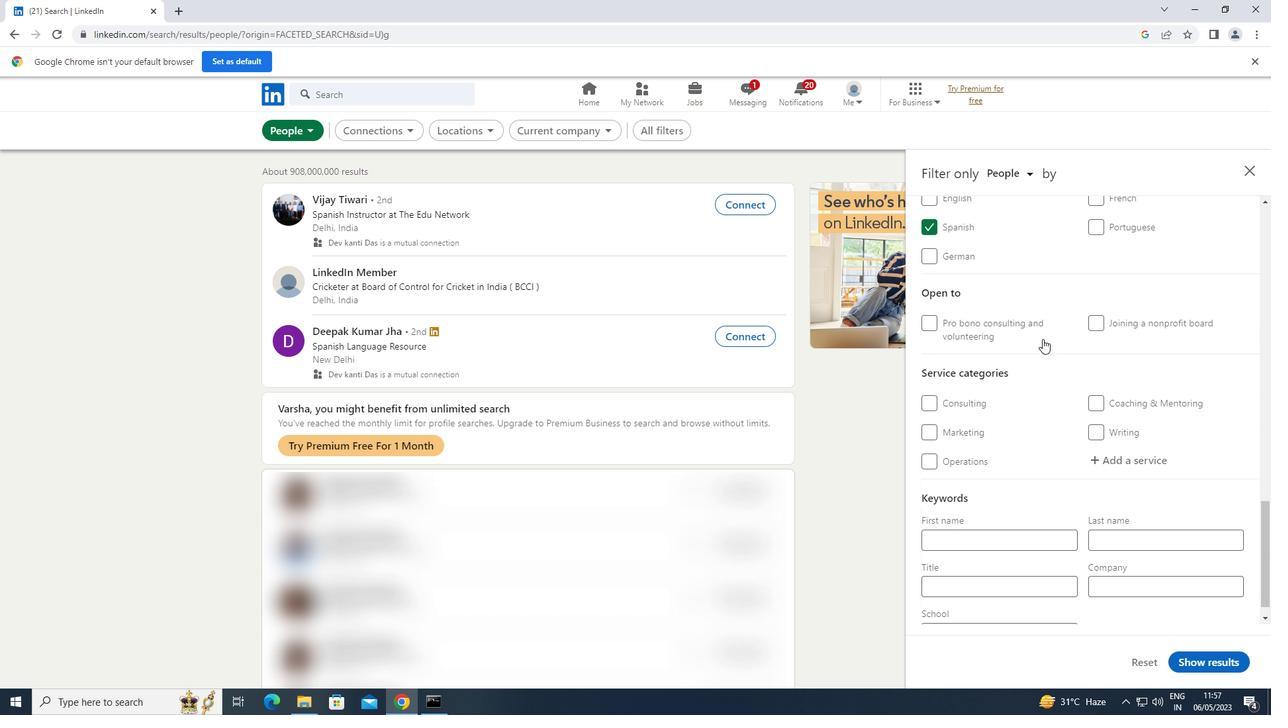 
Action: Mouse moved to (1117, 439)
Screenshot: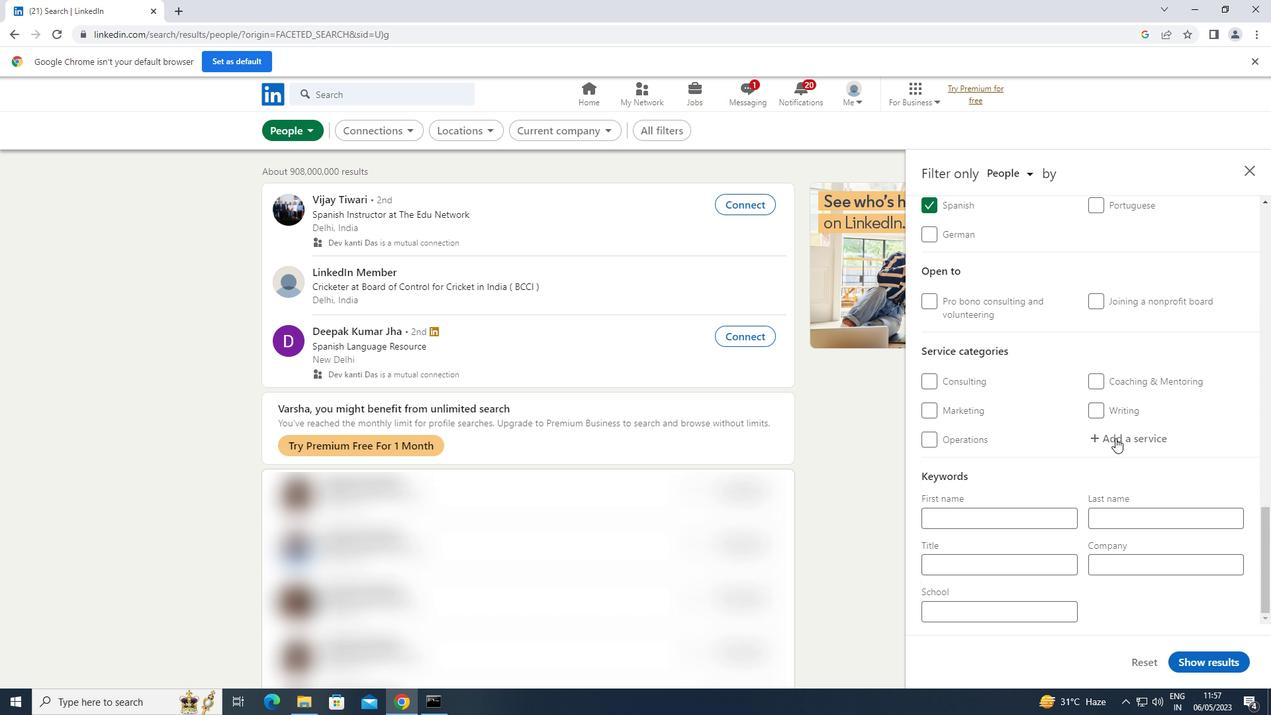 
Action: Mouse pressed left at (1117, 439)
Screenshot: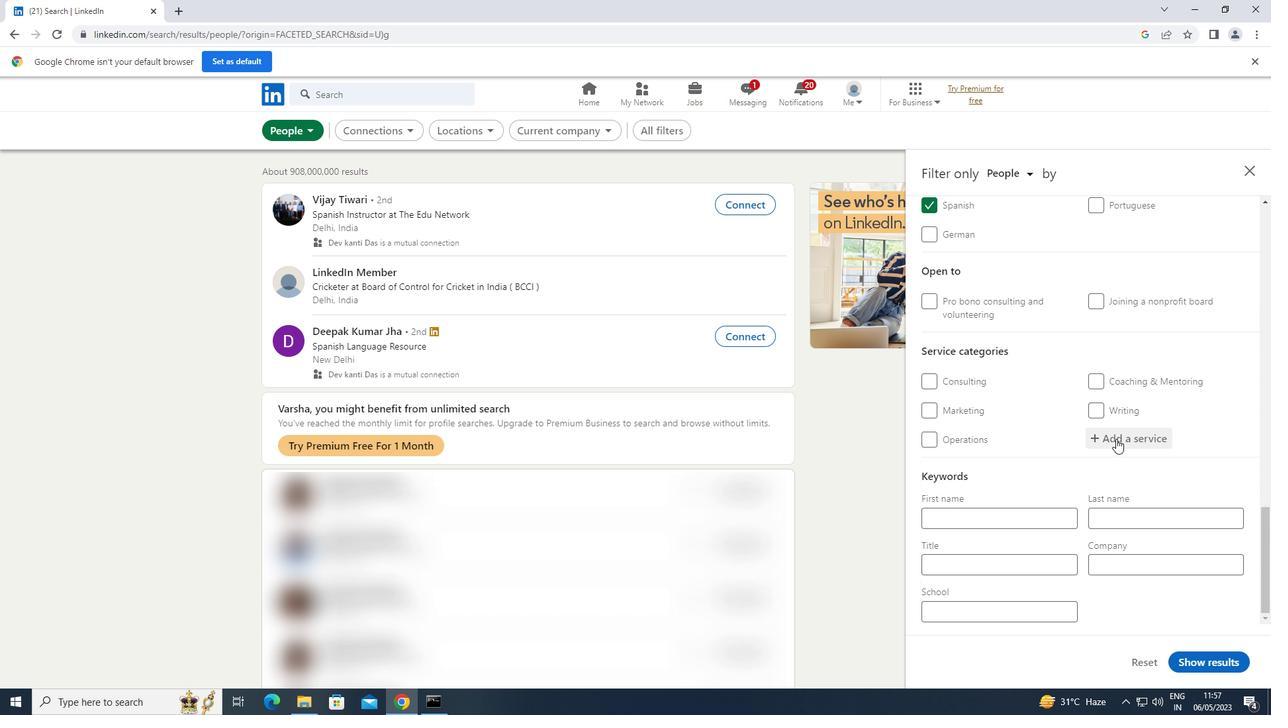 
Action: Key pressed <Key.shift>INFORMATION<Key.space><Key.shift>SE
Screenshot: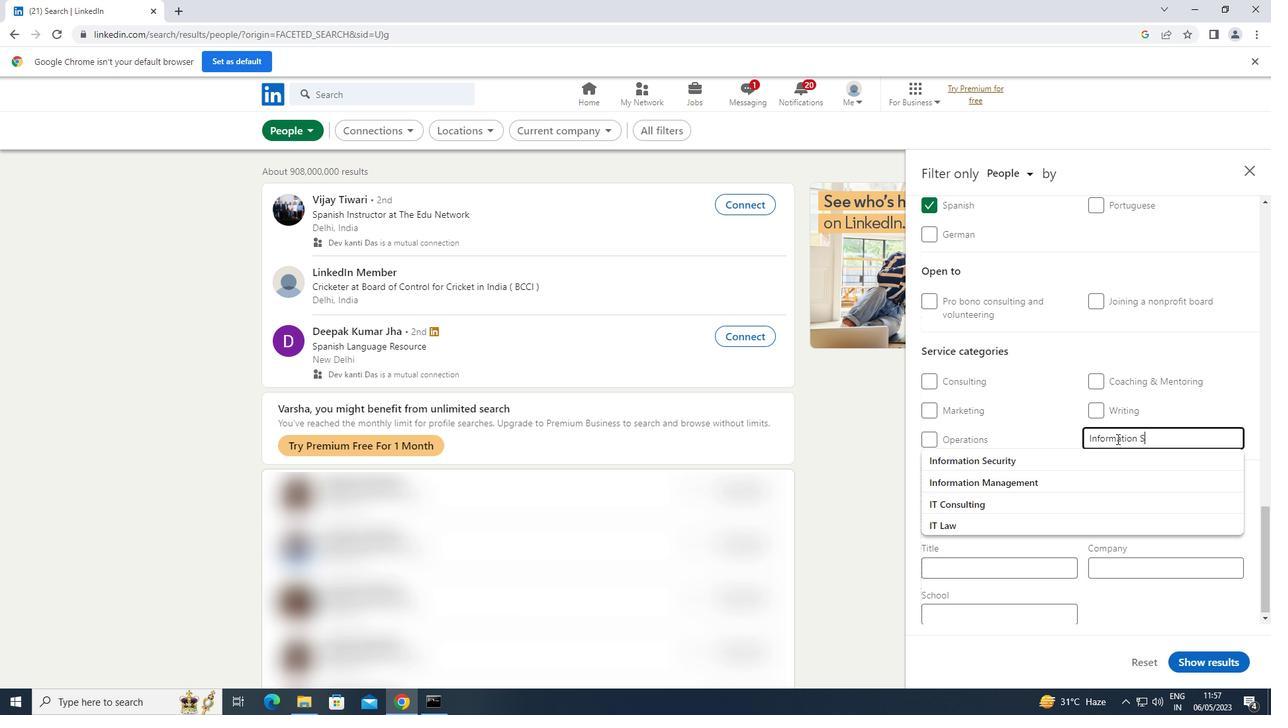 
Action: Mouse moved to (1054, 455)
Screenshot: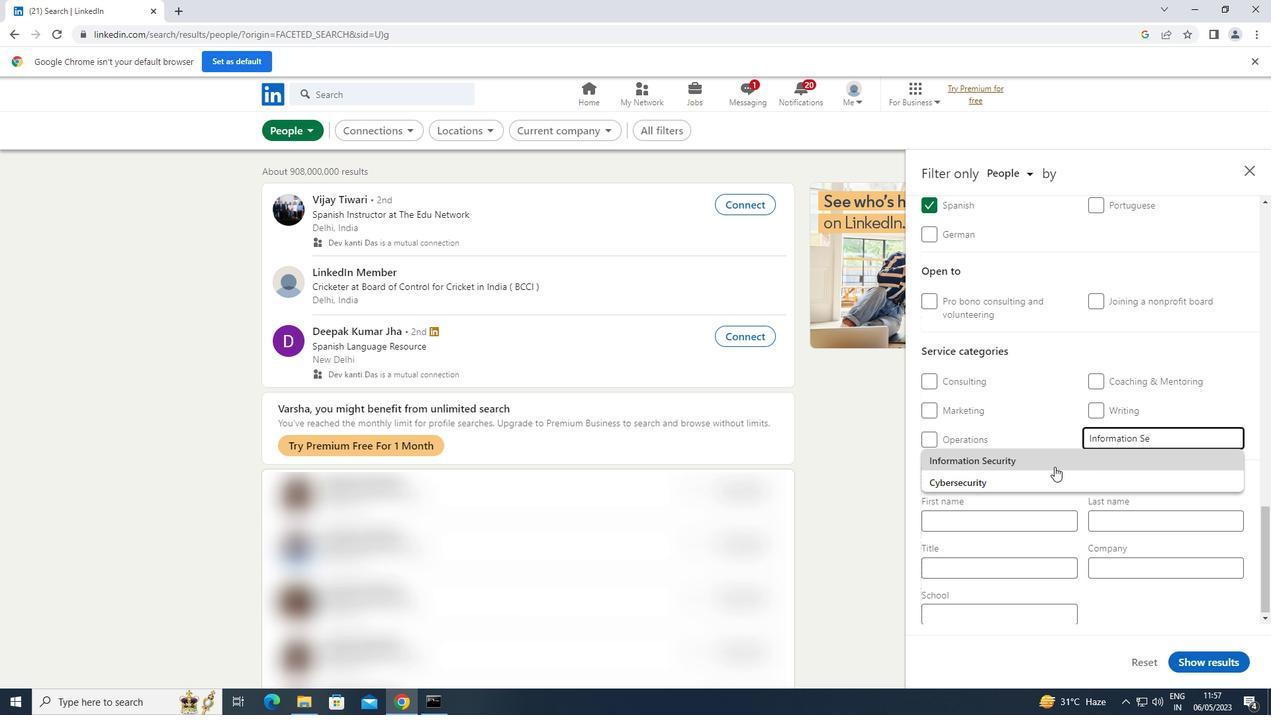 
Action: Mouse pressed left at (1054, 455)
Screenshot: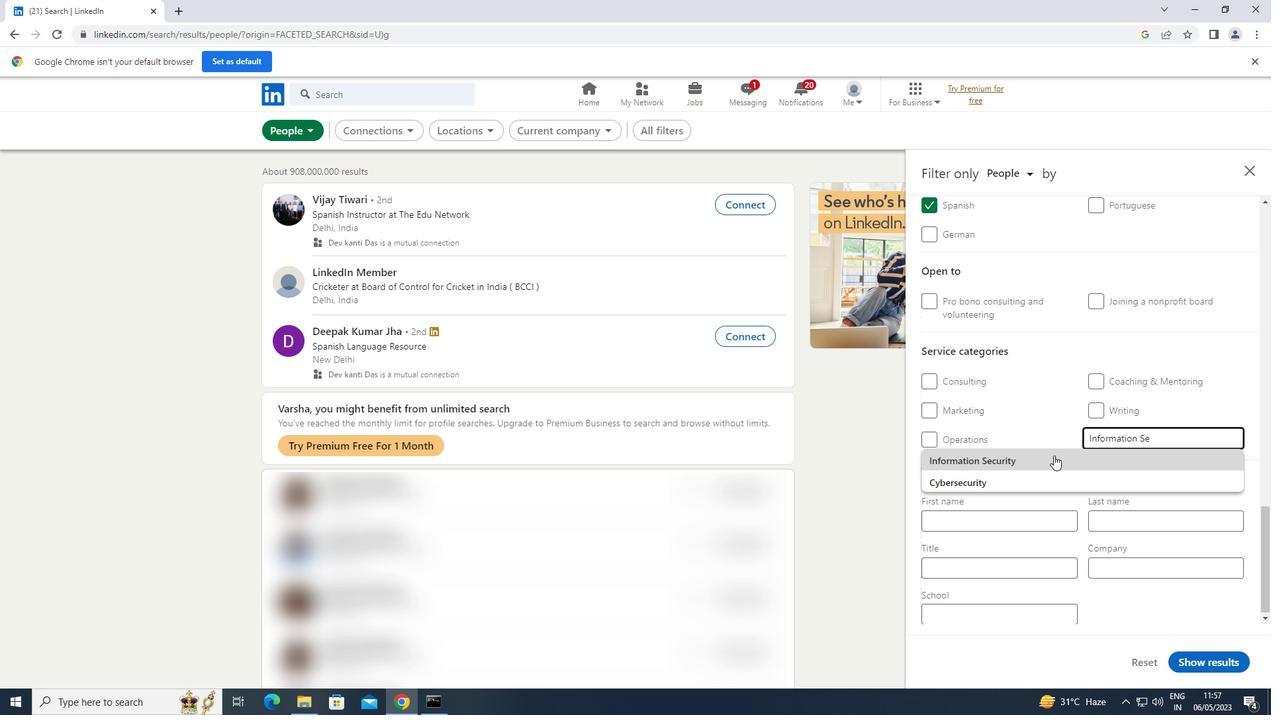 
Action: Mouse moved to (1057, 449)
Screenshot: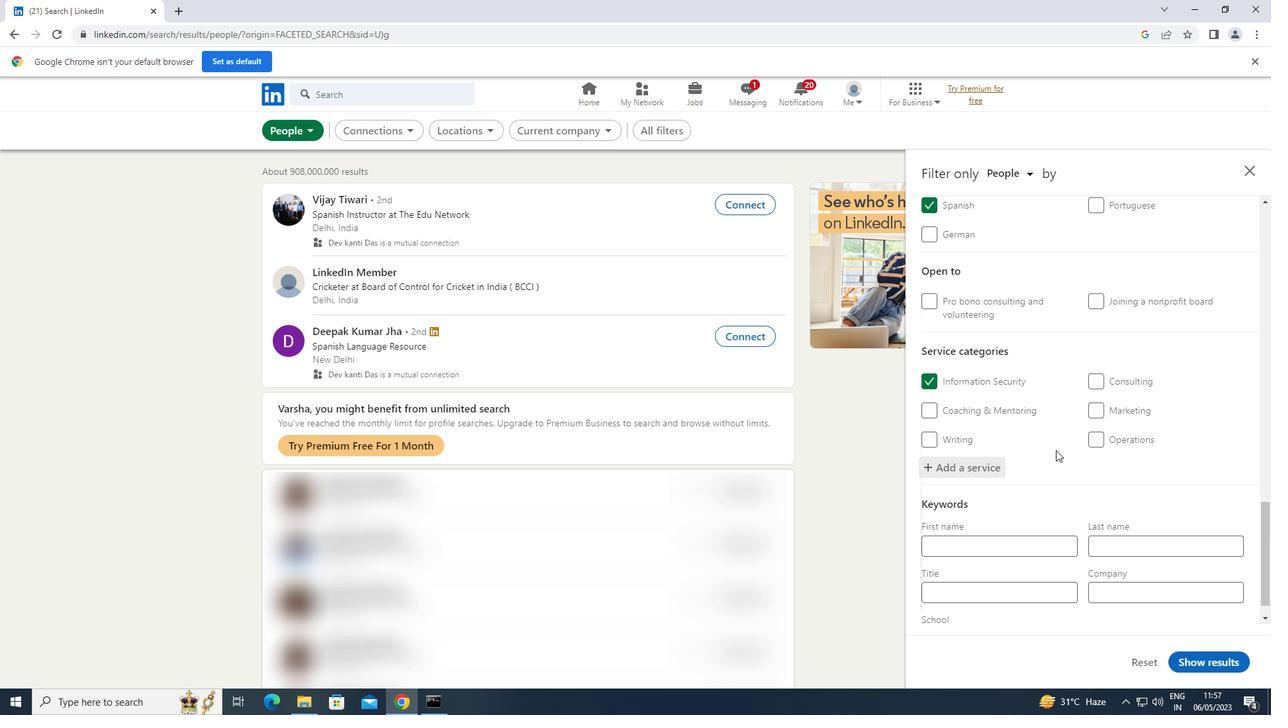 
Action: Mouse scrolled (1057, 449) with delta (0, 0)
Screenshot: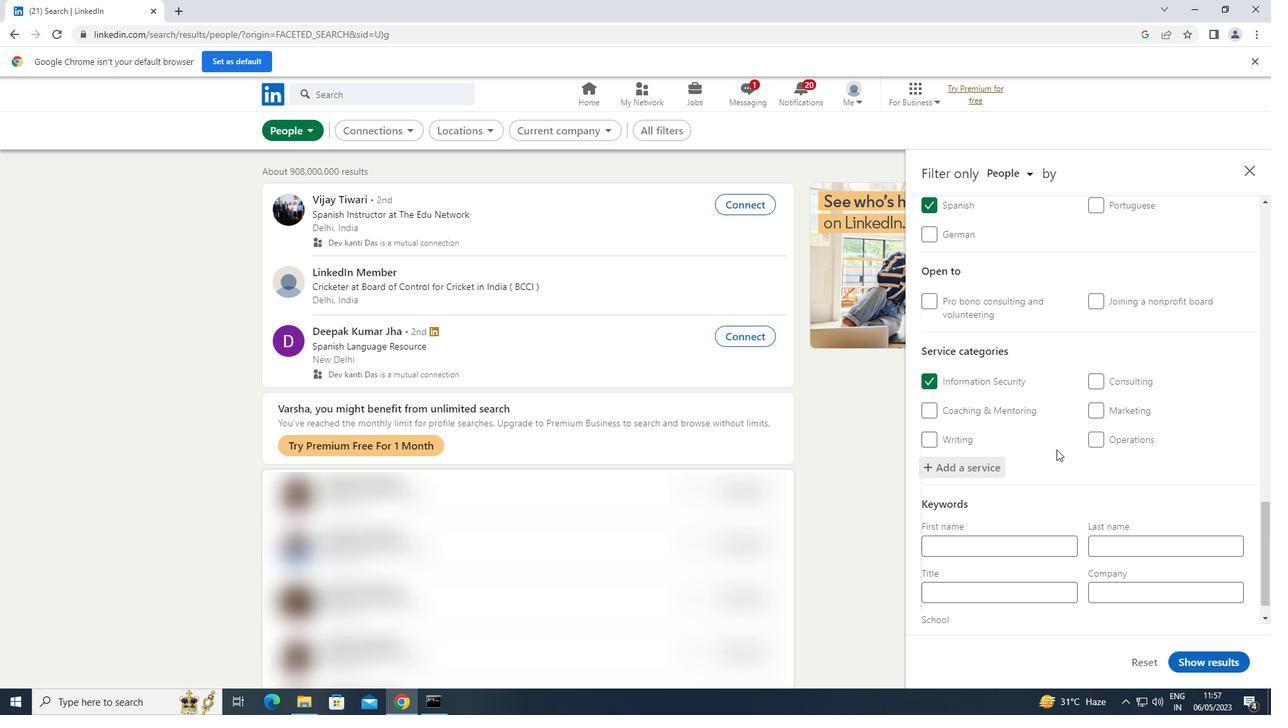 
Action: Mouse scrolled (1057, 449) with delta (0, 0)
Screenshot: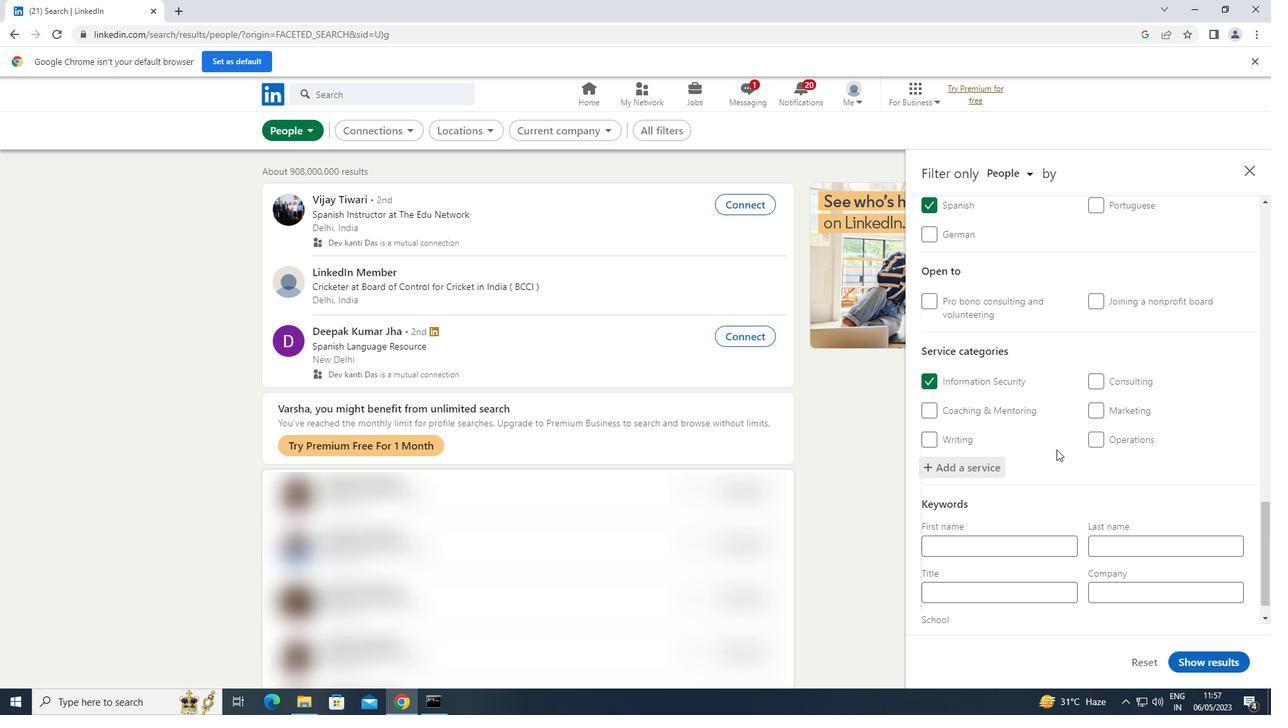 
Action: Mouse scrolled (1057, 449) with delta (0, 0)
Screenshot: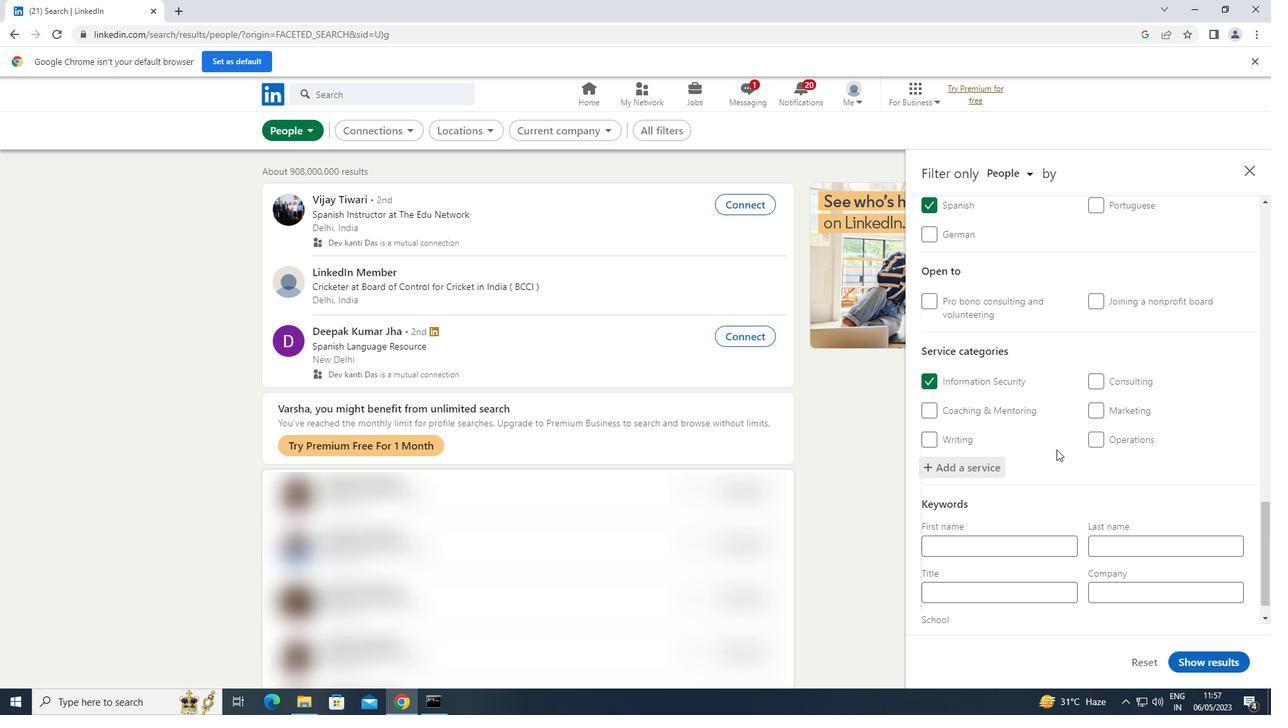 
Action: Mouse scrolled (1057, 449) with delta (0, 0)
Screenshot: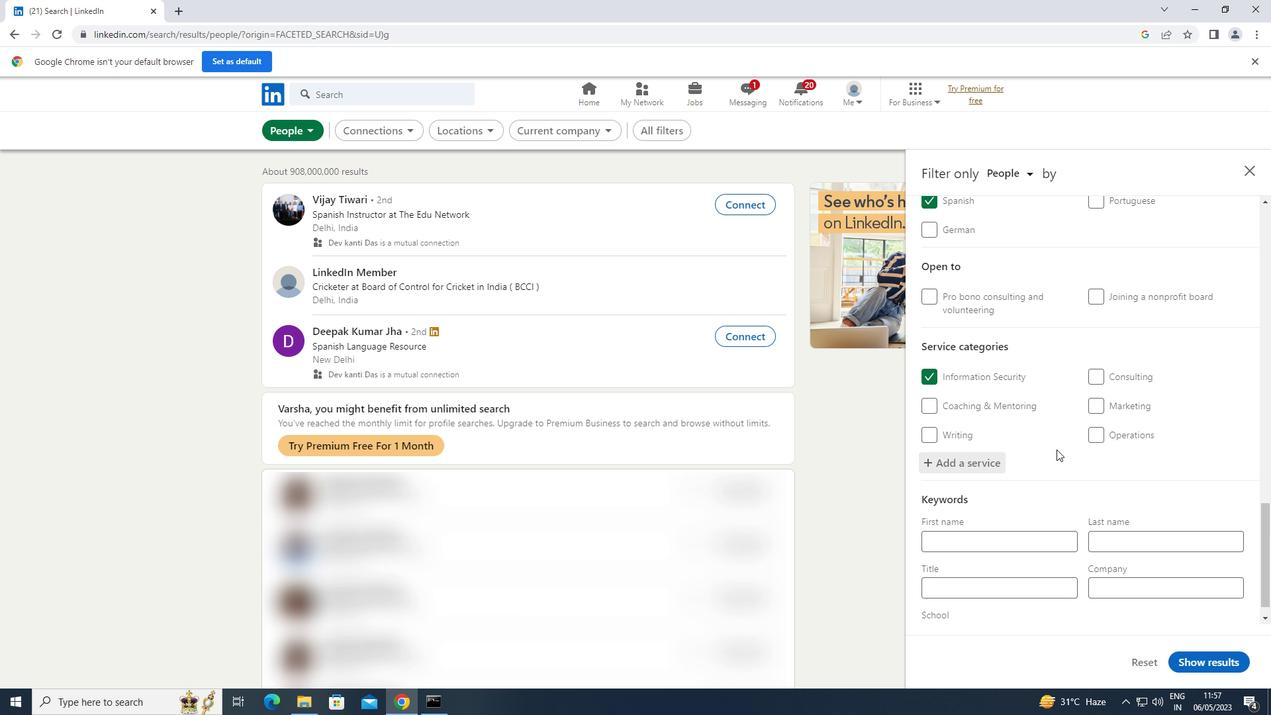 
Action: Mouse moved to (1014, 565)
Screenshot: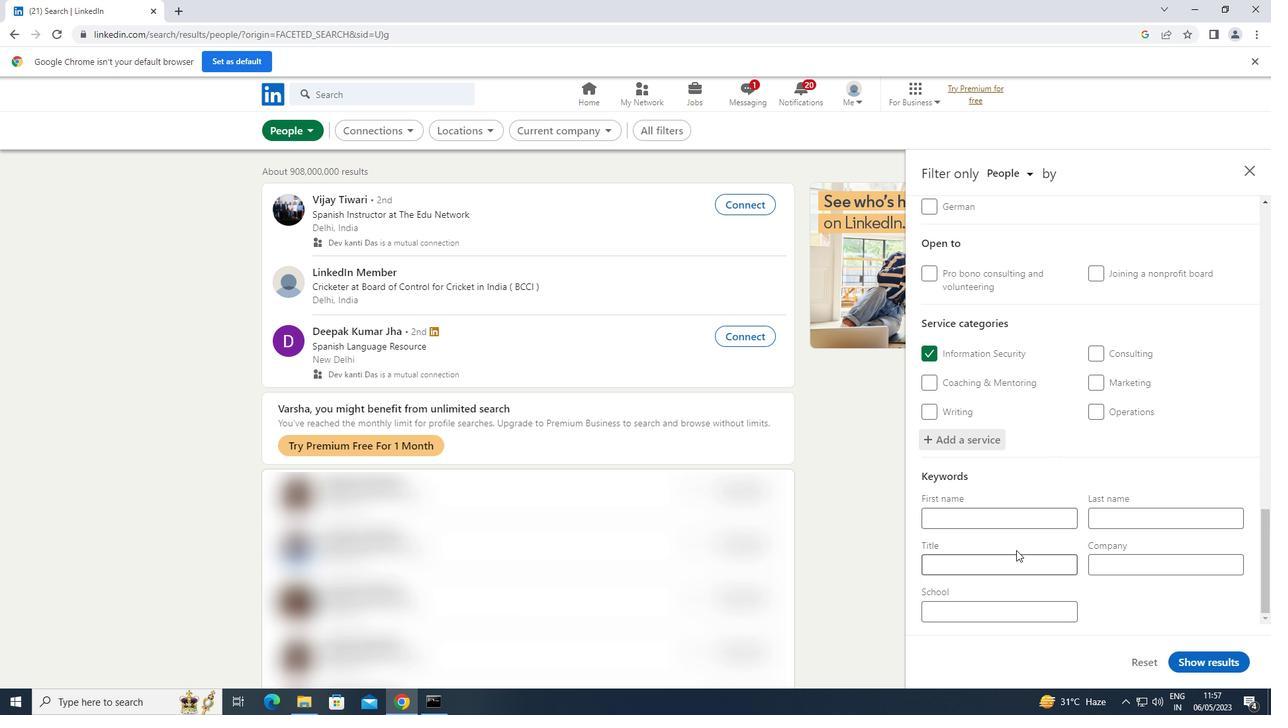 
Action: Mouse pressed left at (1014, 565)
Screenshot: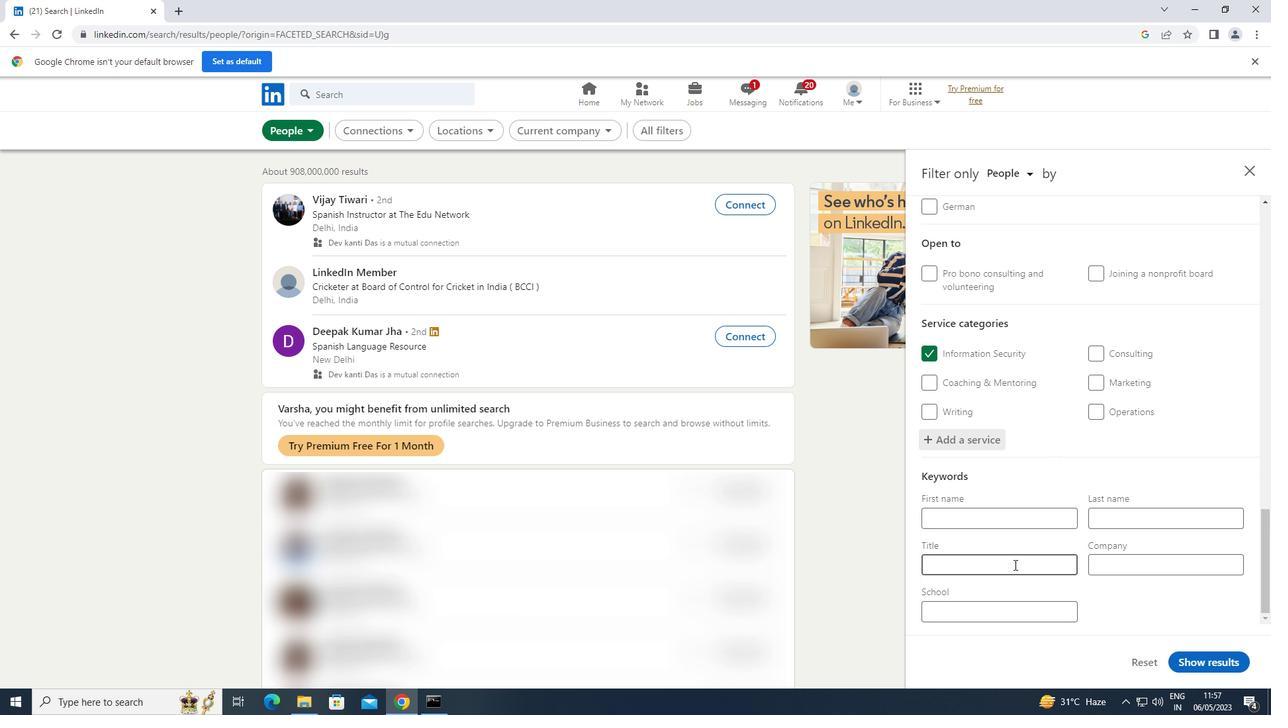 
Action: Key pressed <Key.shift>PHYSICAL<Key.space><Key.shift>THERAPY<Key.space><Key.shift>ASSISTANT
Screenshot: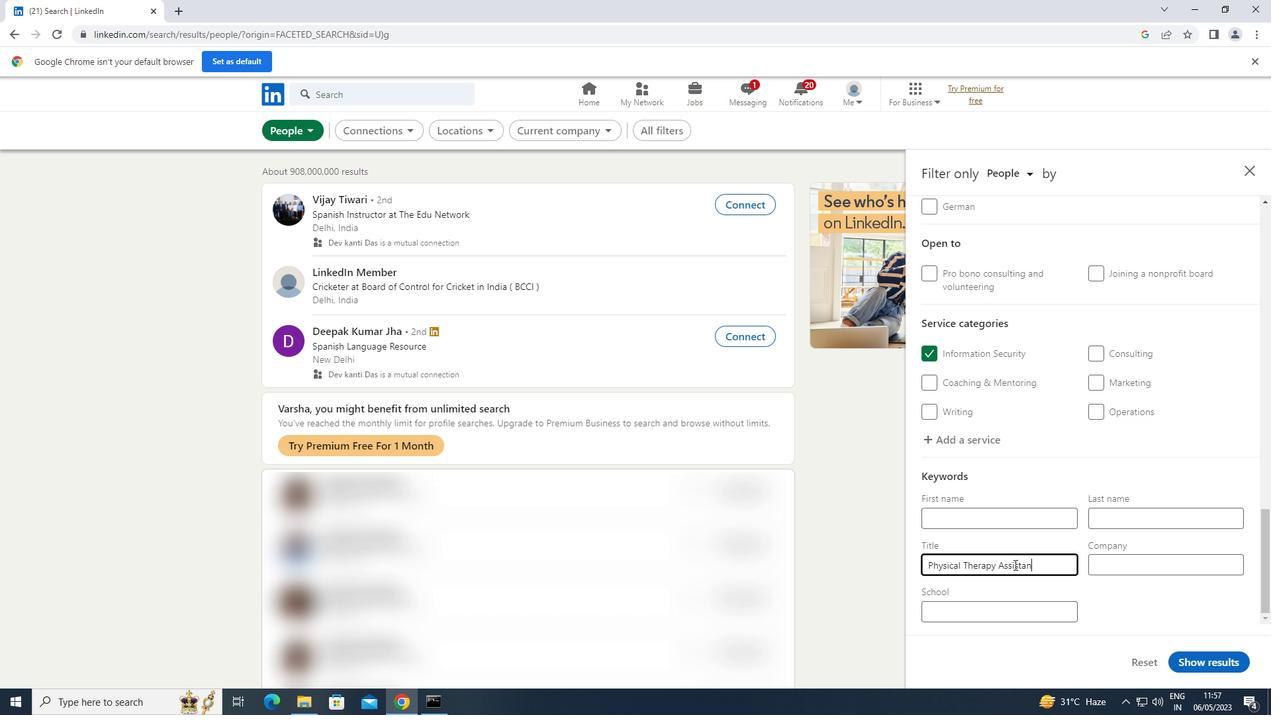 
Action: Mouse moved to (1197, 657)
Screenshot: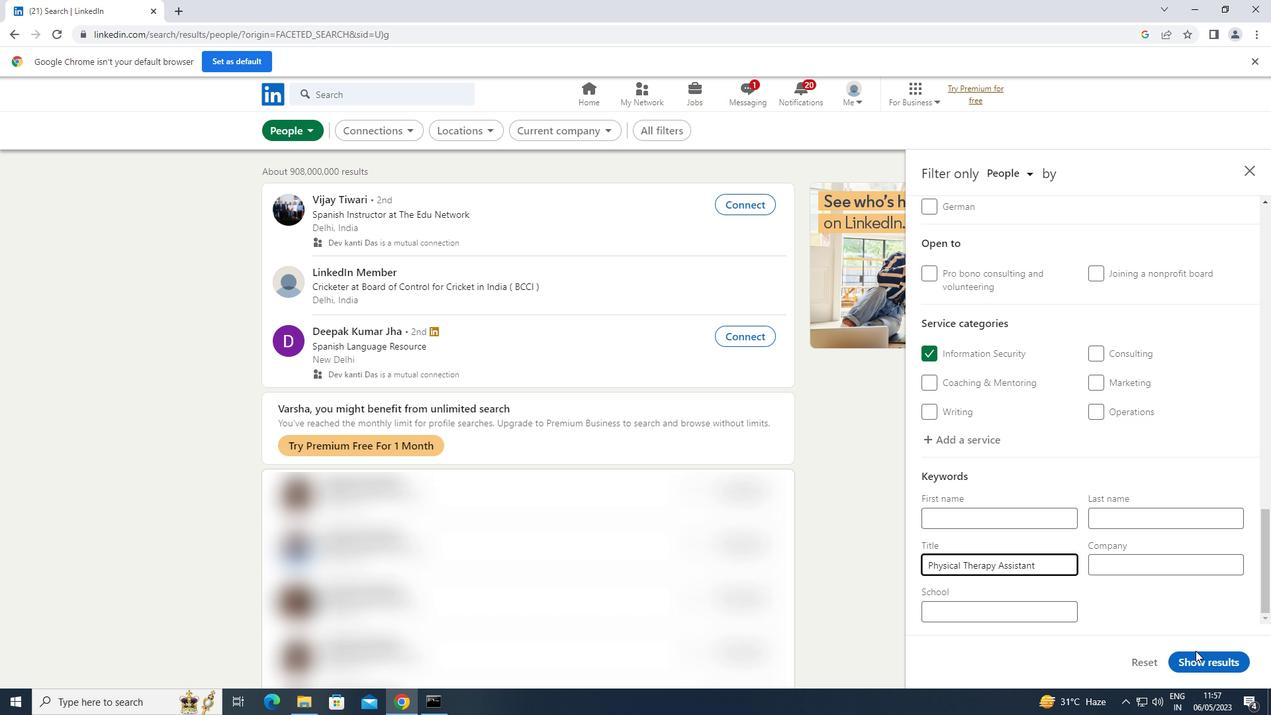 
Action: Mouse pressed left at (1197, 657)
Screenshot: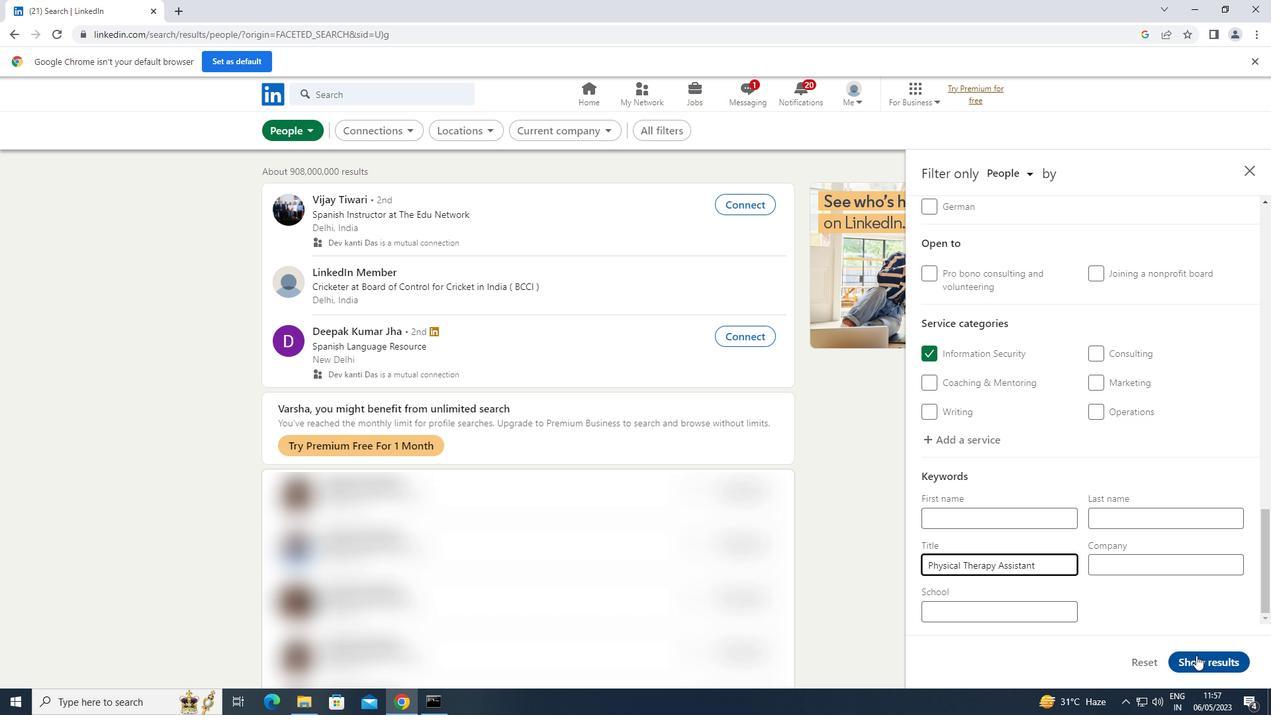 
Action: Mouse moved to (1197, 657)
Screenshot: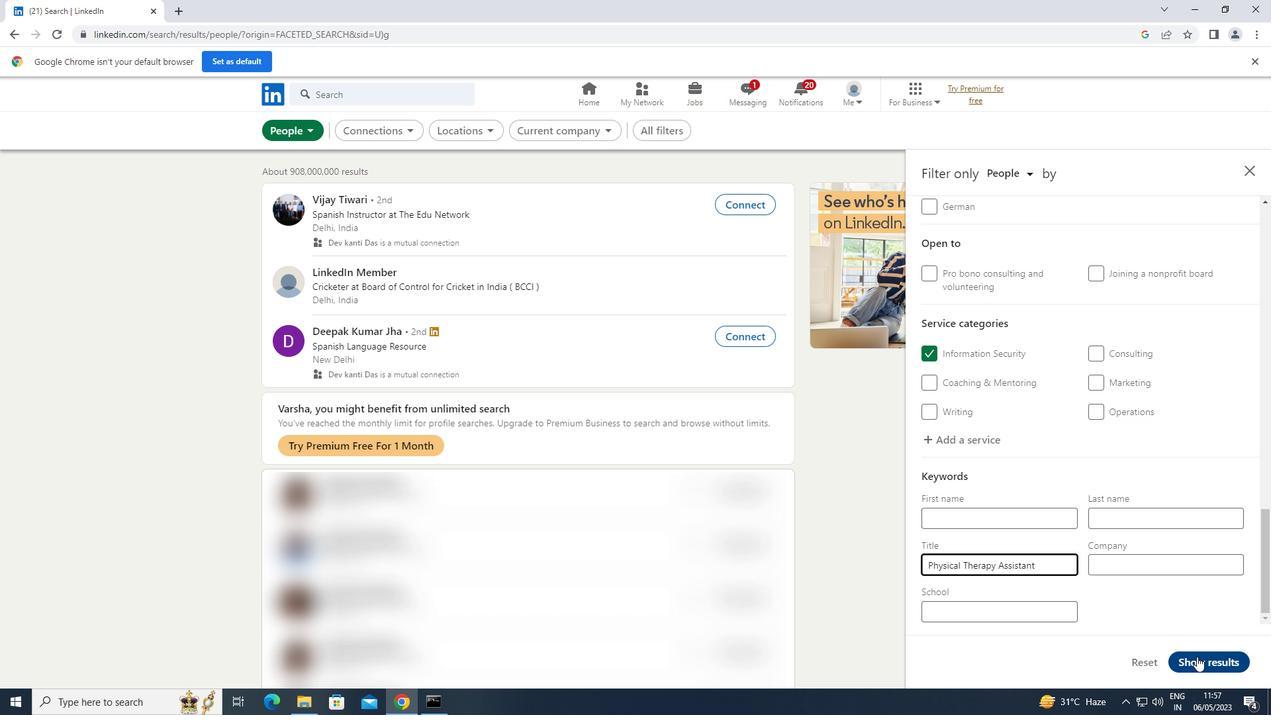 
